 Task: Find connections with filter location Campo Largo with filter topic #Brandingwith filter profile language French with filter current company IndusInd Bank with filter school Pondicherry Engineering College with filter industry Electric Power Transmission, Control, and Distribution with filter service category Wealth Management with filter keywords title Conservation Scientist
Action: Mouse moved to (591, 113)
Screenshot: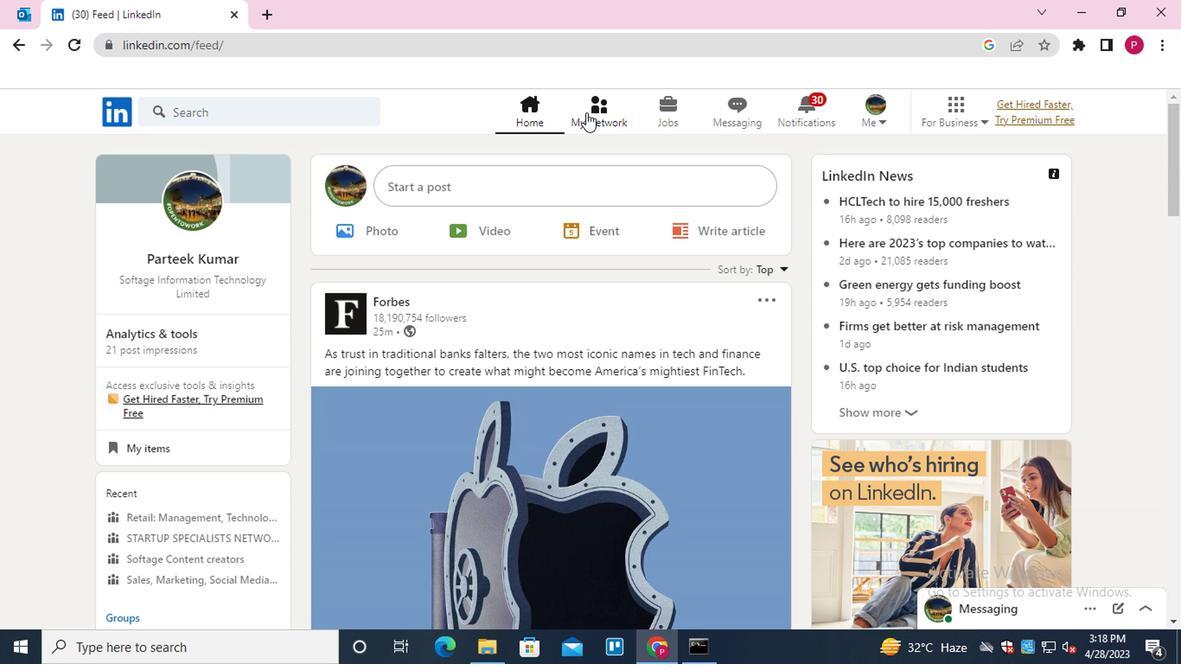
Action: Mouse pressed left at (591, 113)
Screenshot: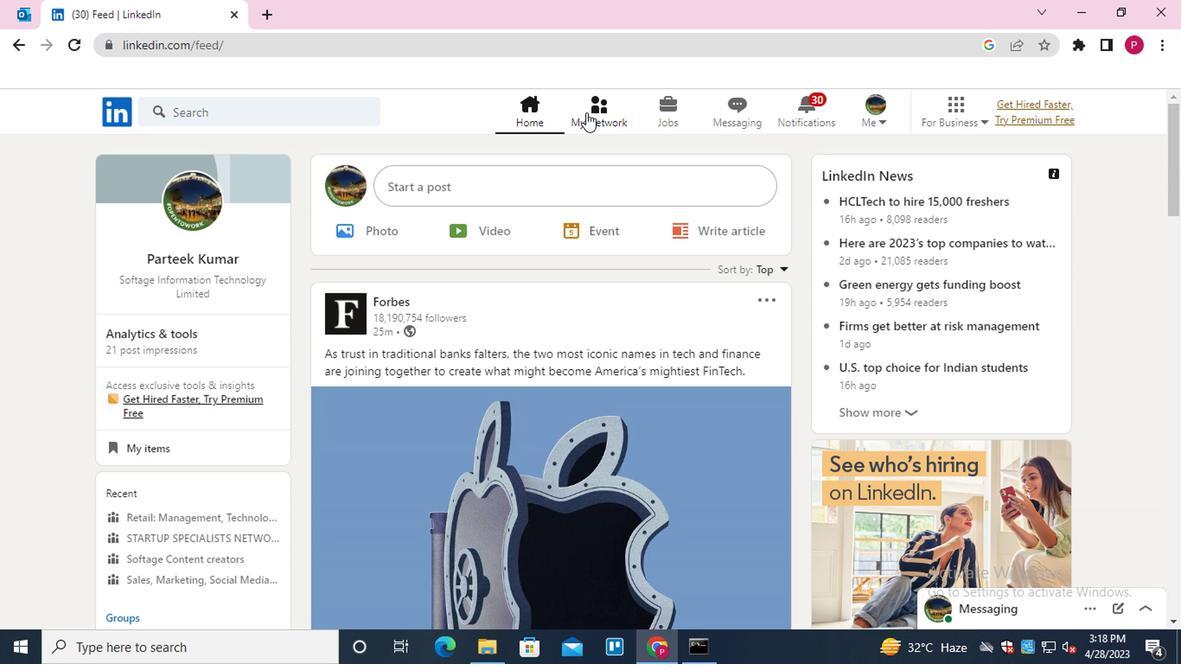 
Action: Mouse moved to (300, 208)
Screenshot: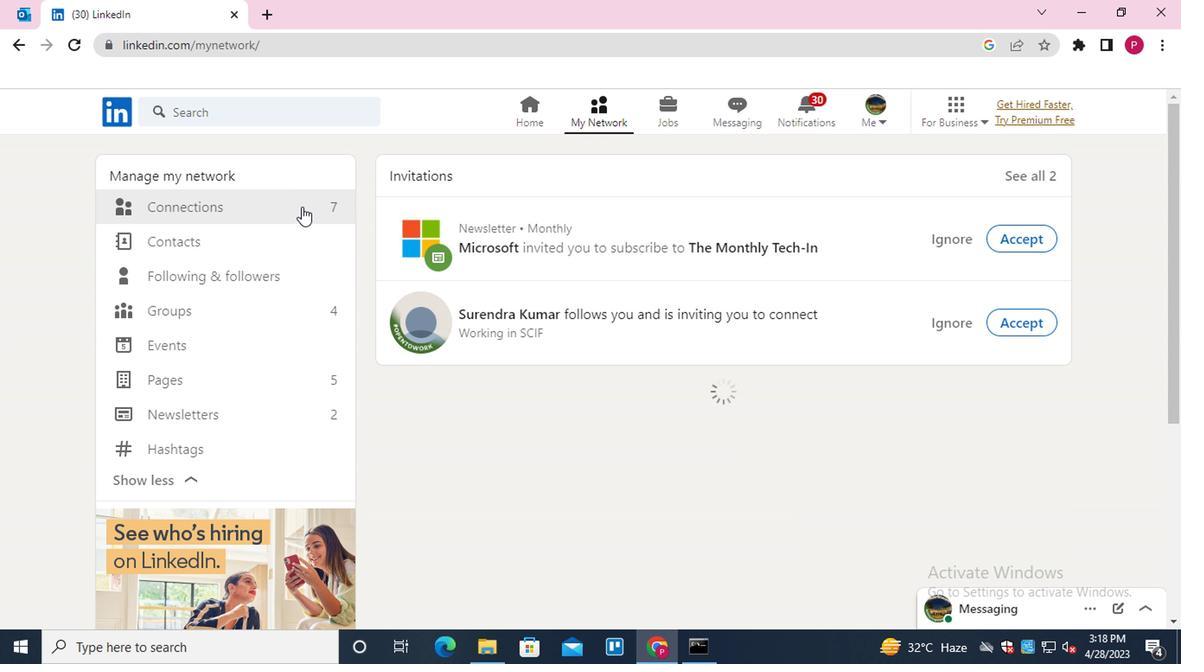 
Action: Mouse pressed left at (300, 208)
Screenshot: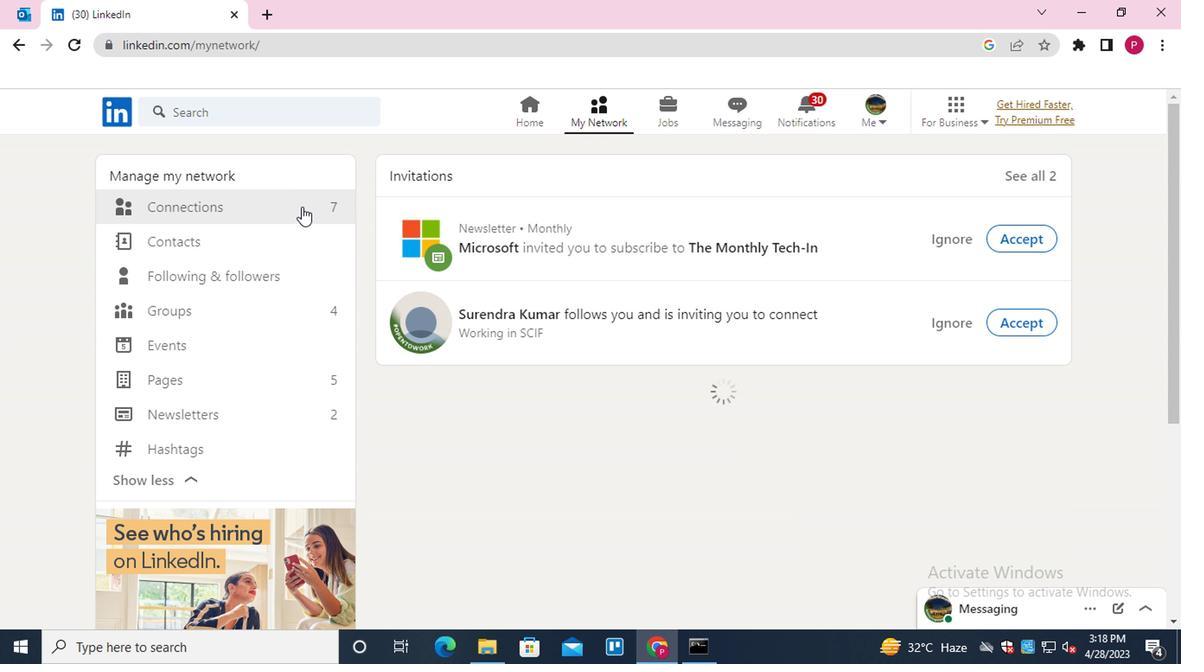 
Action: Mouse moved to (718, 209)
Screenshot: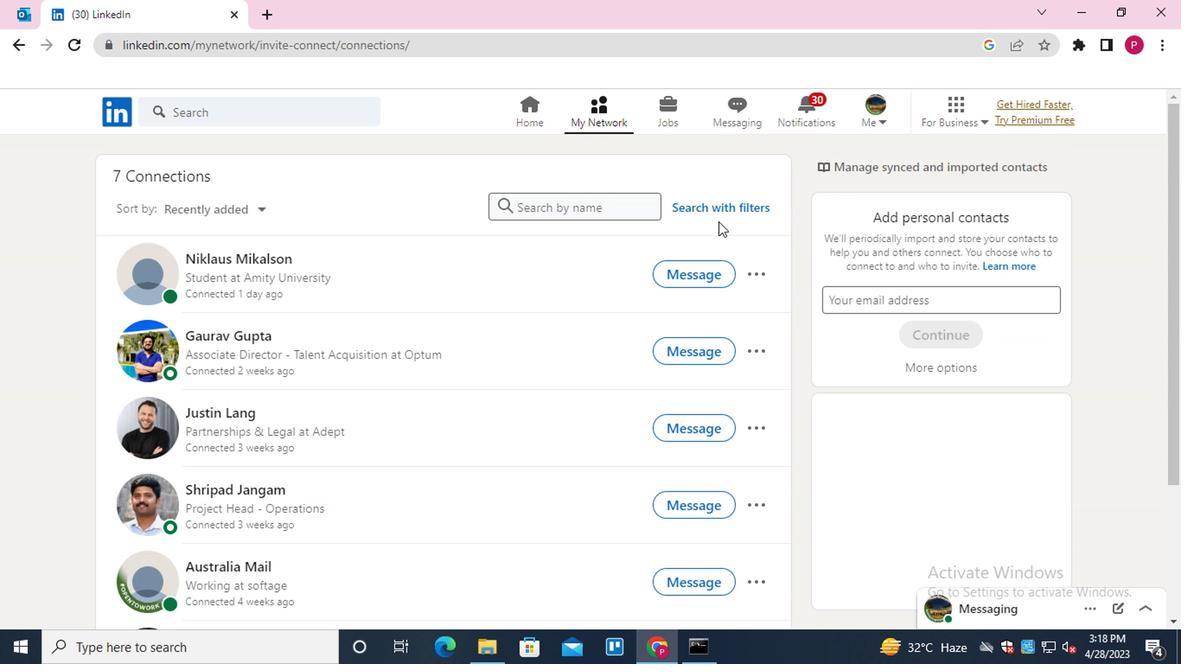 
Action: Mouse pressed left at (718, 209)
Screenshot: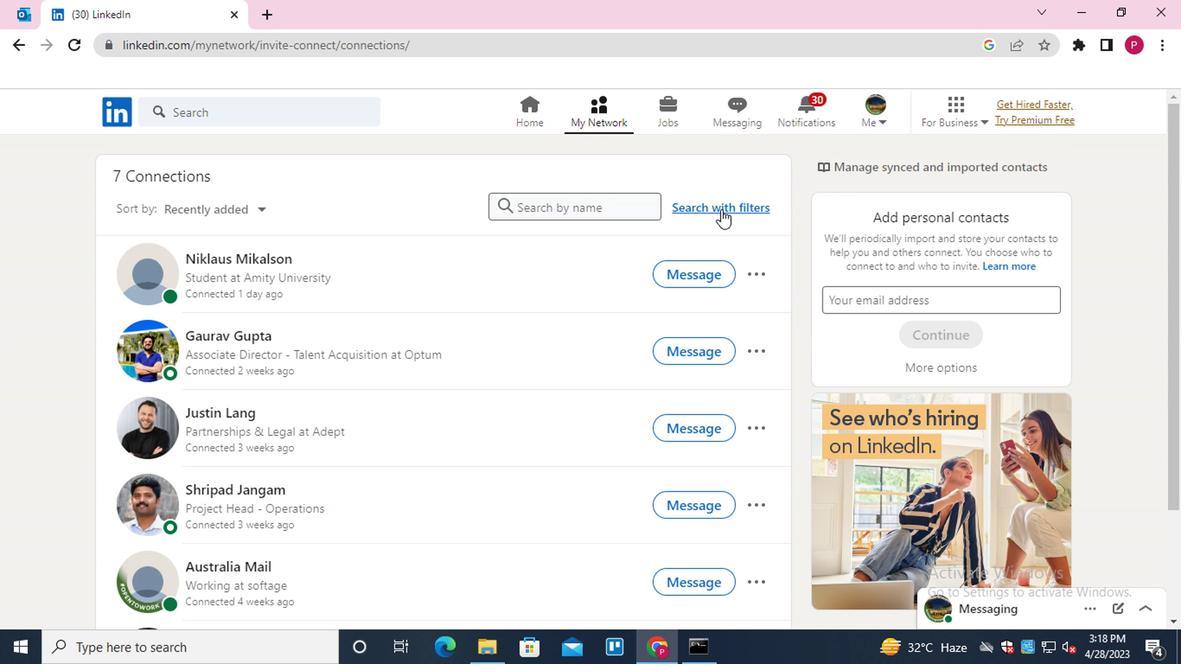 
Action: Mouse moved to (643, 166)
Screenshot: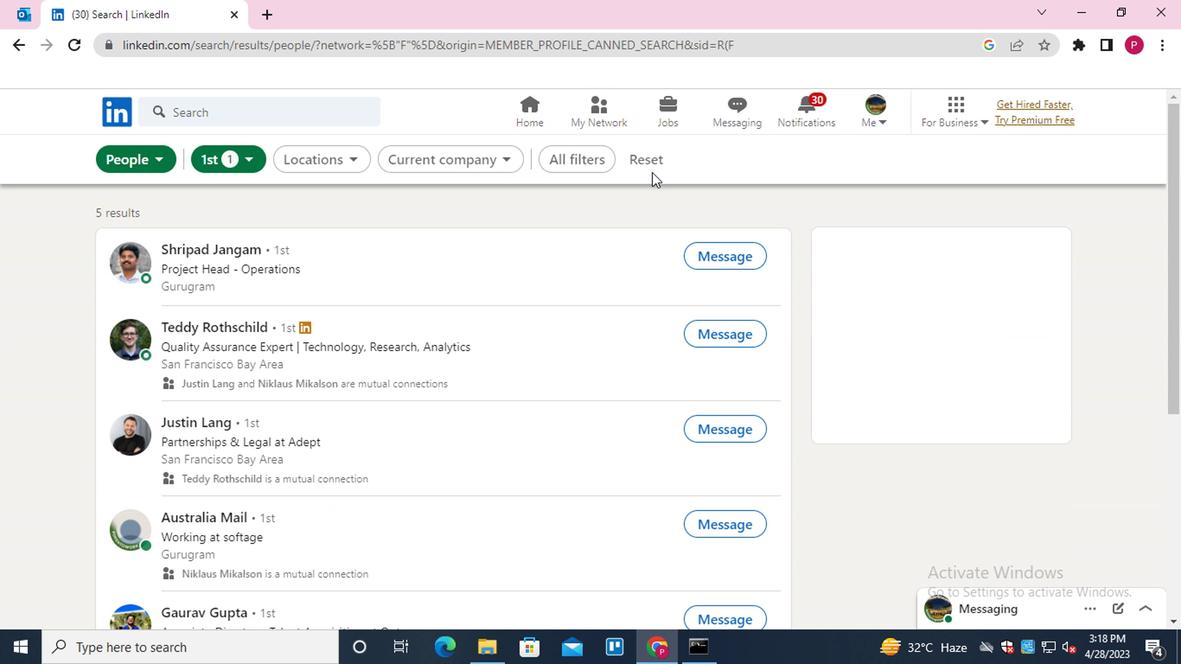 
Action: Mouse pressed left at (643, 166)
Screenshot: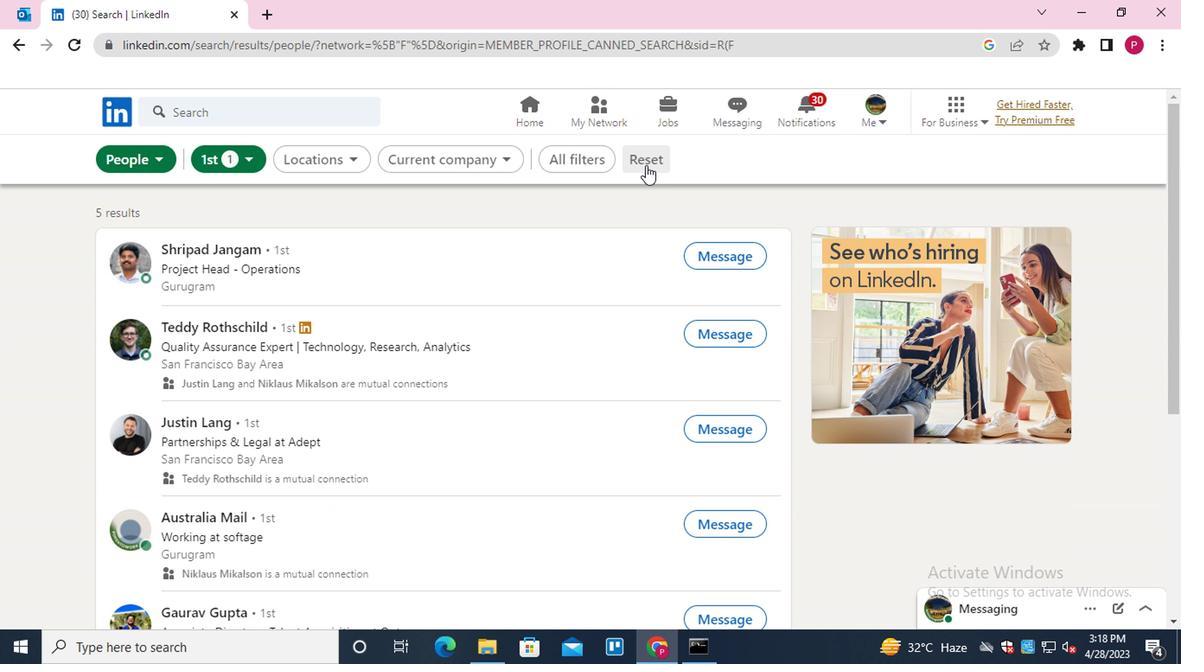 
Action: Mouse moved to (614, 168)
Screenshot: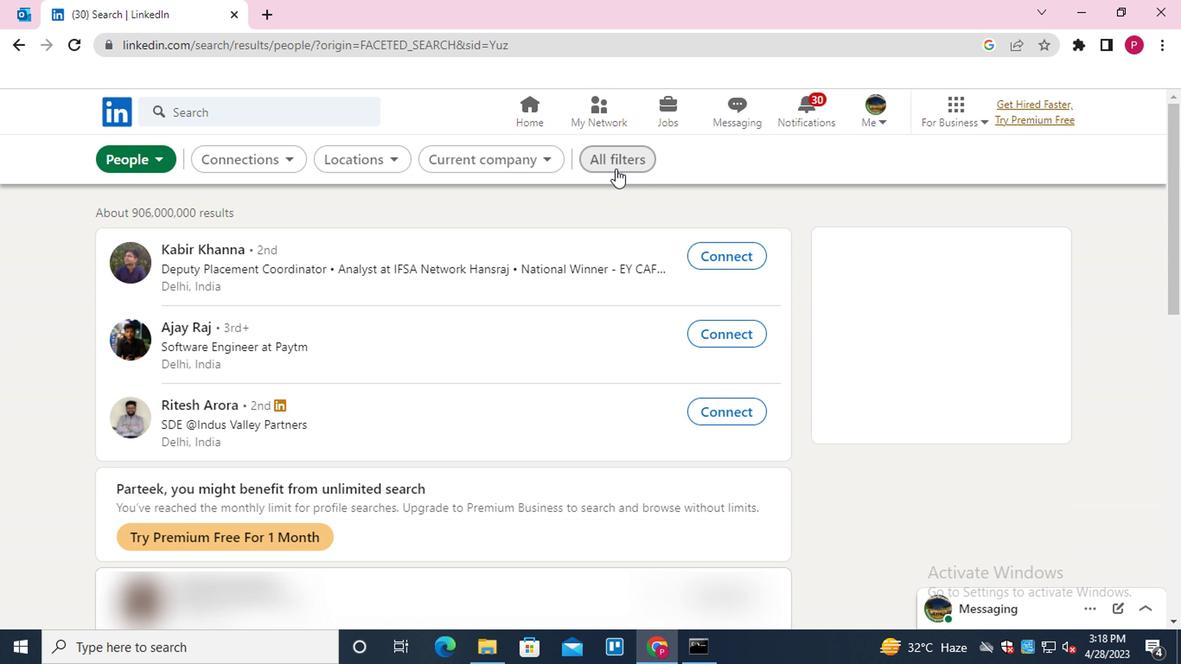 
Action: Mouse pressed left at (614, 168)
Screenshot: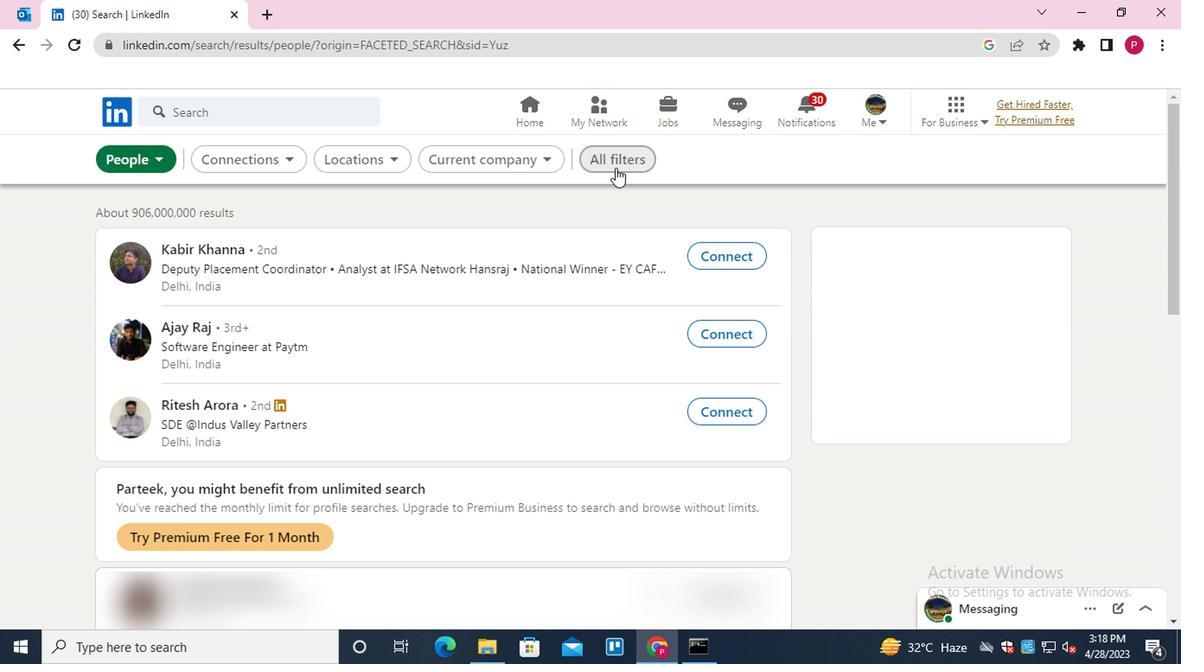 
Action: Mouse moved to (856, 400)
Screenshot: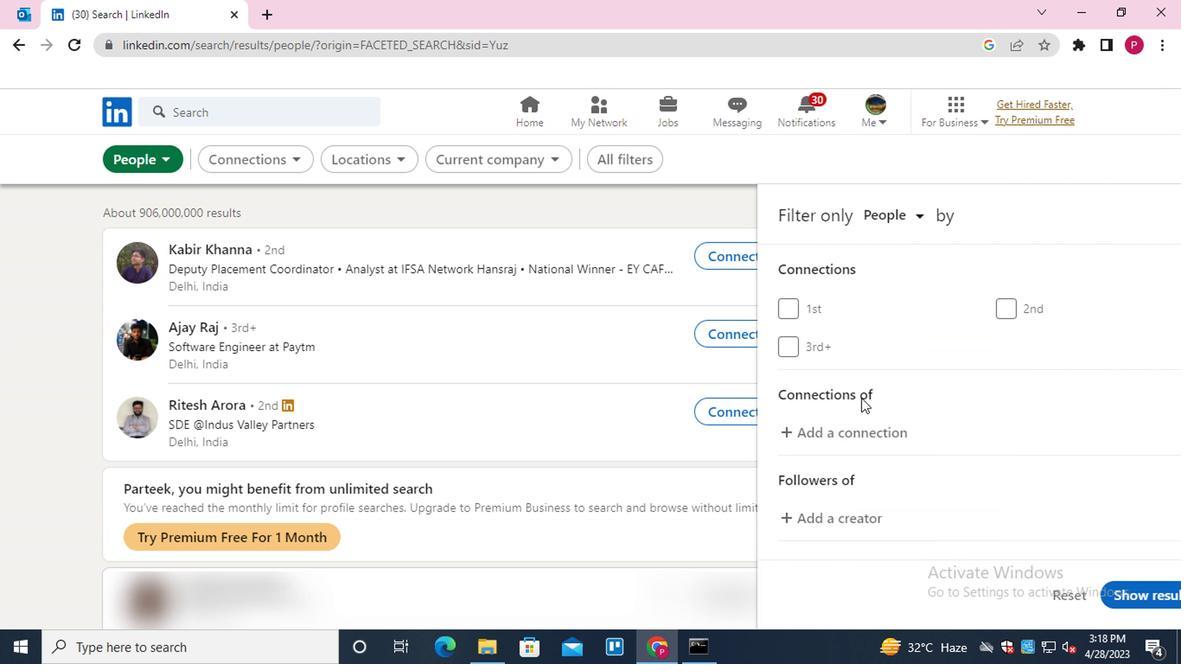 
Action: Mouse scrolled (856, 398) with delta (0, -1)
Screenshot: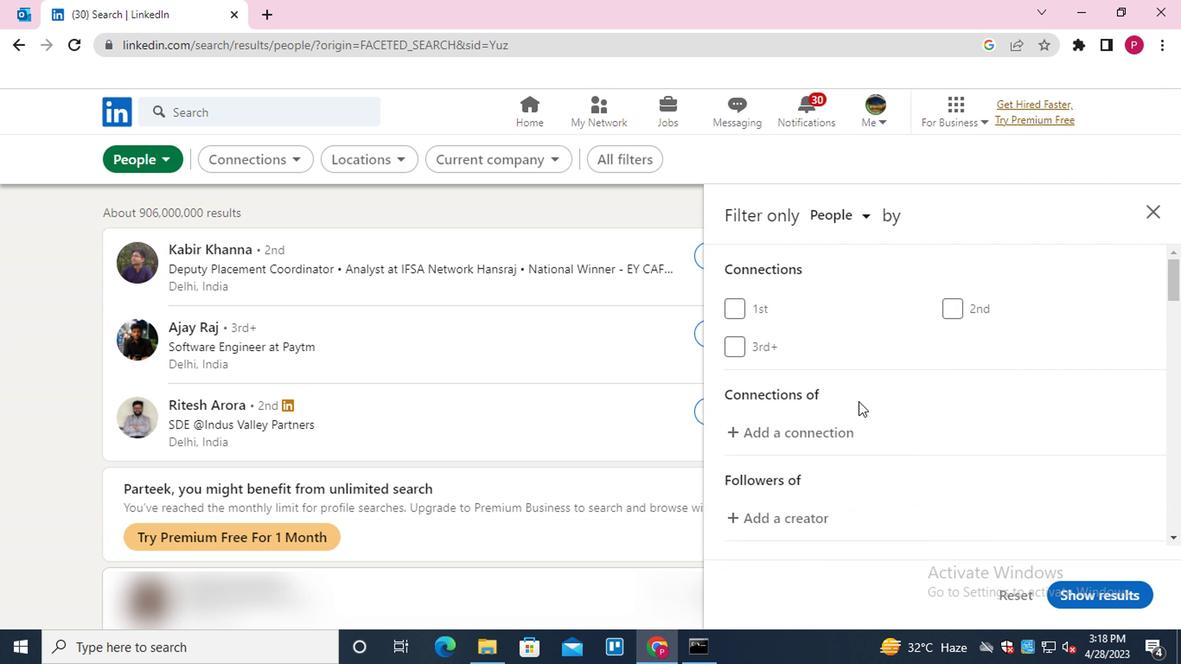 
Action: Mouse scrolled (856, 398) with delta (0, -1)
Screenshot: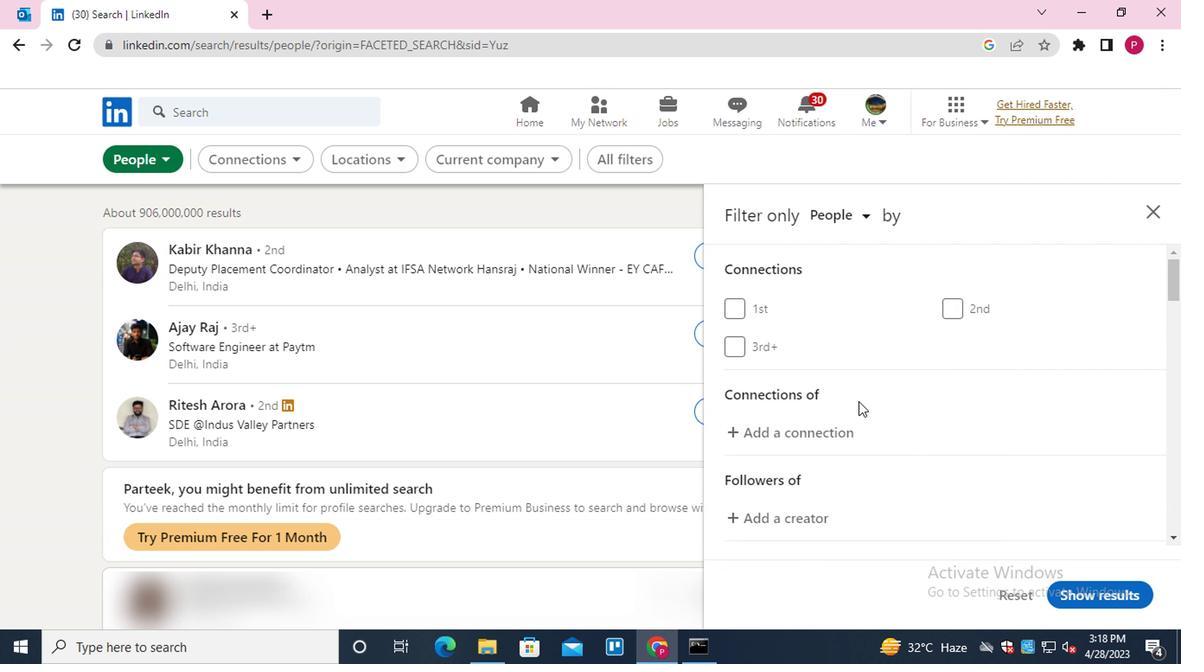 
Action: Mouse moved to (1021, 491)
Screenshot: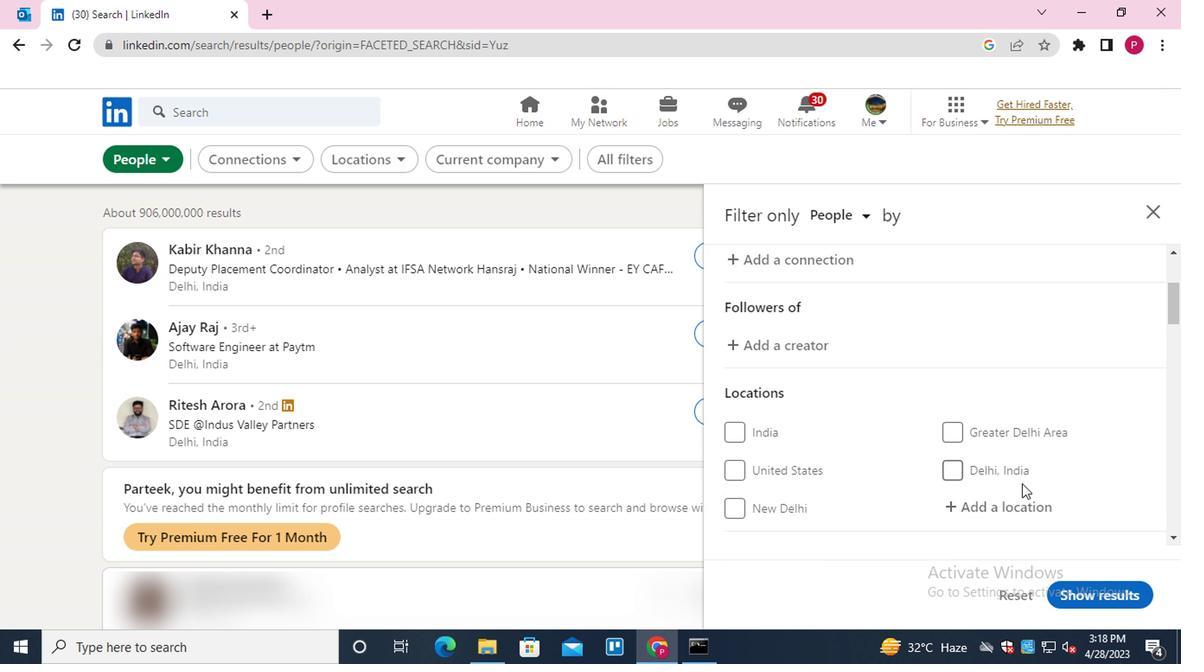 
Action: Mouse pressed left at (1021, 491)
Screenshot: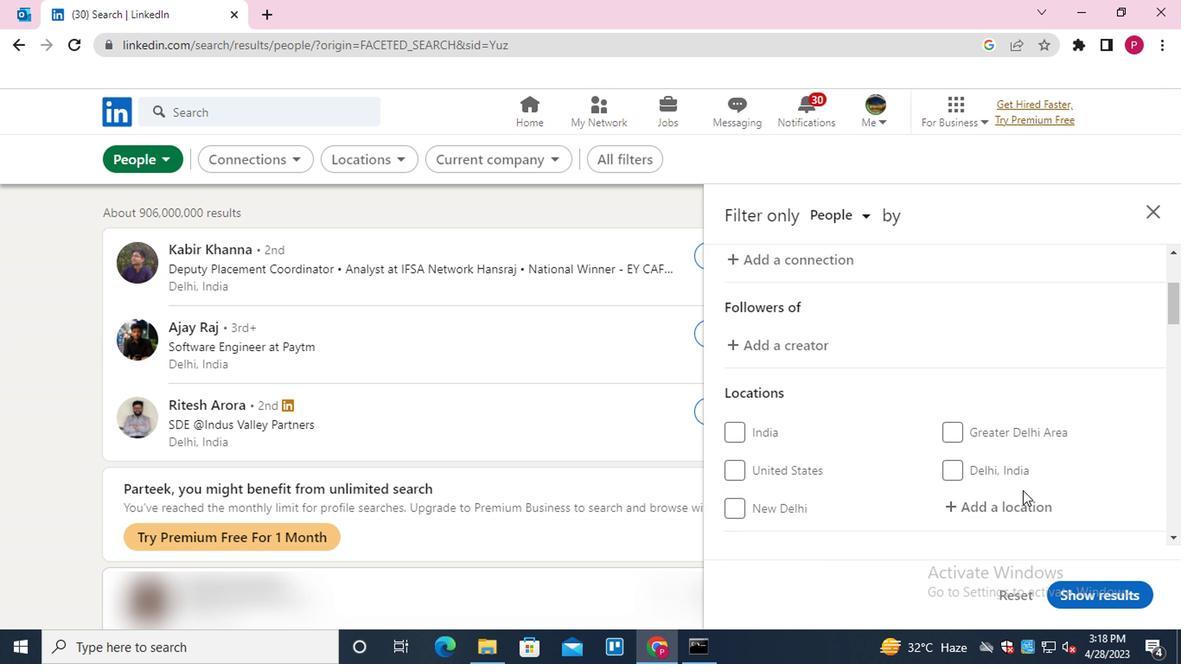 
Action: Key pressed <Key.shift>CAMPO<Key.space><Key.shift>LARGO<Key.down><Key.enter>
Screenshot: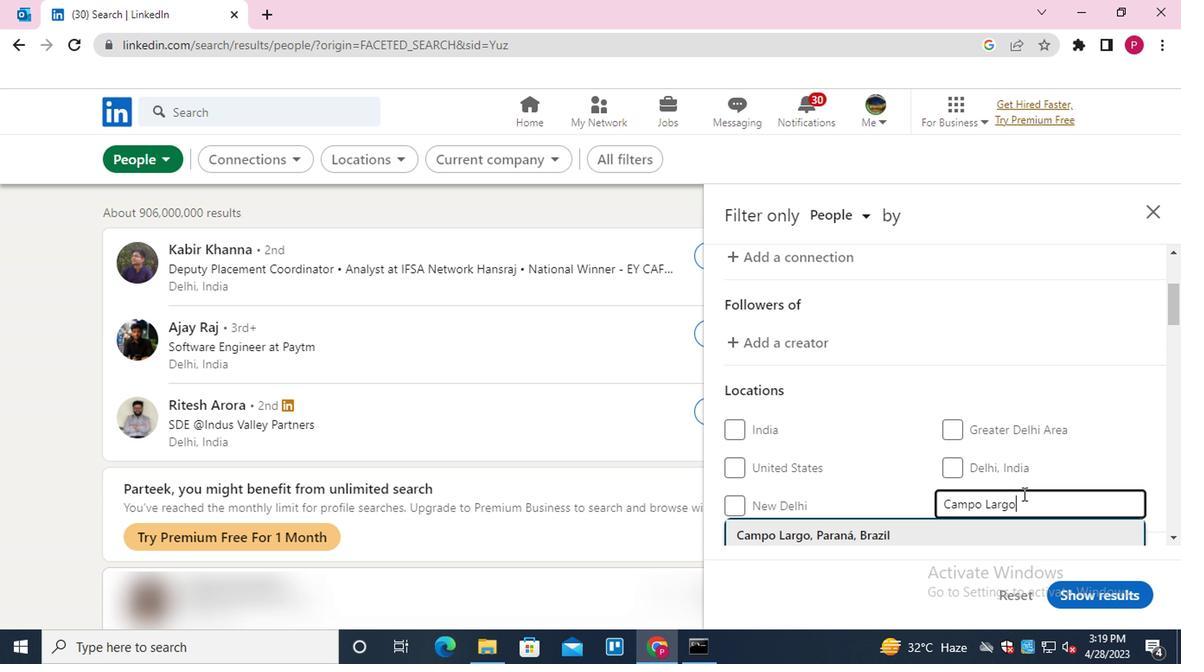 
Action: Mouse moved to (966, 485)
Screenshot: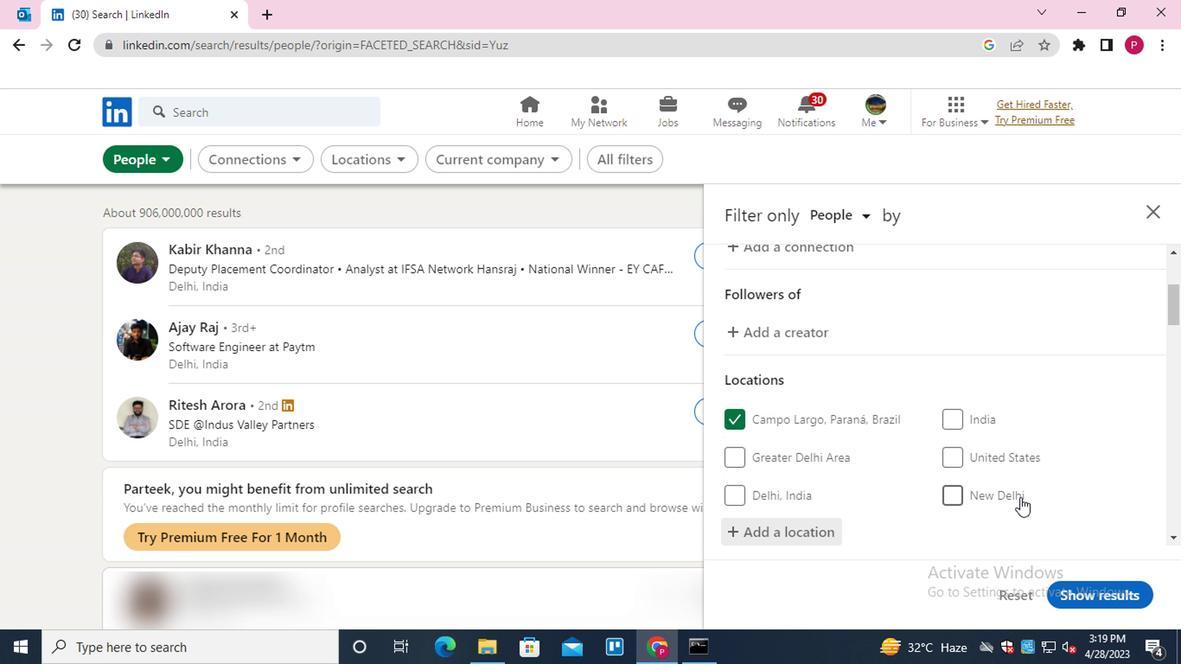 
Action: Mouse scrolled (966, 484) with delta (0, -1)
Screenshot: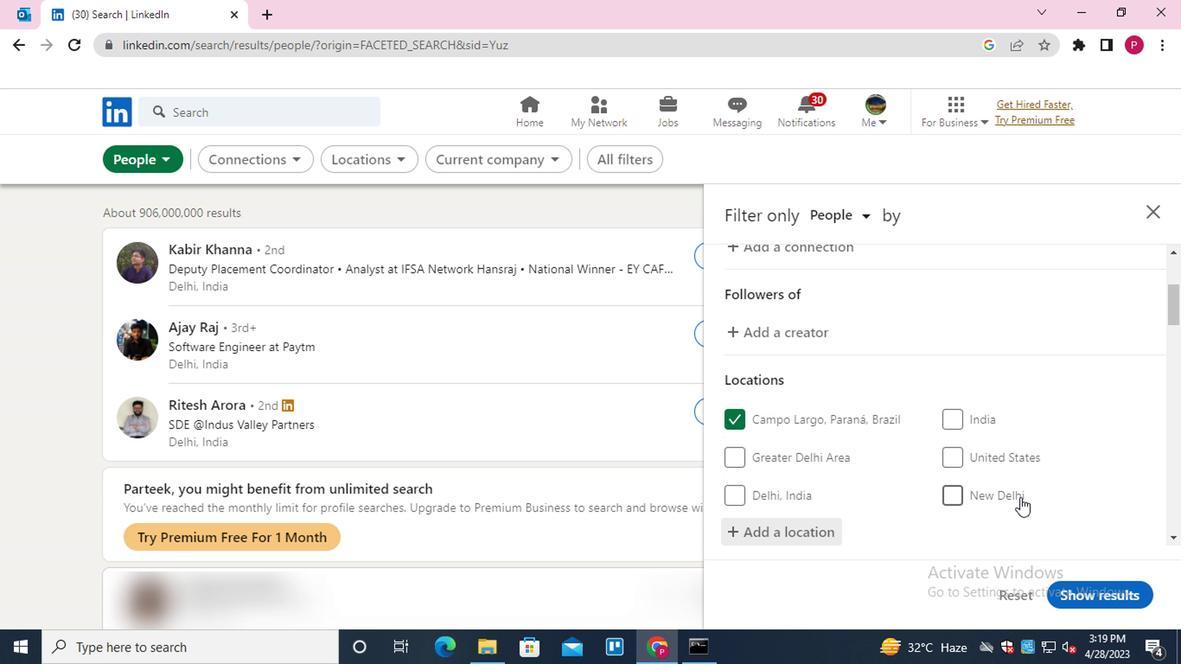 
Action: Mouse moved to (961, 485)
Screenshot: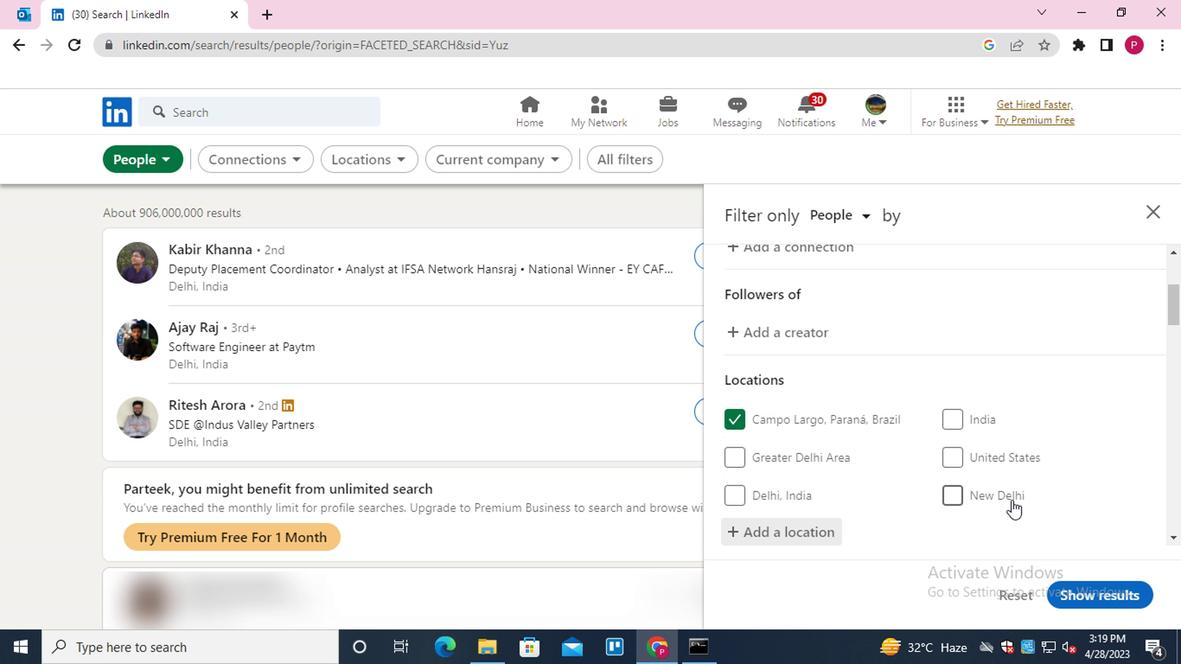
Action: Mouse scrolled (961, 484) with delta (0, -1)
Screenshot: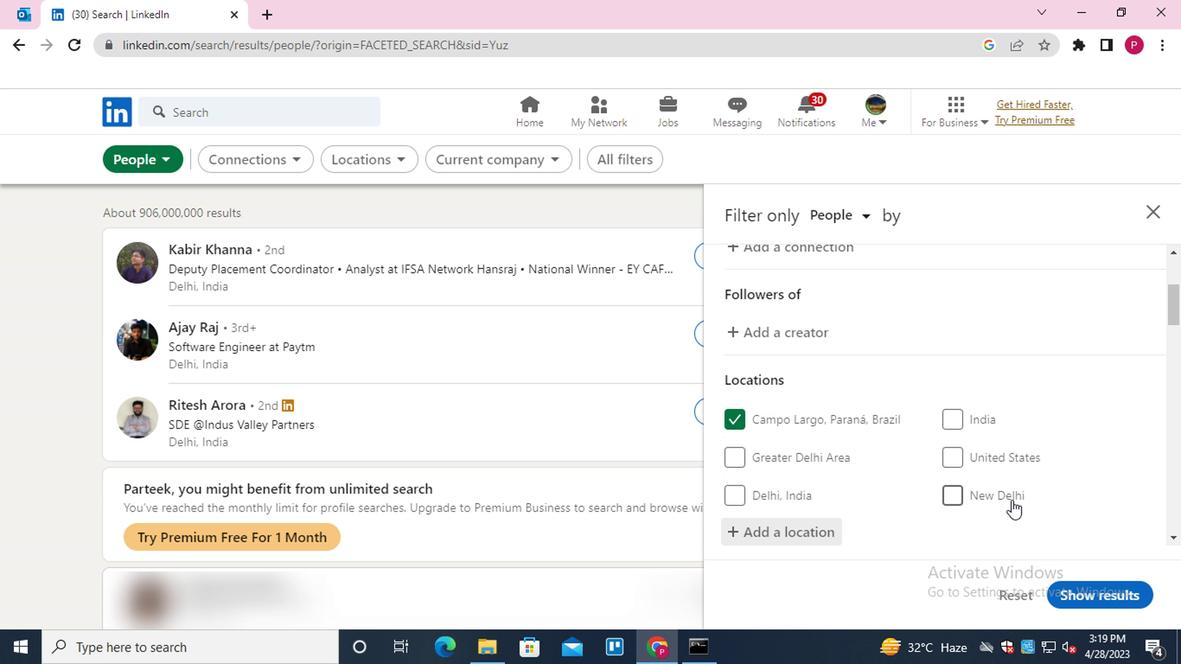 
Action: Mouse moved to (955, 485)
Screenshot: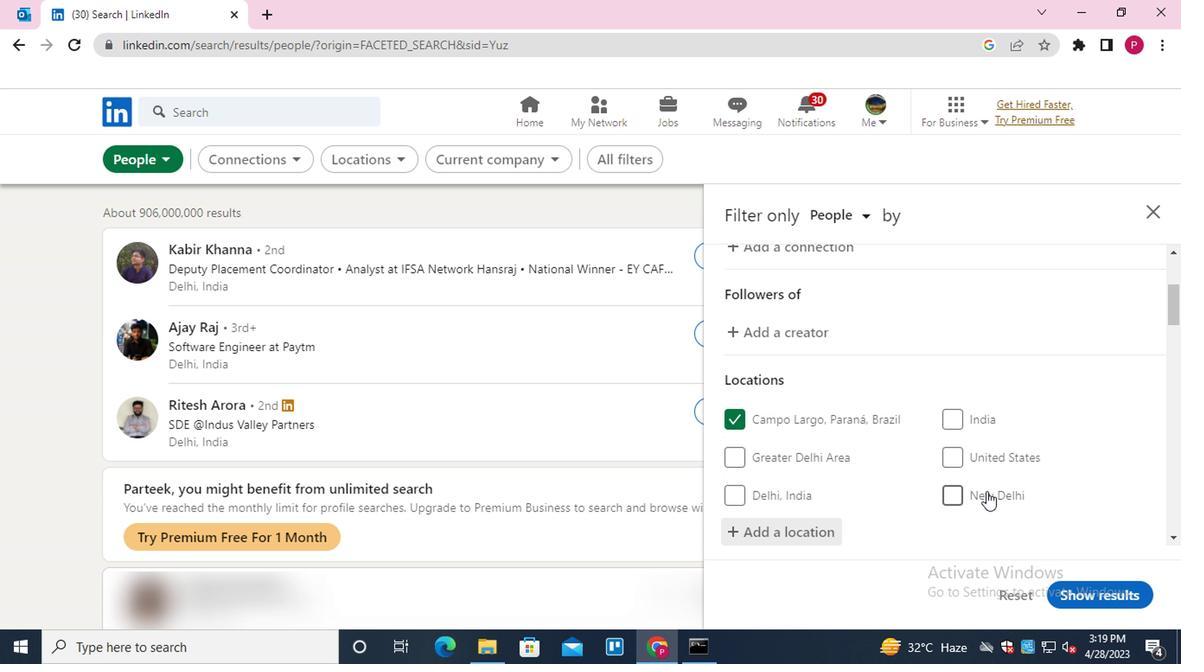 
Action: Mouse scrolled (955, 484) with delta (0, -1)
Screenshot: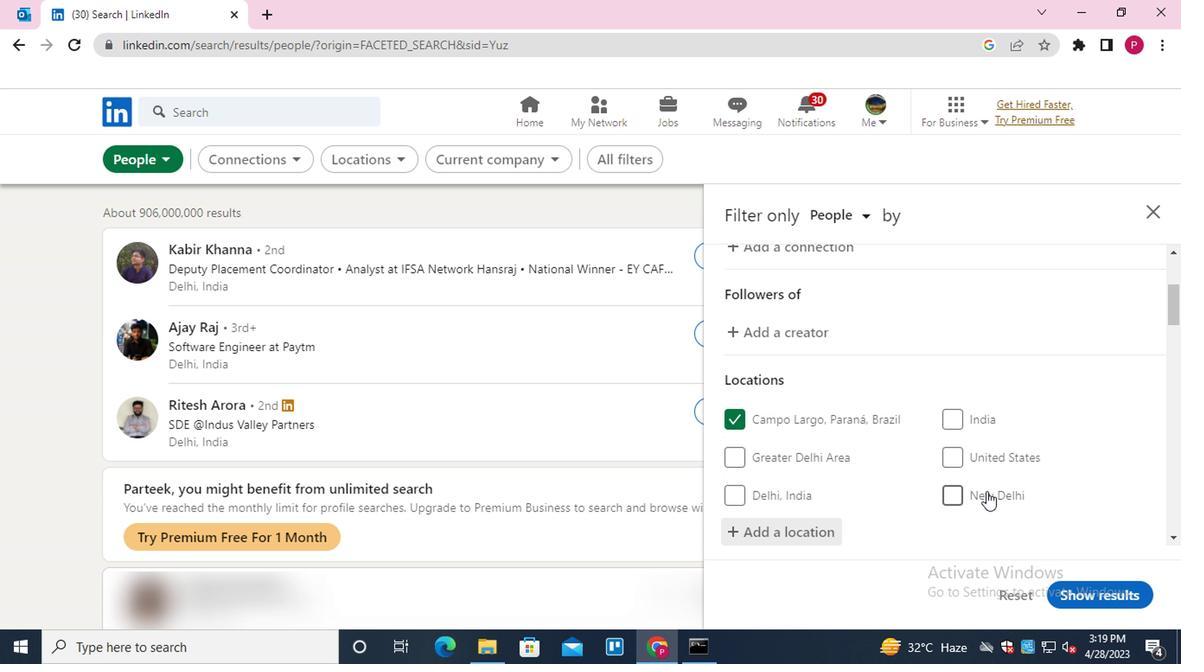 
Action: Mouse moved to (946, 485)
Screenshot: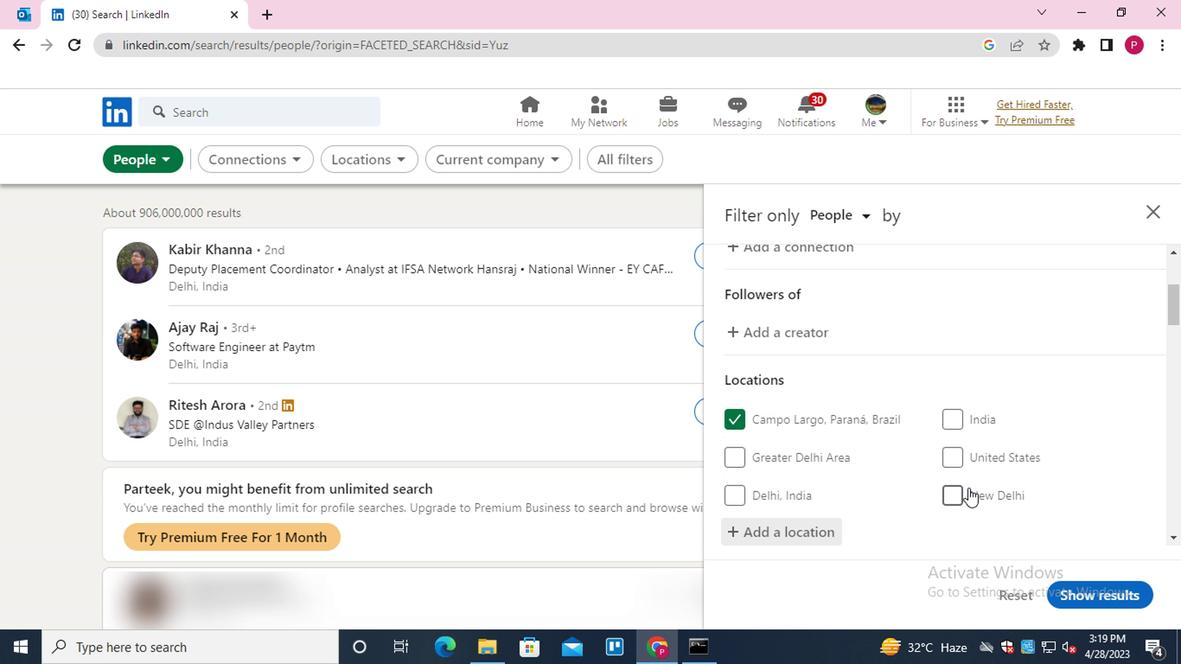 
Action: Mouse scrolled (946, 484) with delta (0, -1)
Screenshot: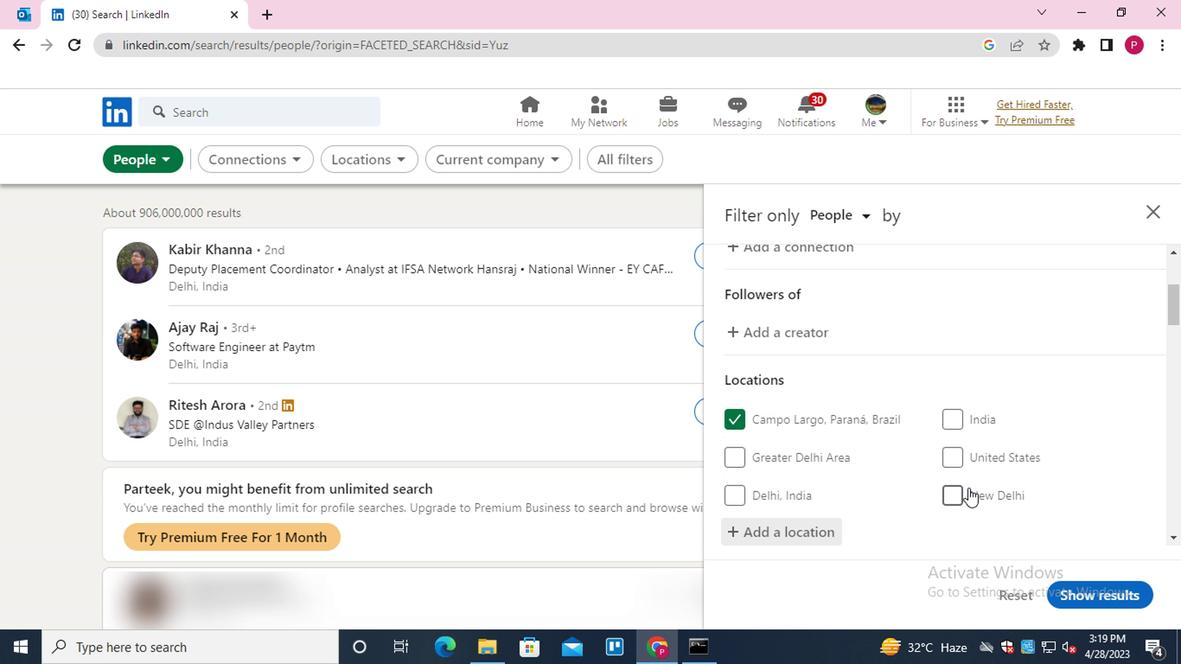
Action: Mouse moved to (992, 341)
Screenshot: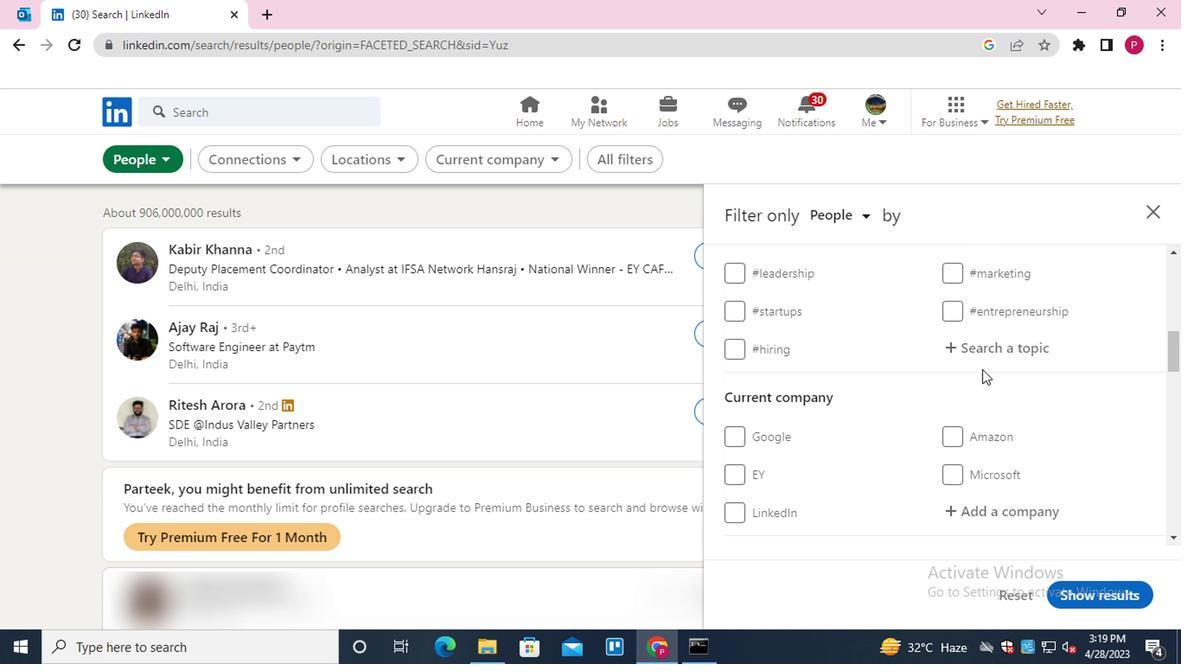 
Action: Mouse pressed left at (992, 341)
Screenshot: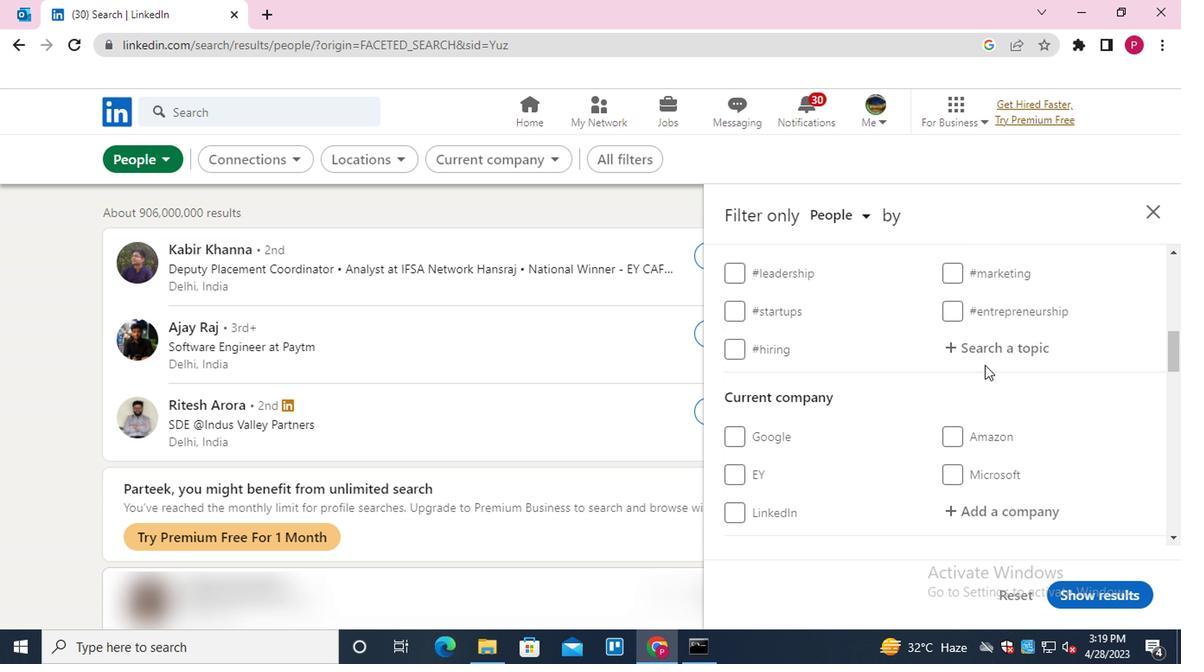 
Action: Mouse moved to (991, 341)
Screenshot: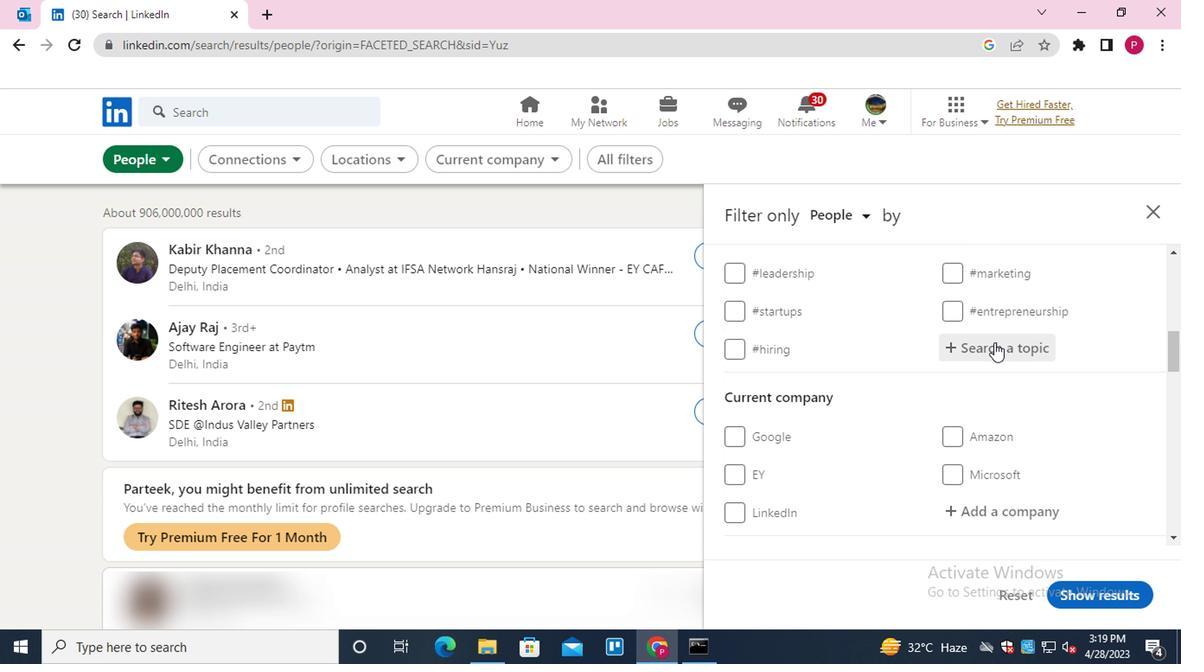 
Action: Key pressed BRANDING<Key.down><Key.enter>
Screenshot: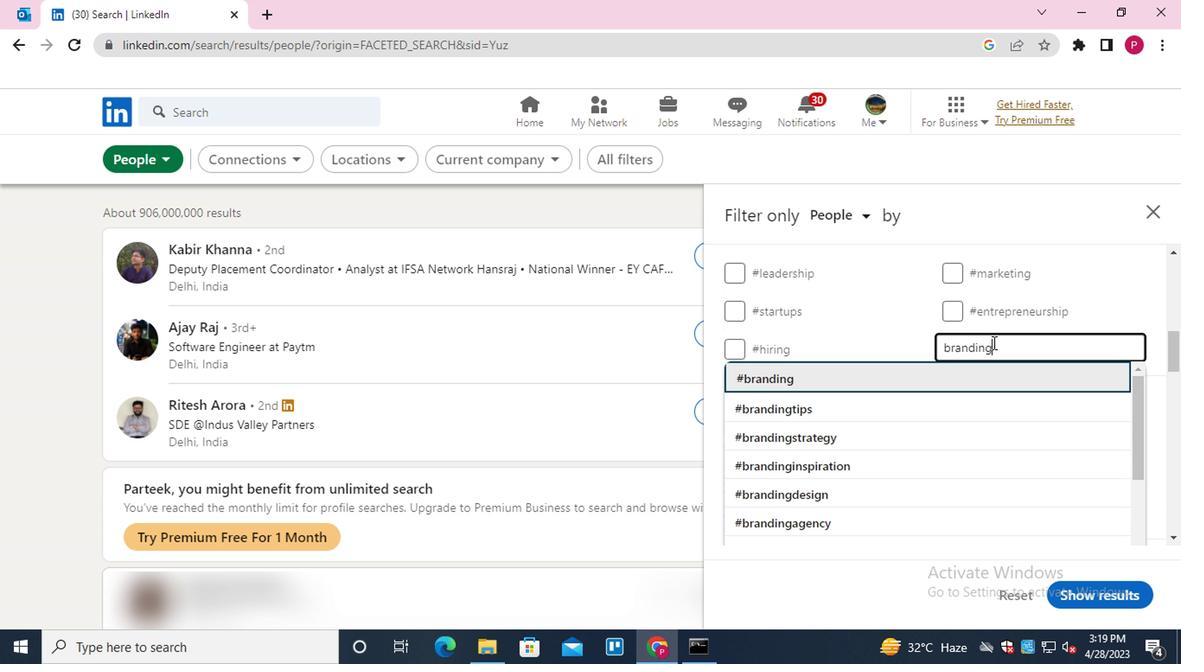 
Action: Mouse moved to (986, 345)
Screenshot: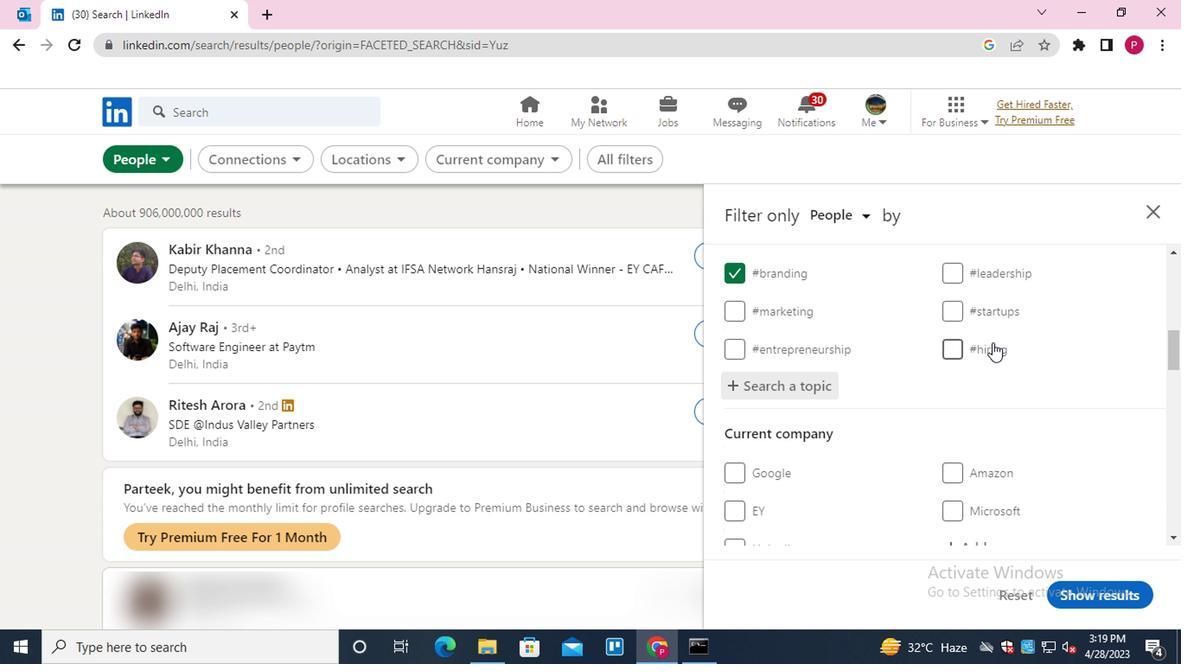 
Action: Mouse scrolled (986, 344) with delta (0, -1)
Screenshot: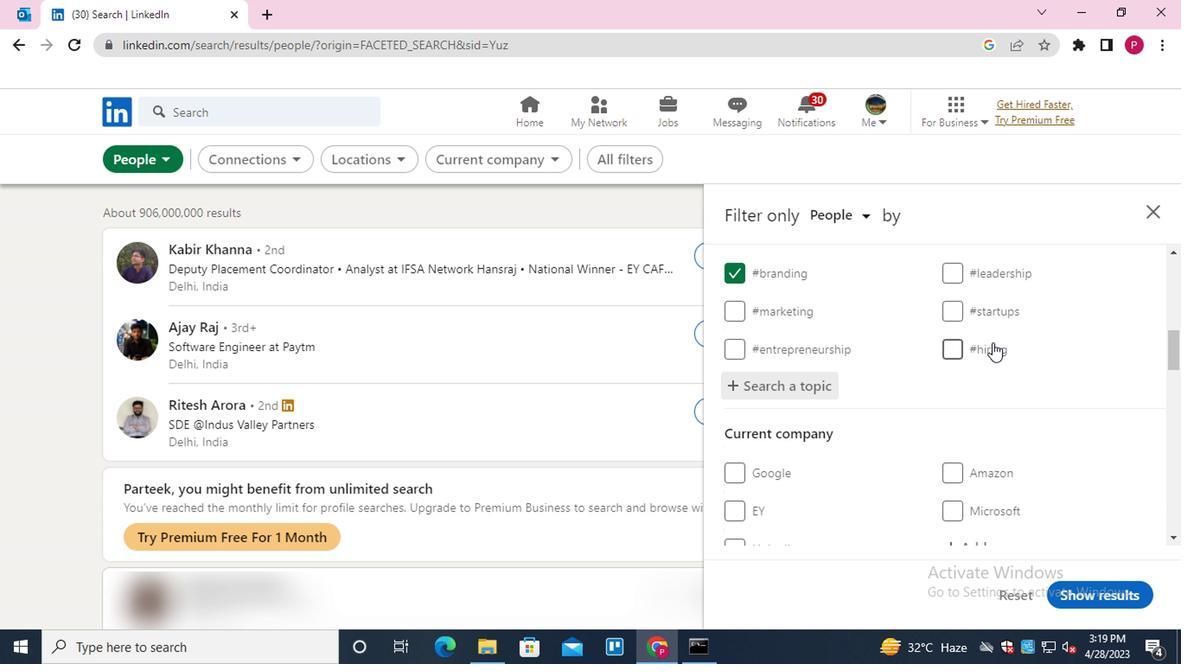
Action: Mouse moved to (985, 353)
Screenshot: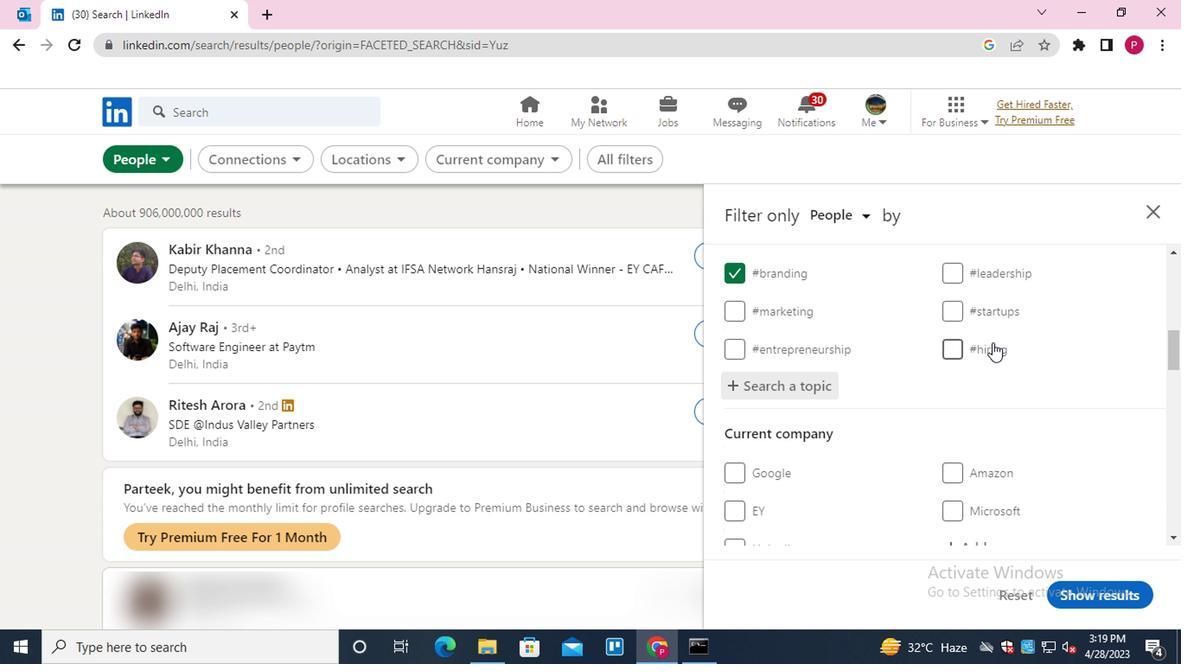 
Action: Mouse scrolled (985, 352) with delta (0, 0)
Screenshot: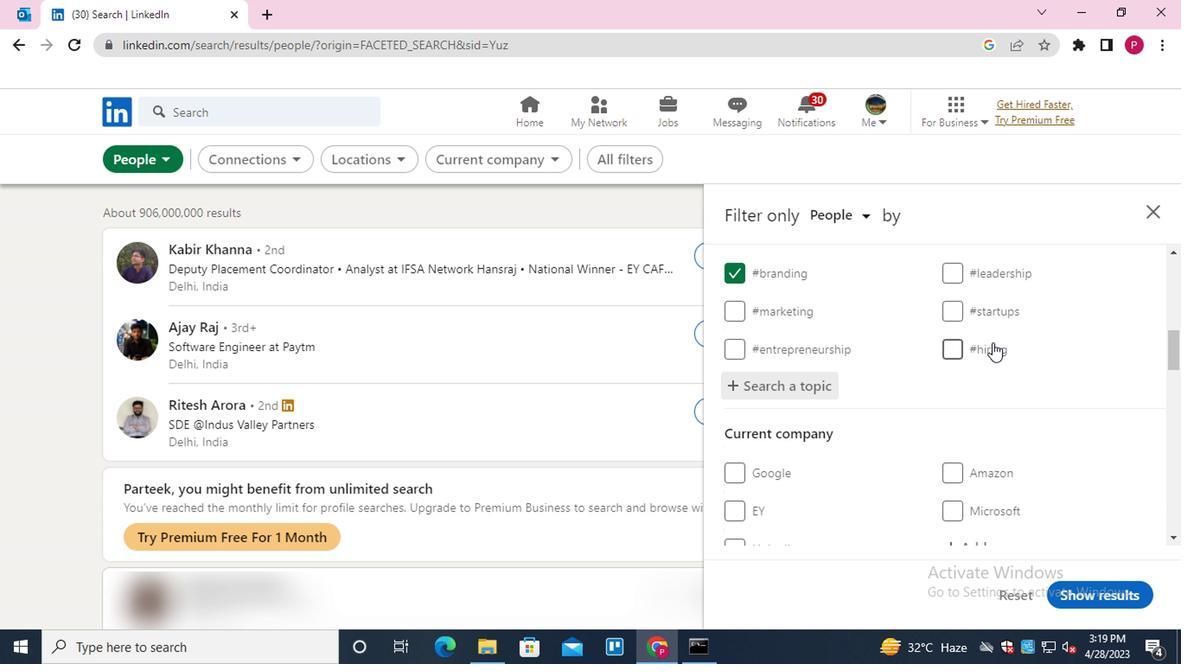 
Action: Mouse moved to (978, 361)
Screenshot: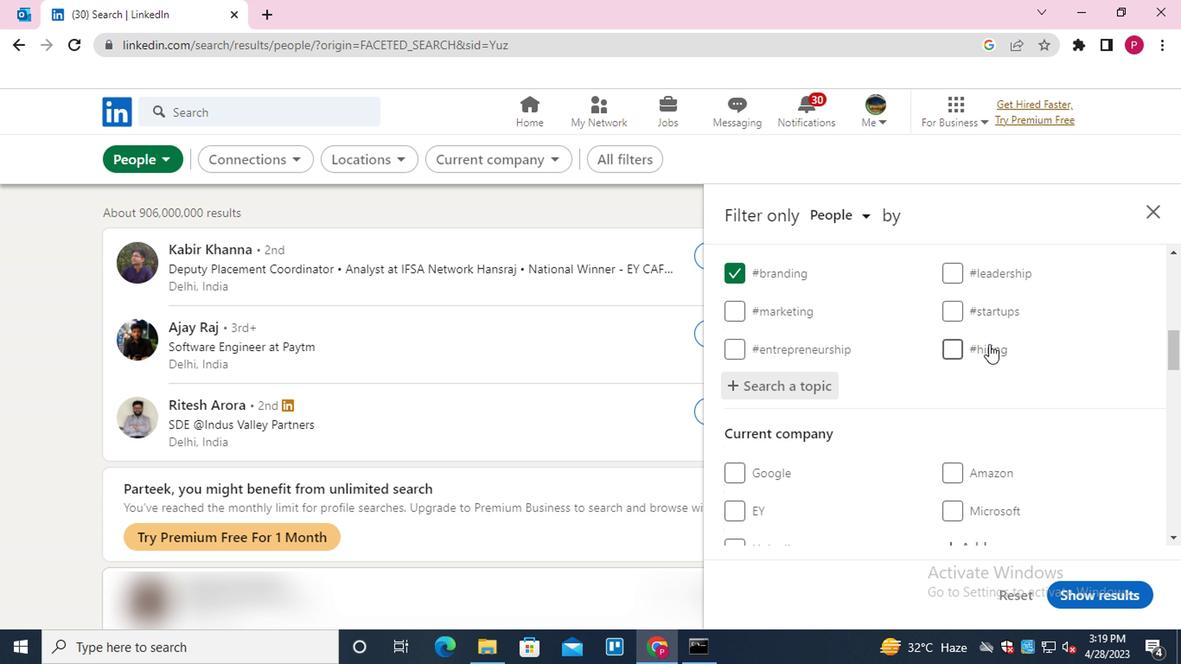 
Action: Mouse scrolled (978, 361) with delta (0, 0)
Screenshot: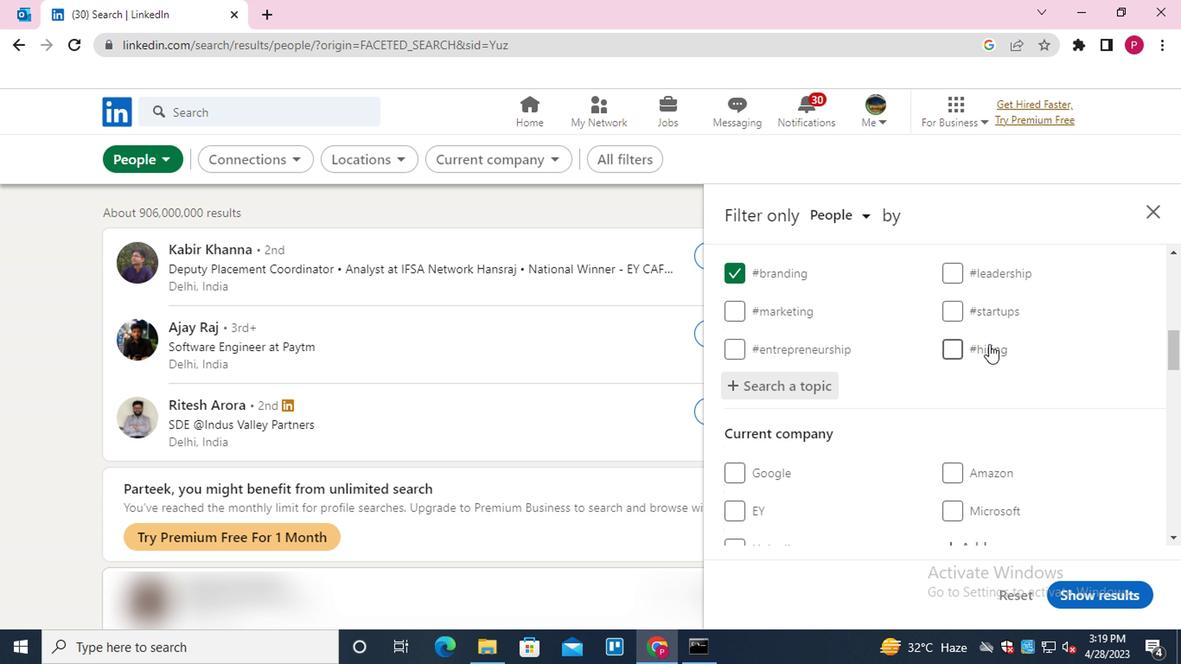 
Action: Mouse moved to (901, 407)
Screenshot: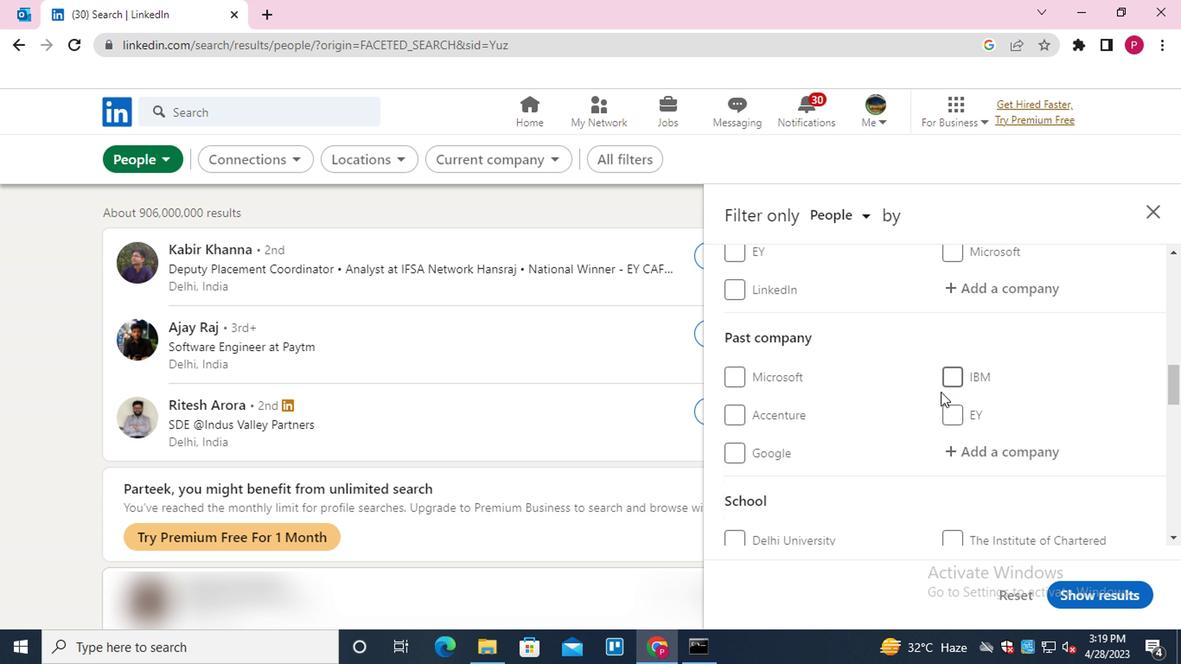 
Action: Mouse scrolled (901, 406) with delta (0, 0)
Screenshot: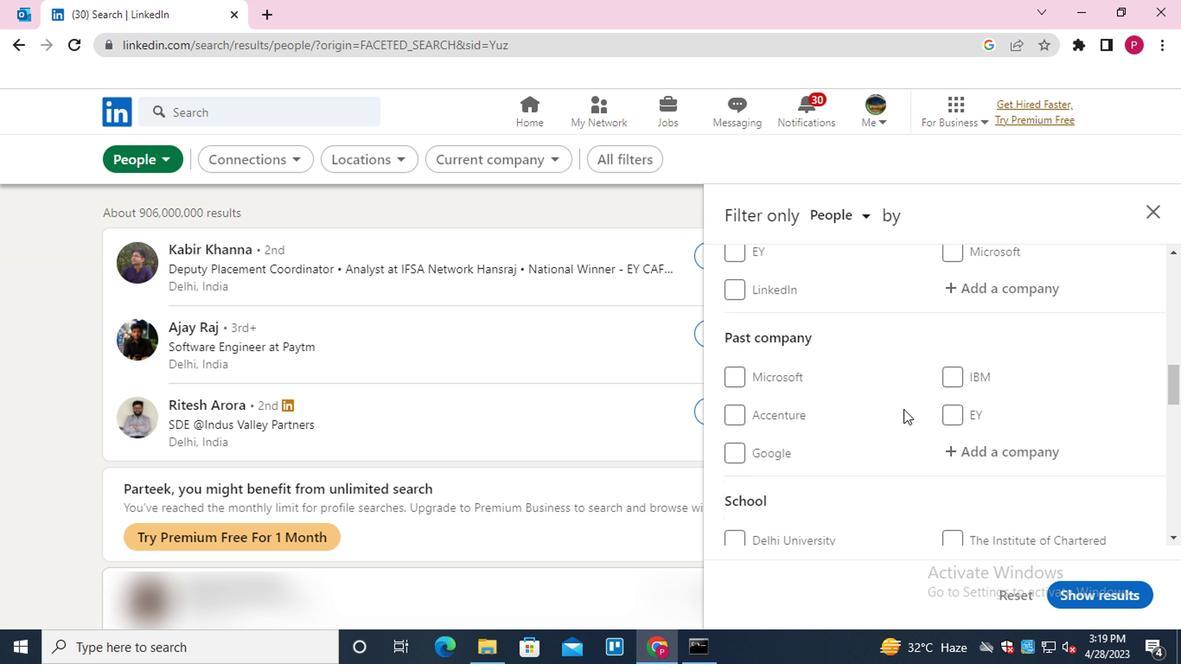 
Action: Mouse scrolled (901, 406) with delta (0, 0)
Screenshot: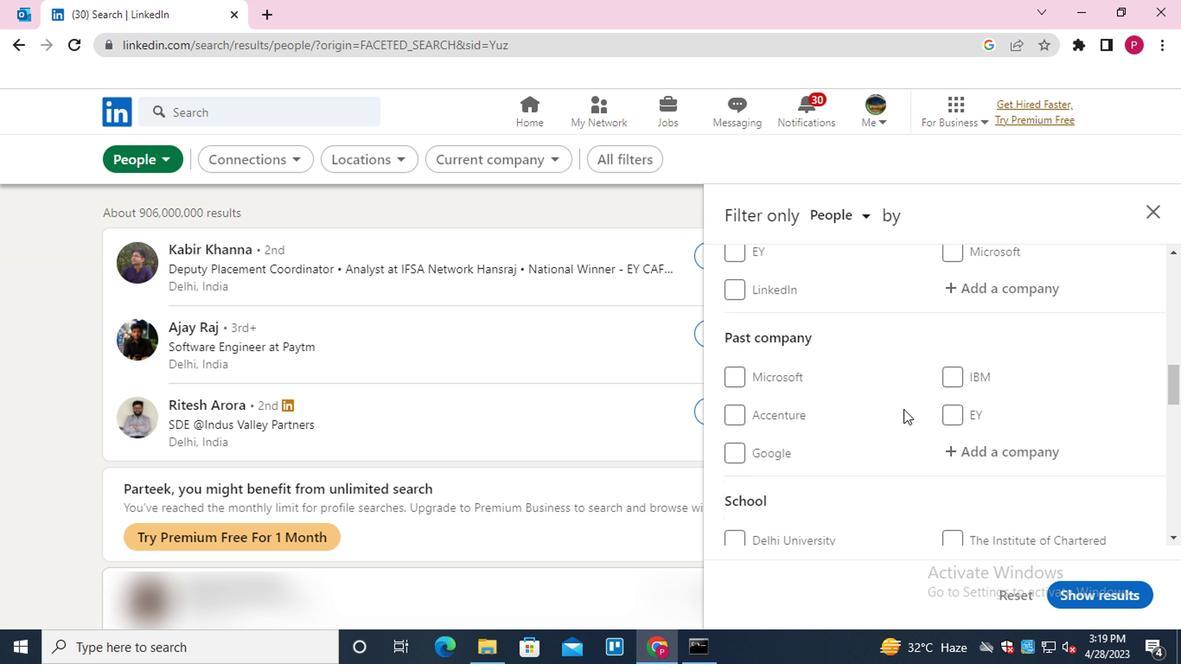
Action: Mouse scrolled (901, 406) with delta (0, 0)
Screenshot: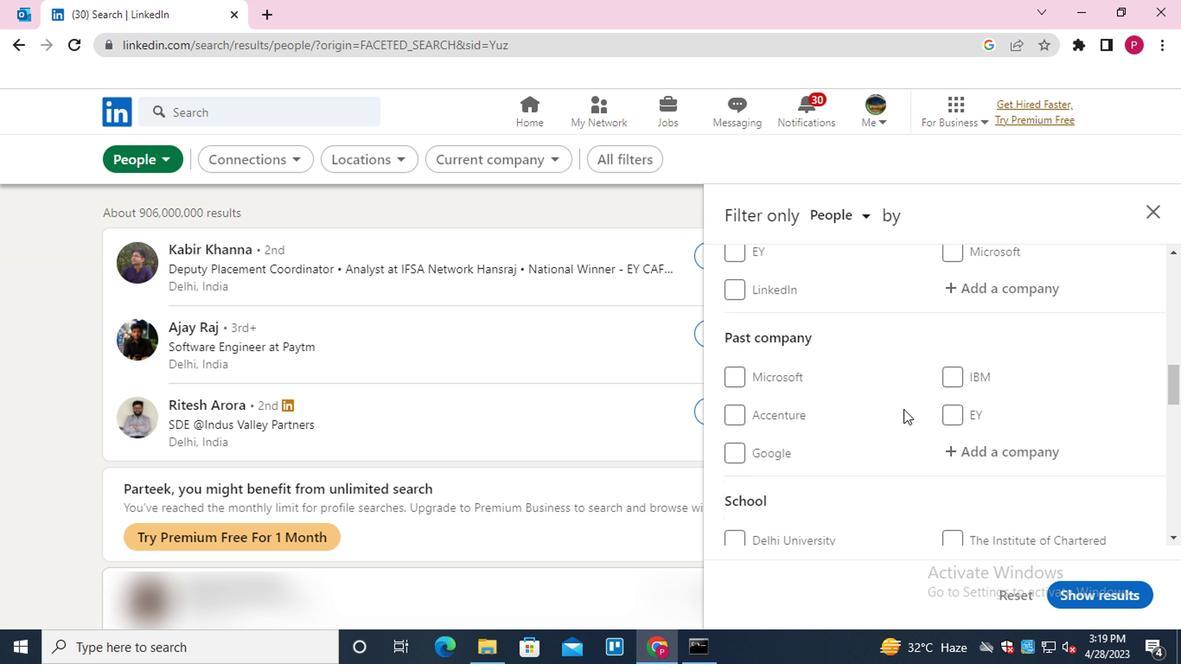 
Action: Mouse scrolled (901, 406) with delta (0, 0)
Screenshot: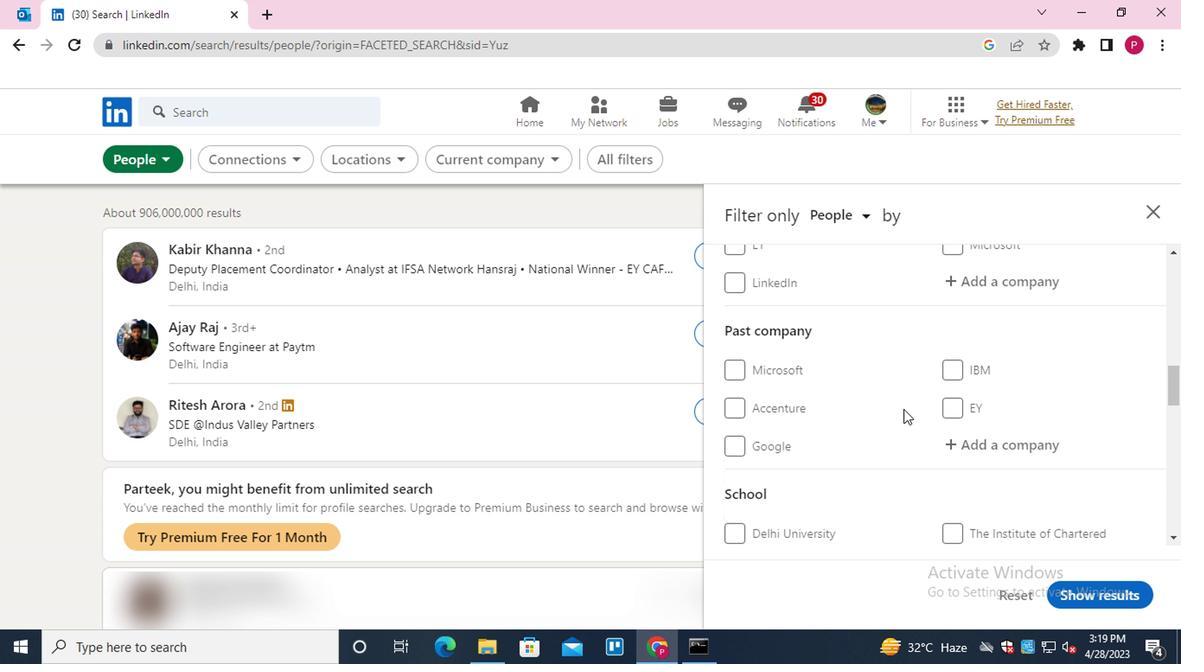 
Action: Mouse scrolled (901, 406) with delta (0, 0)
Screenshot: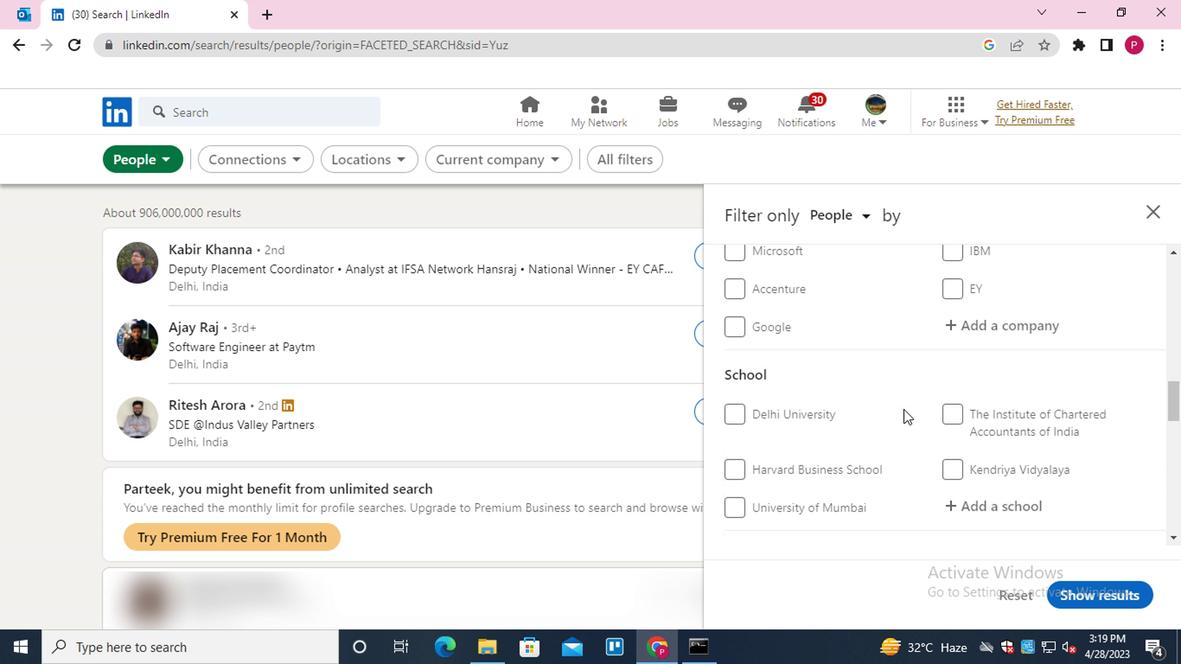 
Action: Mouse scrolled (901, 406) with delta (0, 0)
Screenshot: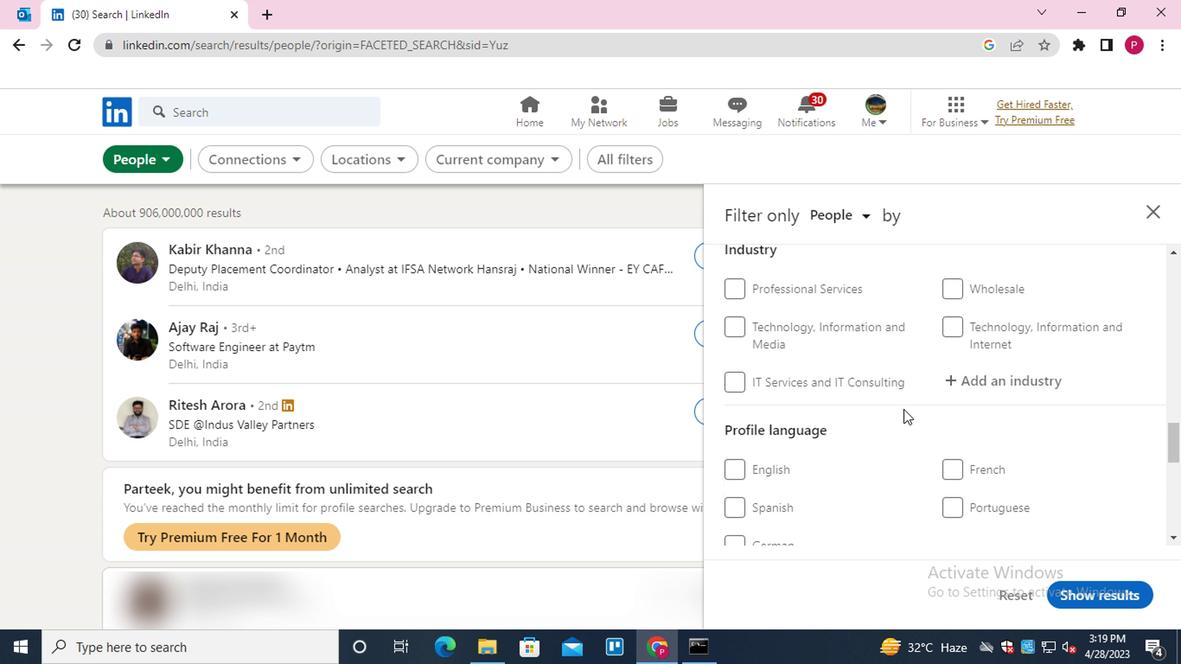 
Action: Mouse scrolled (901, 406) with delta (0, 0)
Screenshot: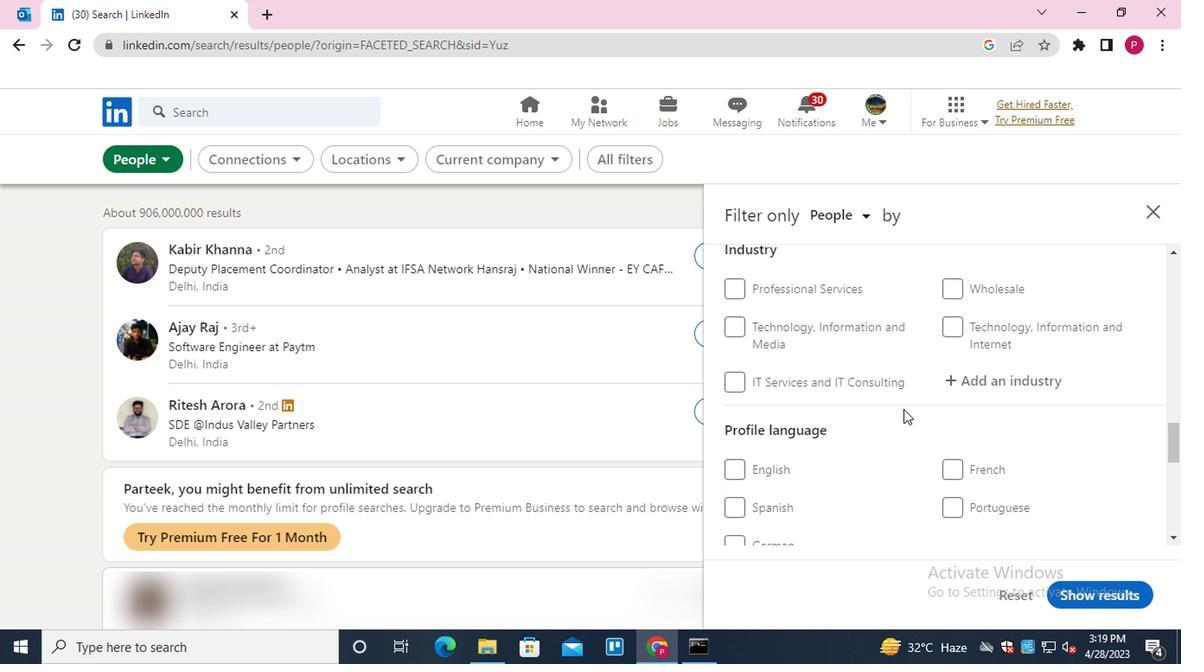 
Action: Mouse moved to (948, 295)
Screenshot: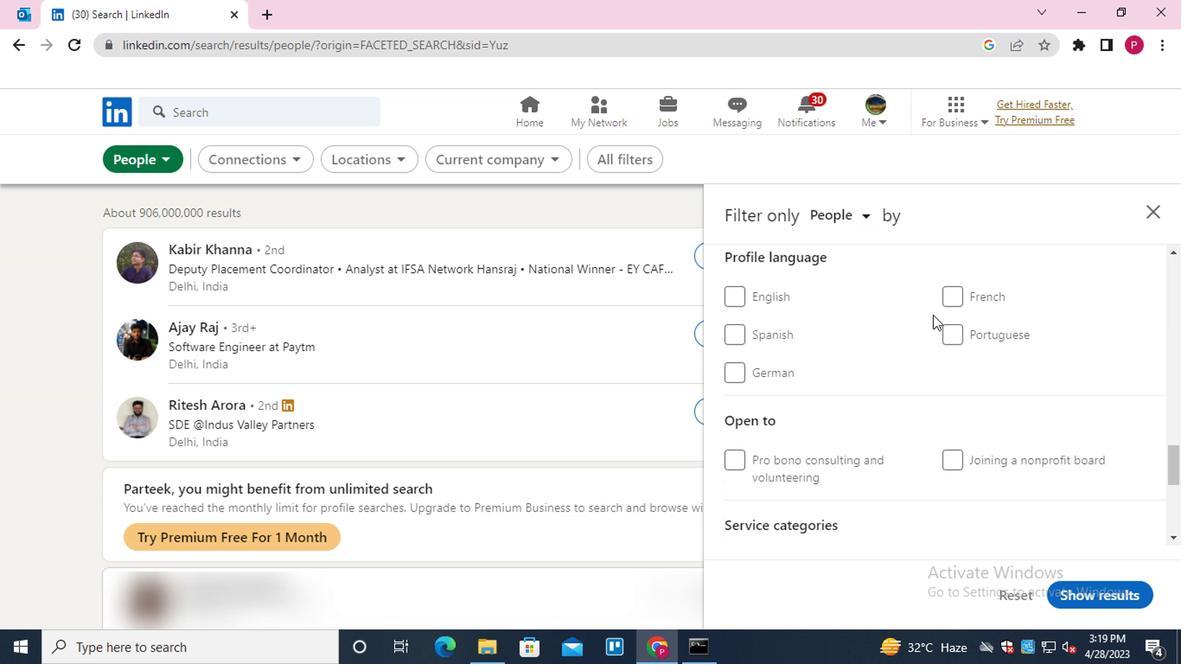 
Action: Mouse pressed left at (948, 295)
Screenshot: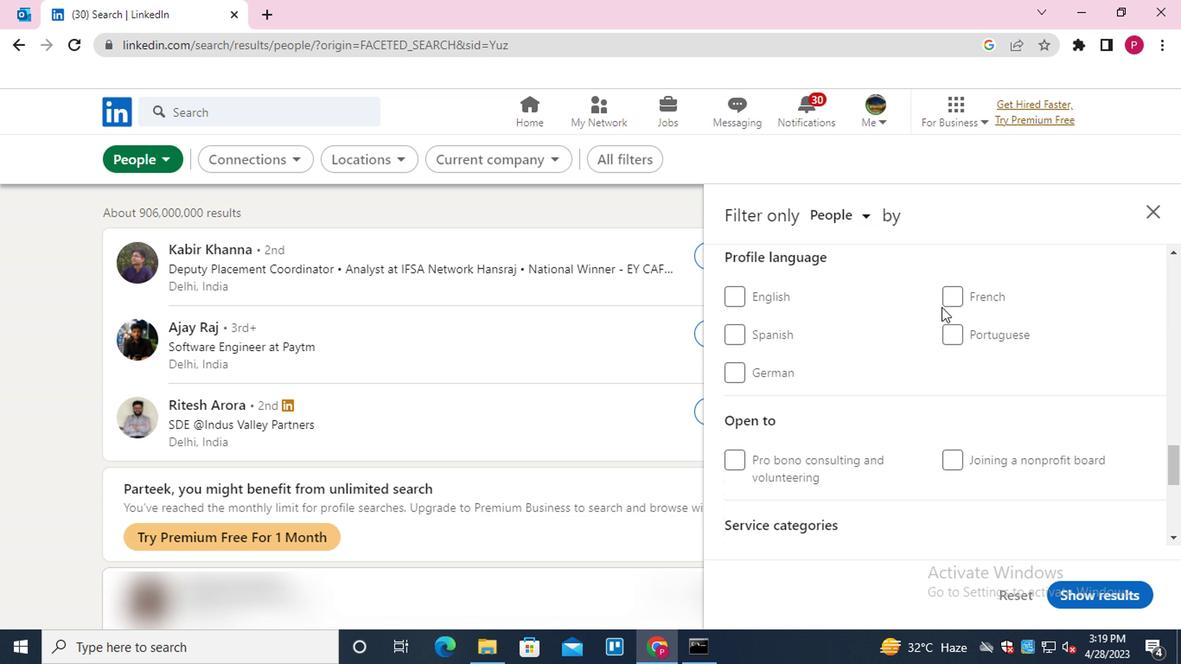 
Action: Mouse moved to (840, 374)
Screenshot: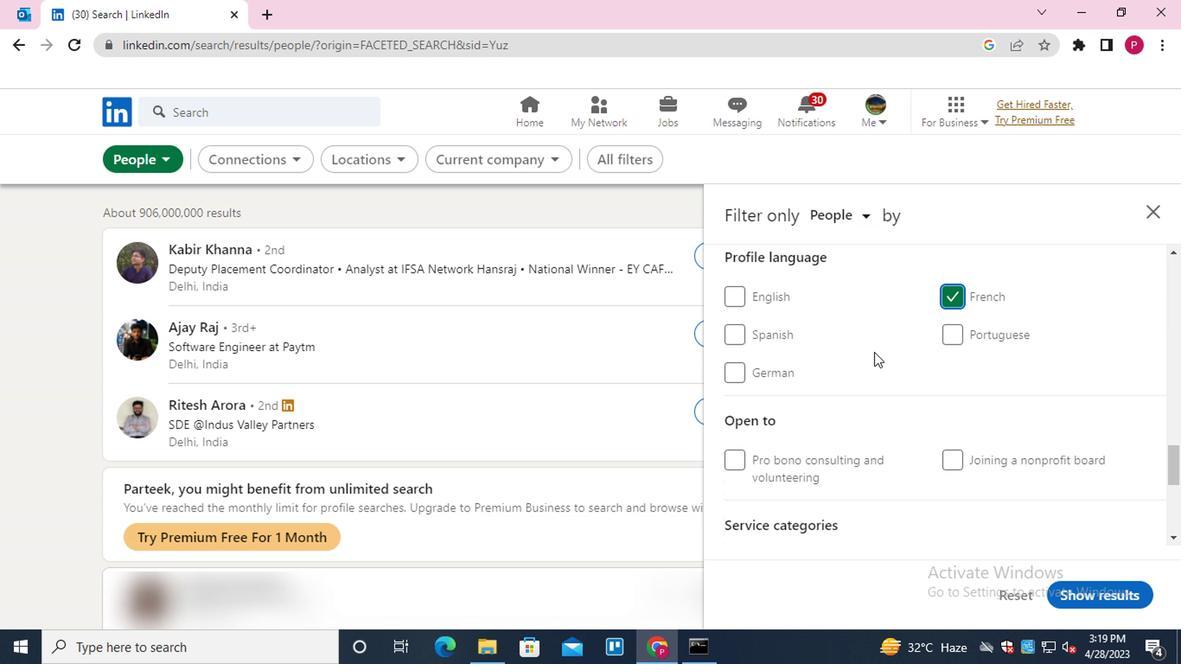 
Action: Mouse scrolled (840, 374) with delta (0, 0)
Screenshot: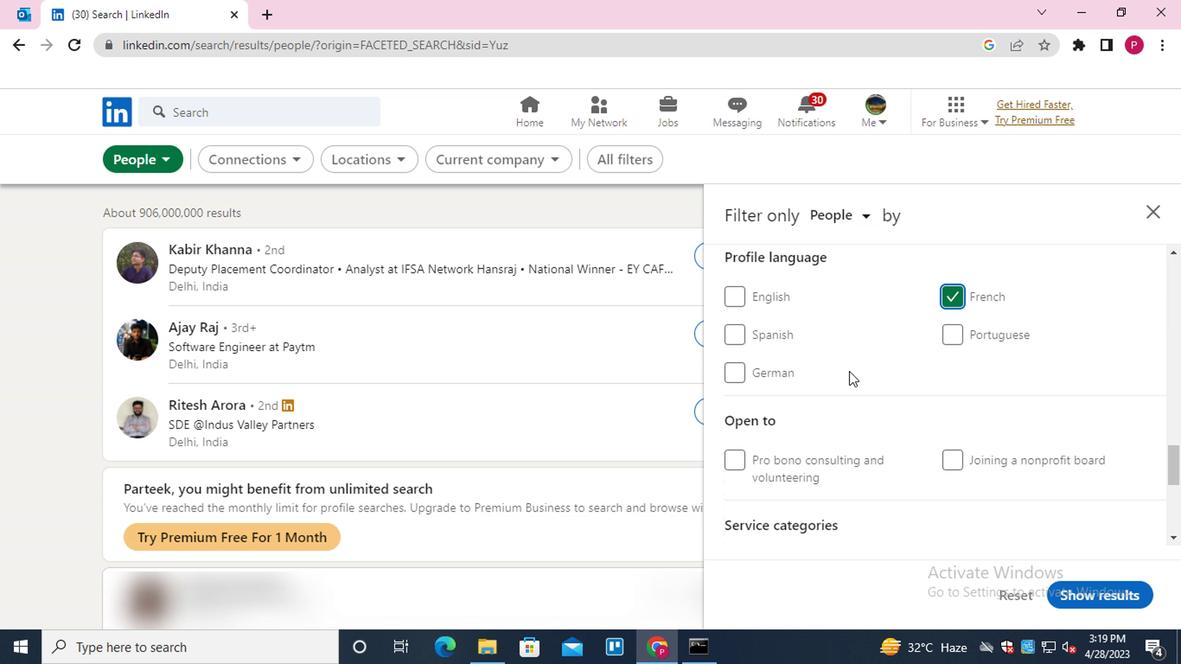 
Action: Mouse scrolled (840, 374) with delta (0, 0)
Screenshot: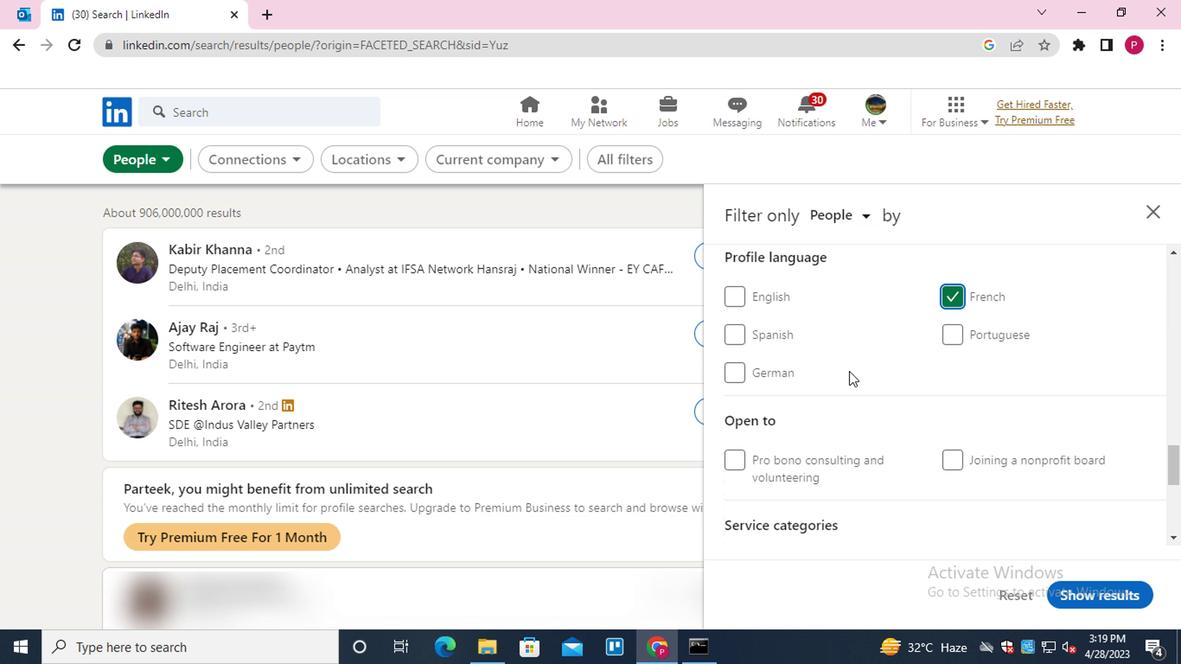 
Action: Mouse scrolled (840, 374) with delta (0, 0)
Screenshot: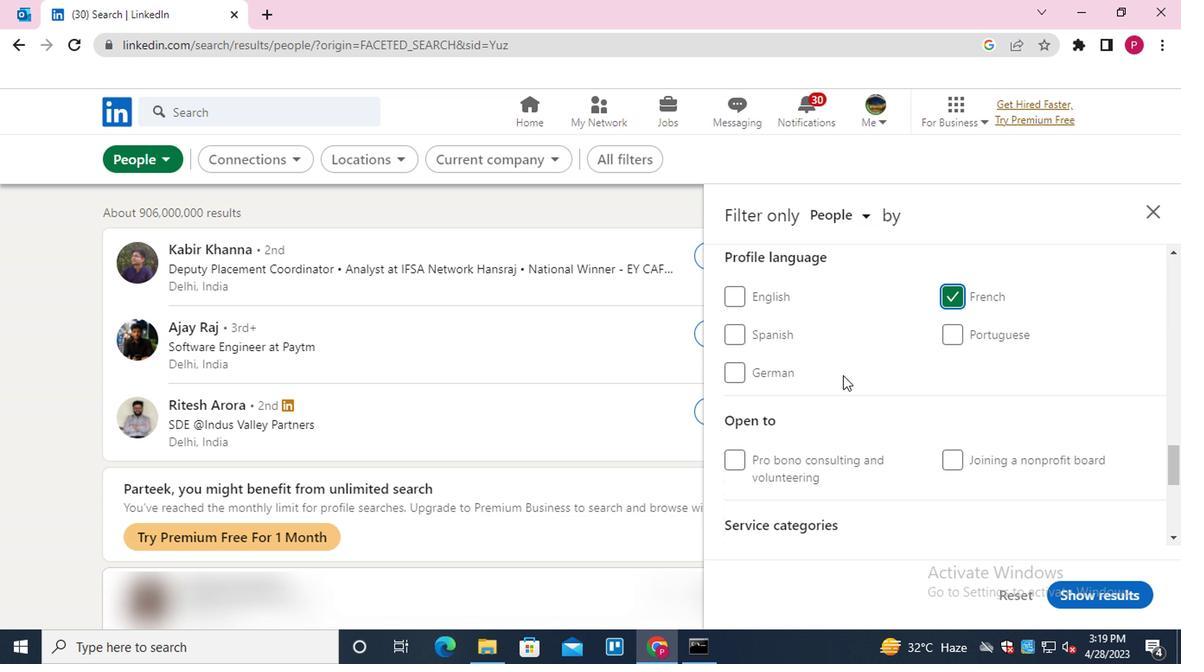 
Action: Mouse scrolled (840, 374) with delta (0, 0)
Screenshot: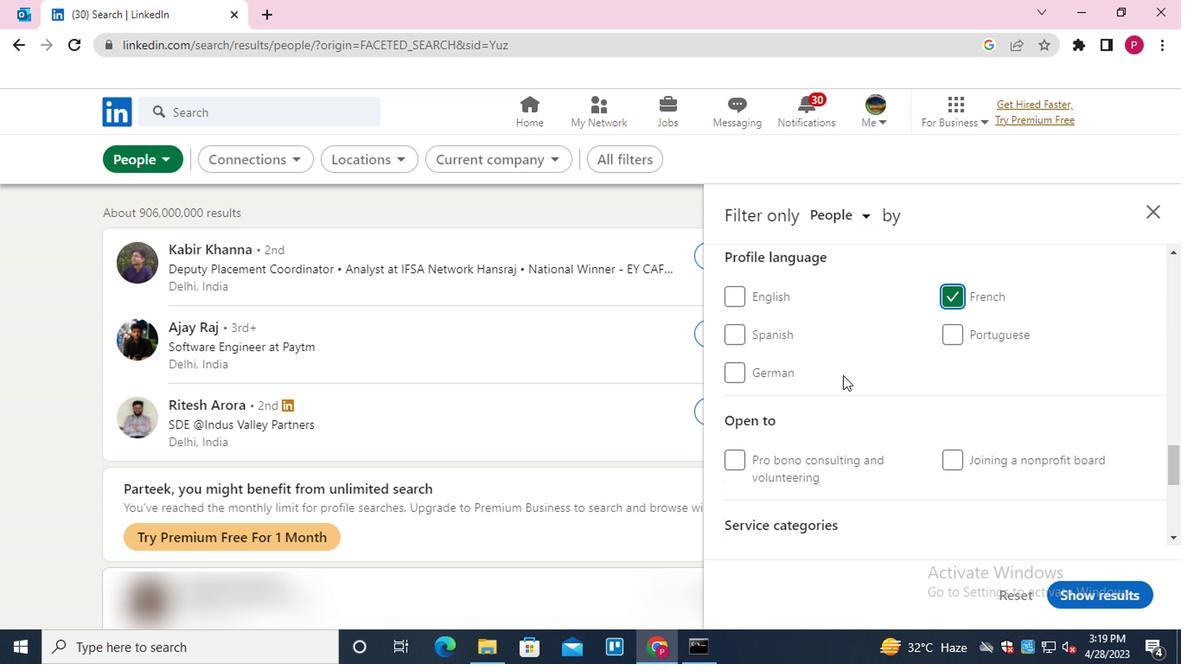 
Action: Mouse scrolled (840, 374) with delta (0, 0)
Screenshot: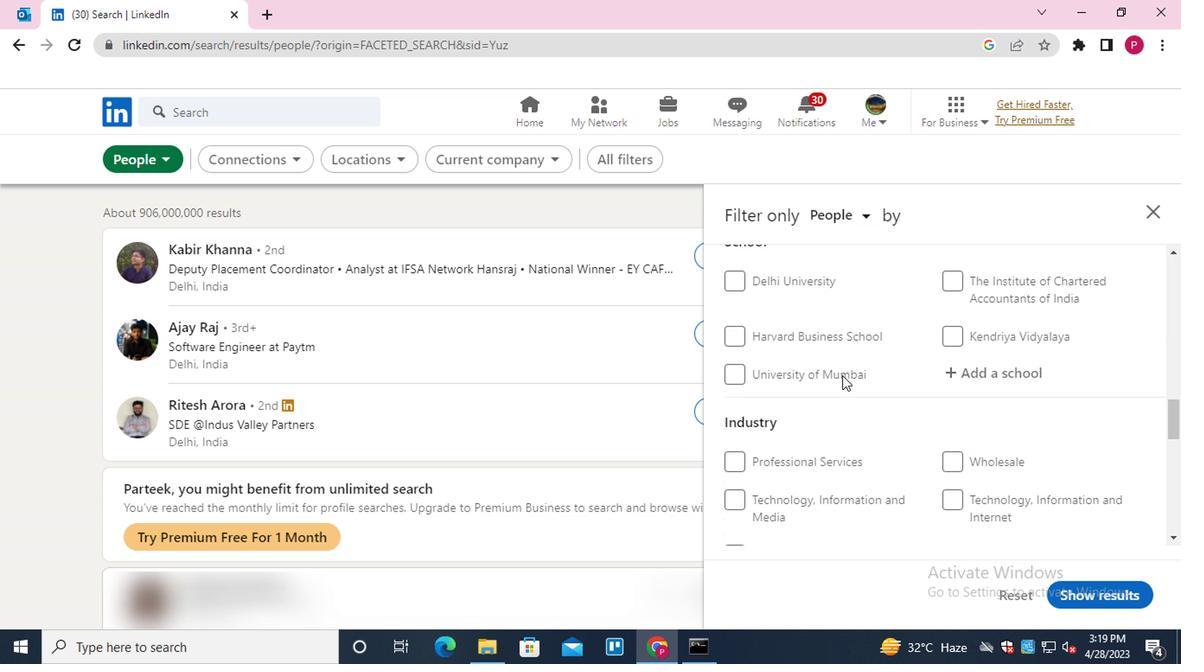 
Action: Mouse scrolled (840, 374) with delta (0, 0)
Screenshot: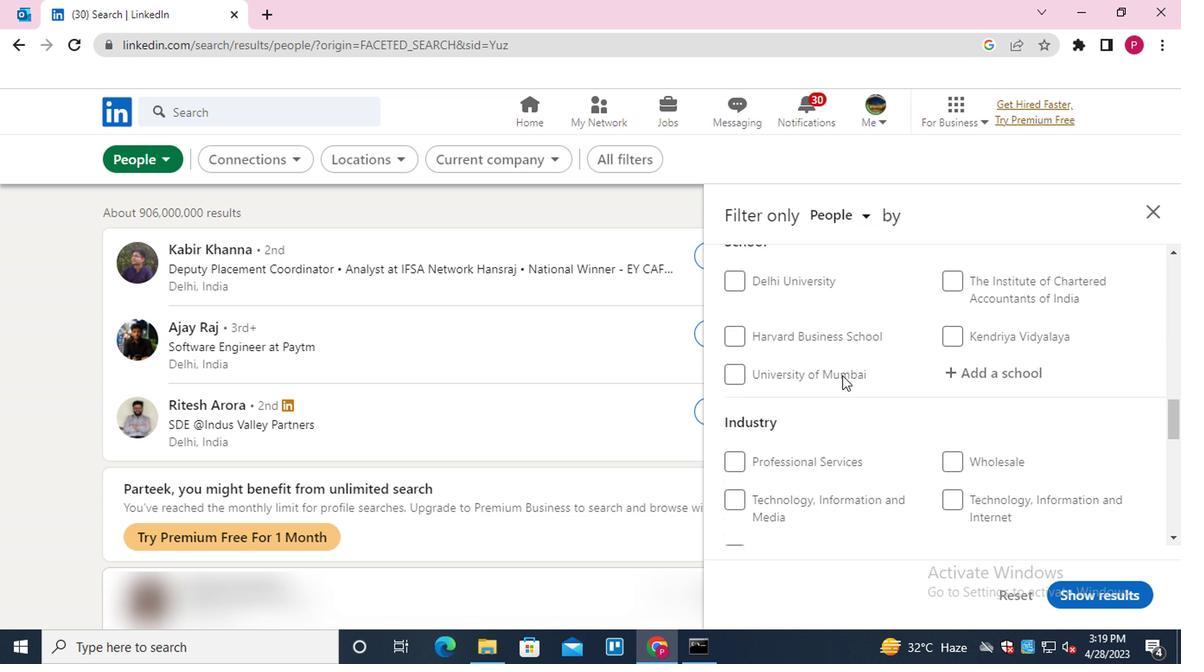 
Action: Mouse scrolled (840, 374) with delta (0, 0)
Screenshot: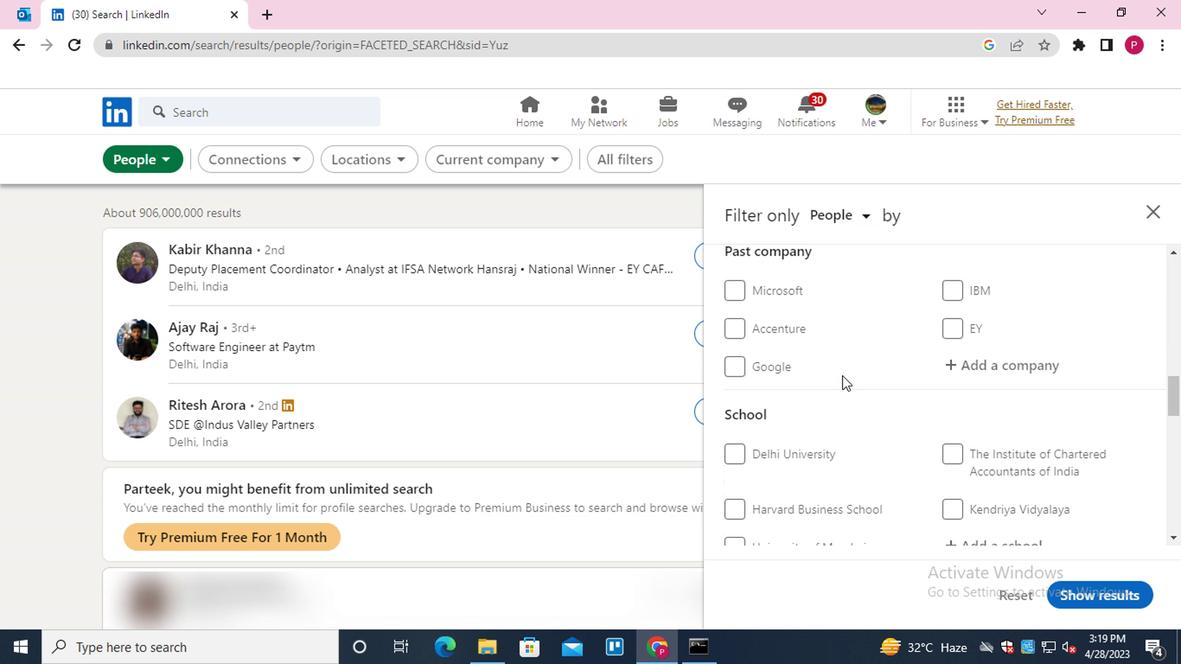 
Action: Mouse scrolled (840, 374) with delta (0, 0)
Screenshot: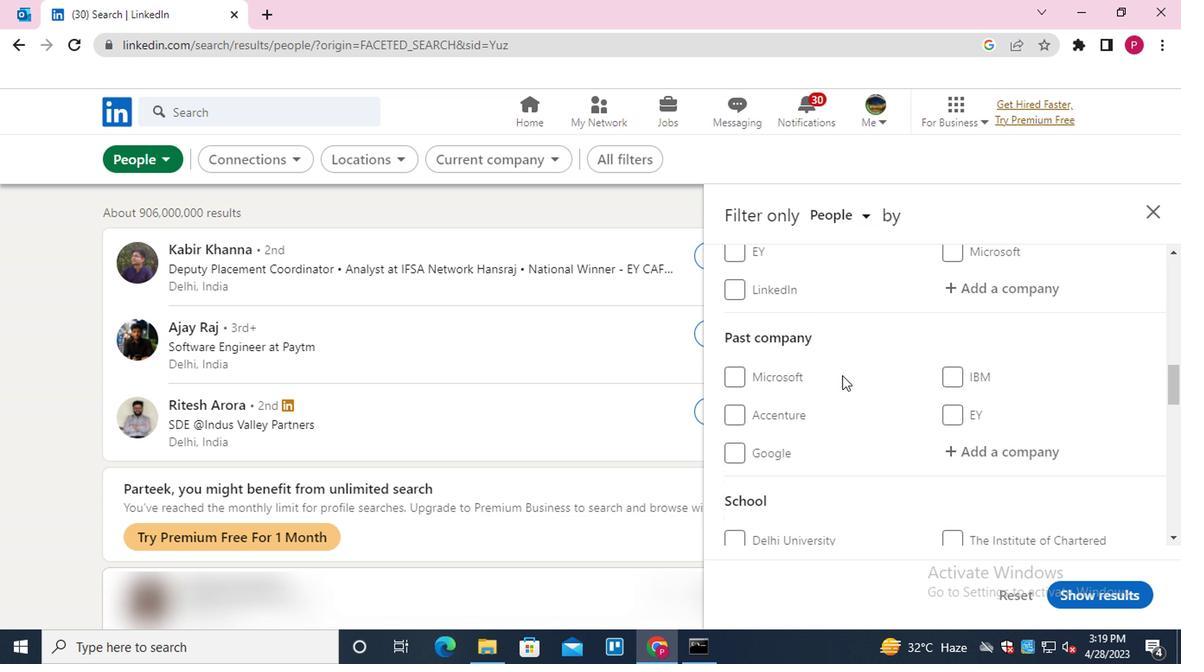 
Action: Mouse moved to (1029, 370)
Screenshot: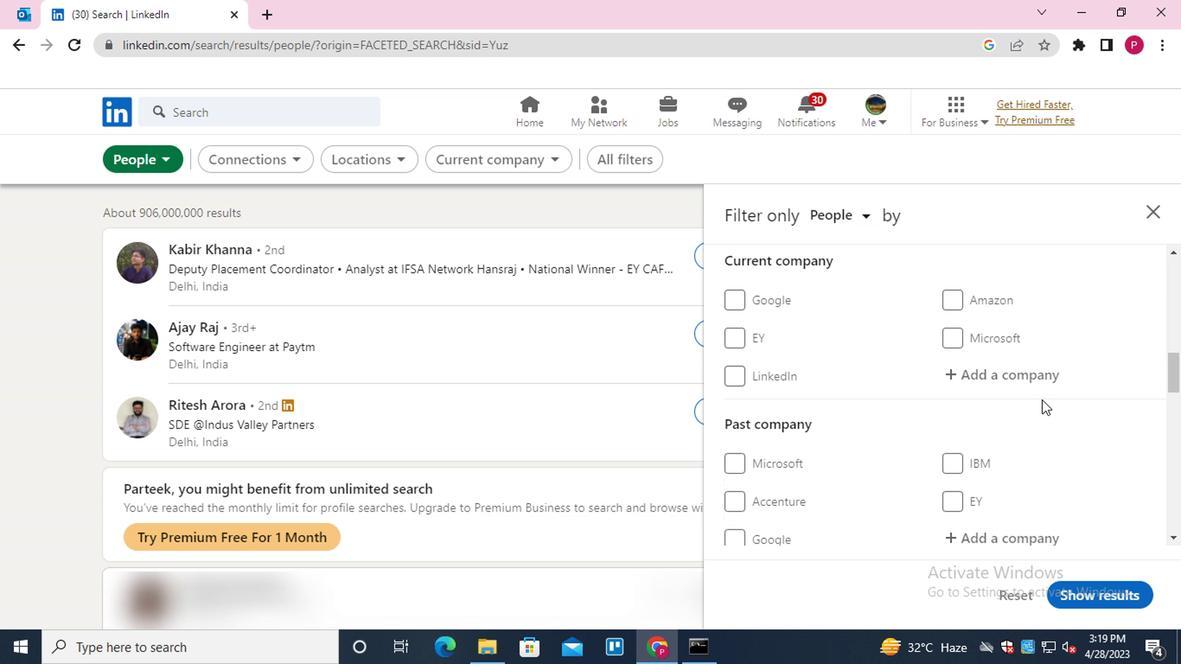 
Action: Mouse pressed left at (1029, 370)
Screenshot: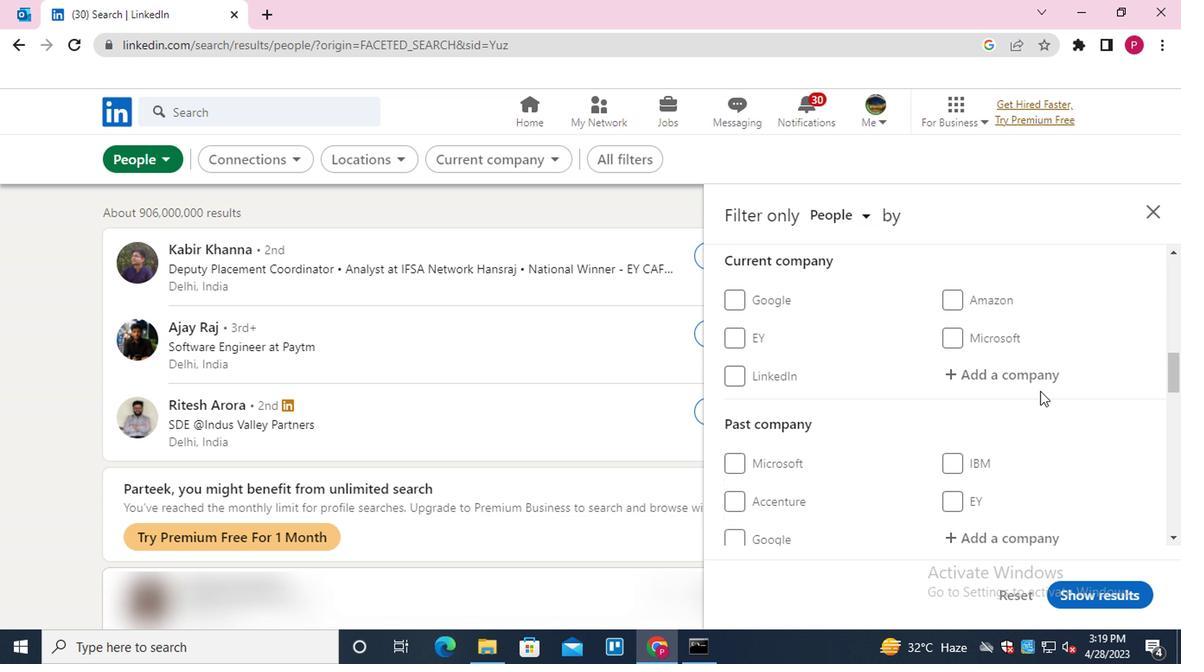 
Action: Key pressed <Key.shift>INDUS<Key.down><Key.enter>
Screenshot: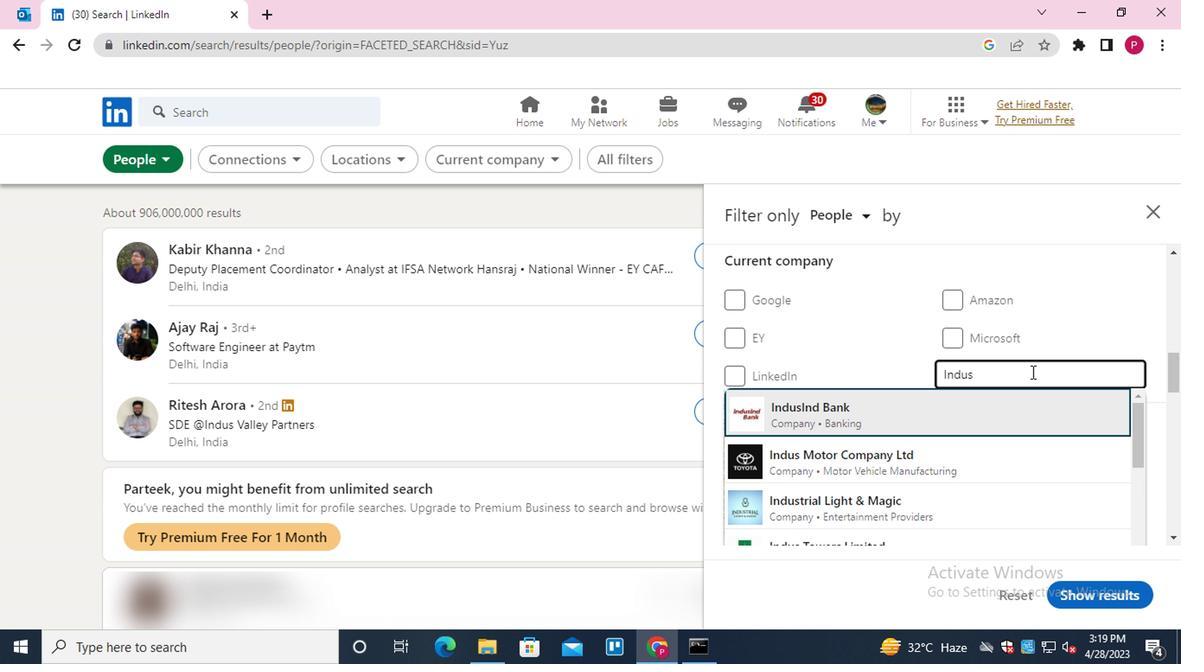 
Action: Mouse moved to (933, 426)
Screenshot: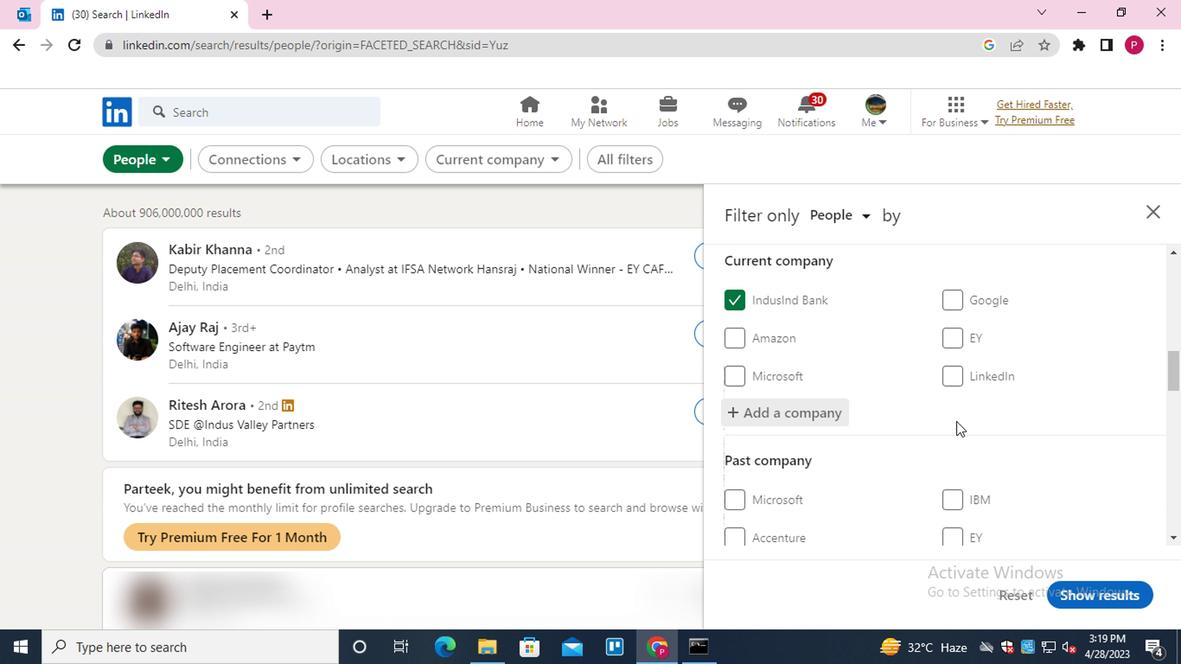 
Action: Mouse scrolled (933, 425) with delta (0, -1)
Screenshot: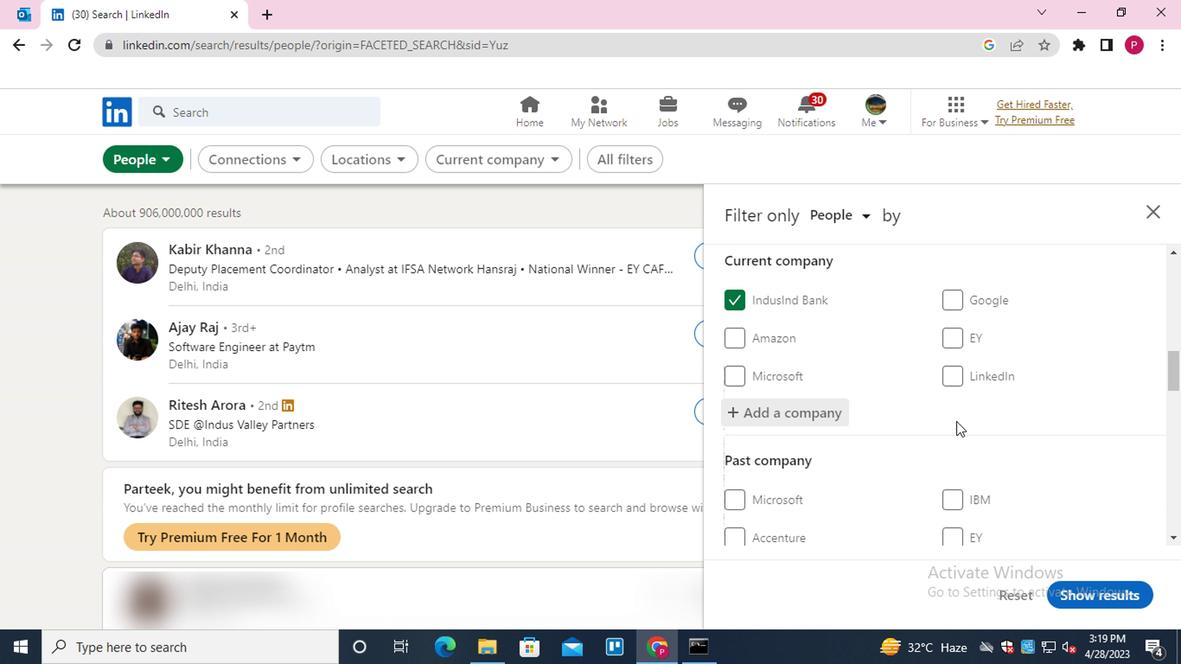 
Action: Mouse scrolled (933, 425) with delta (0, -1)
Screenshot: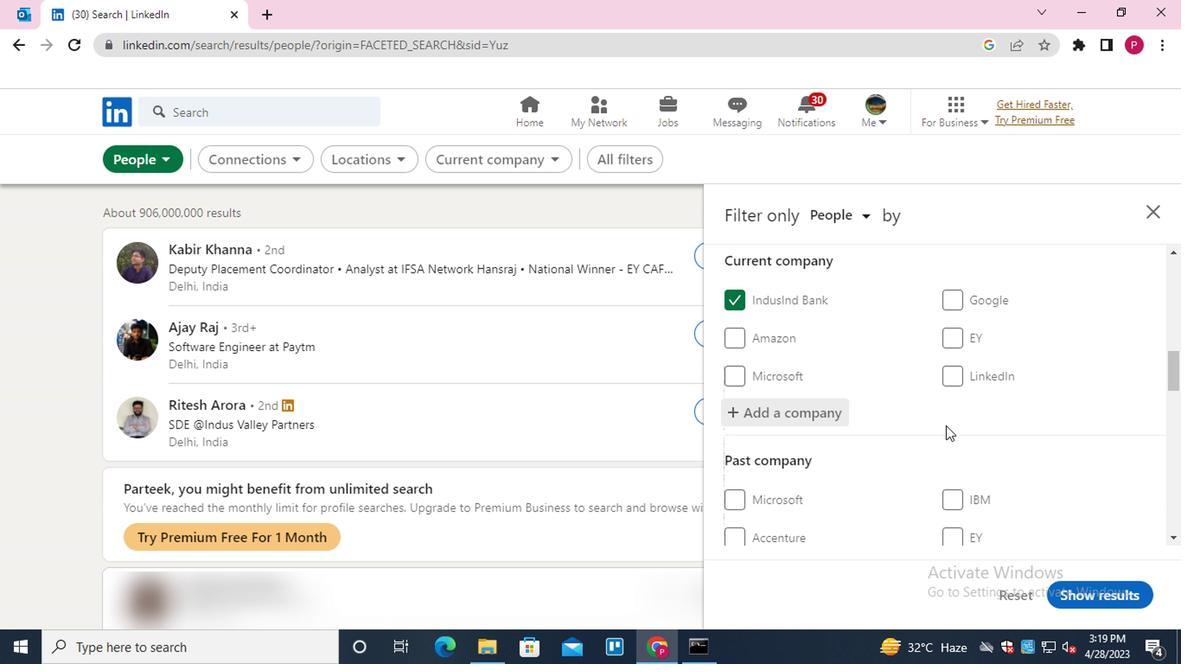 
Action: Mouse scrolled (933, 425) with delta (0, -1)
Screenshot: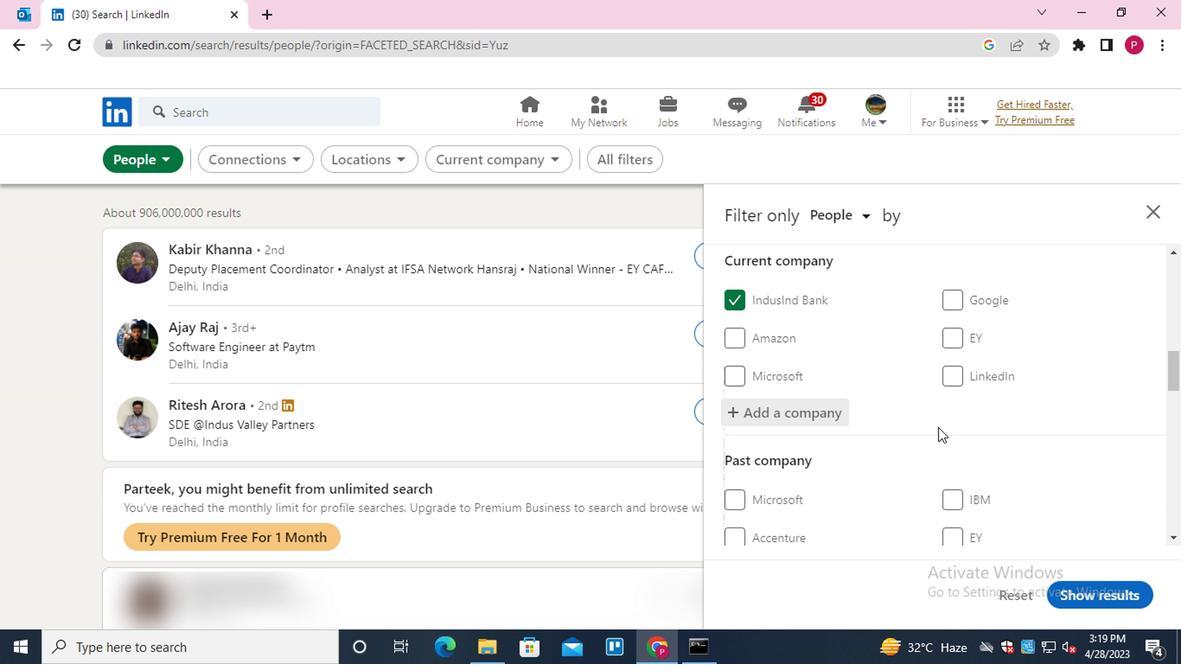 
Action: Mouse moved to (931, 427)
Screenshot: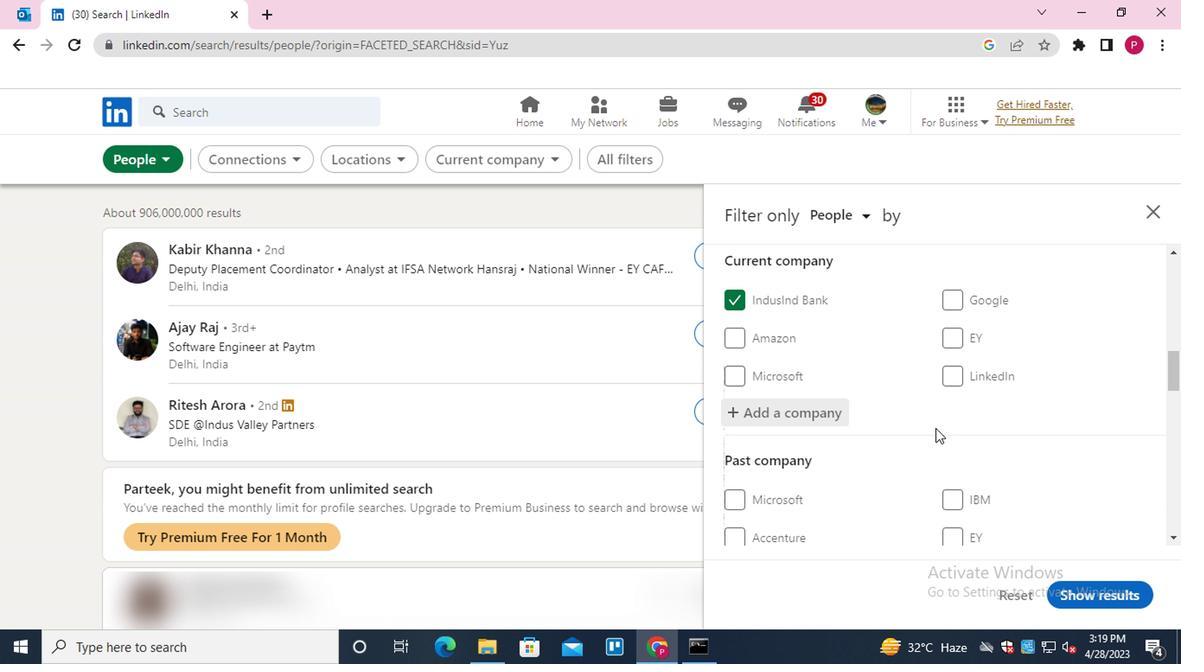 
Action: Mouse scrolled (931, 427) with delta (0, 0)
Screenshot: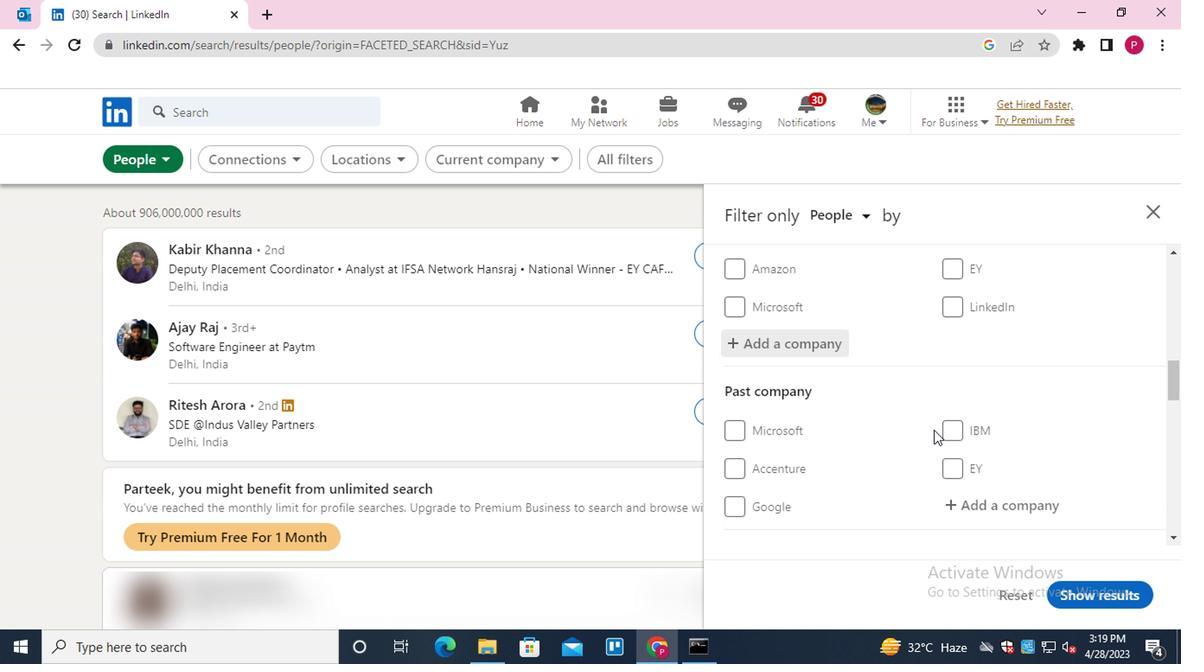 
Action: Mouse scrolled (931, 427) with delta (0, 0)
Screenshot: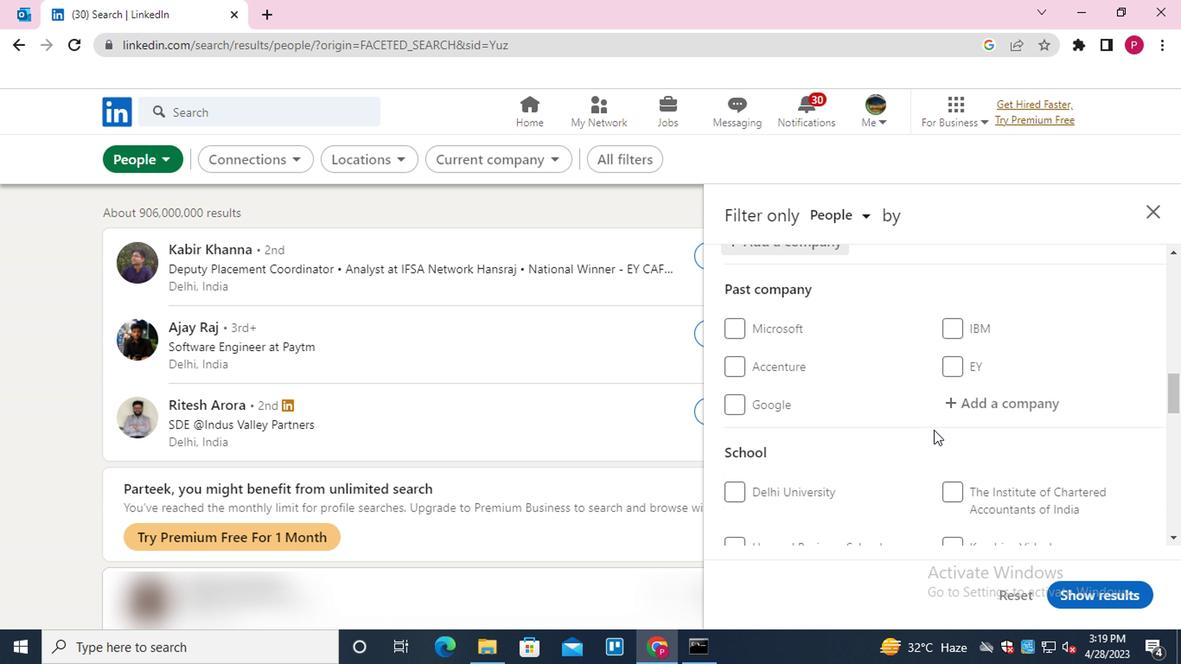 
Action: Mouse moved to (1027, 323)
Screenshot: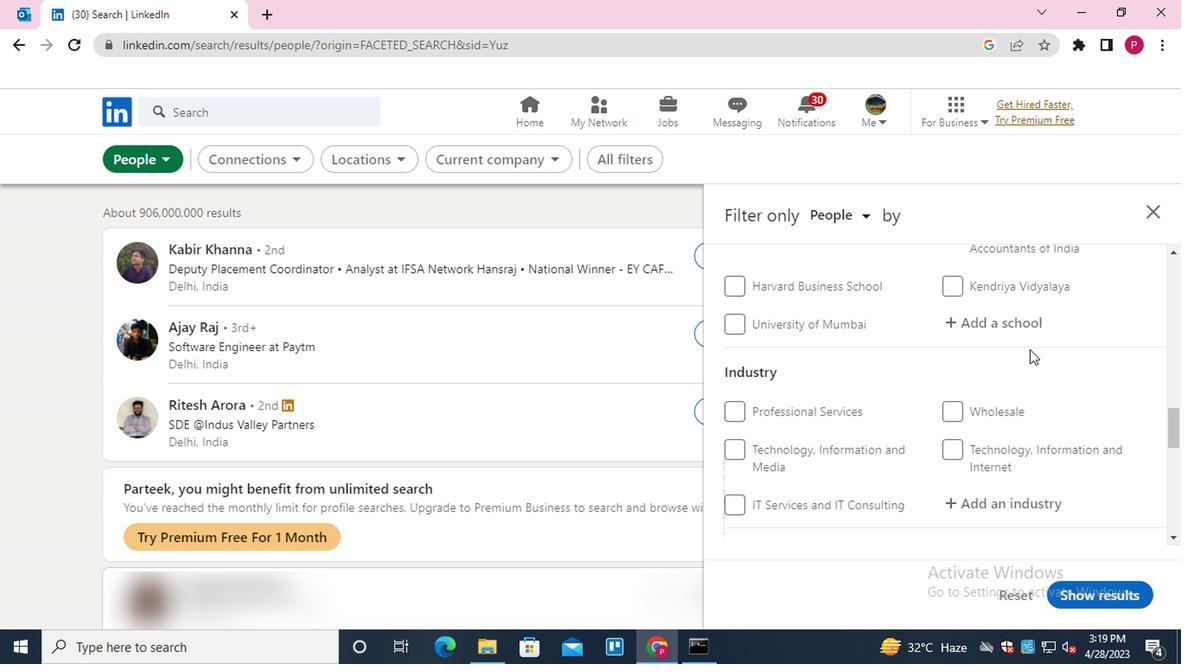 
Action: Mouse pressed left at (1027, 323)
Screenshot: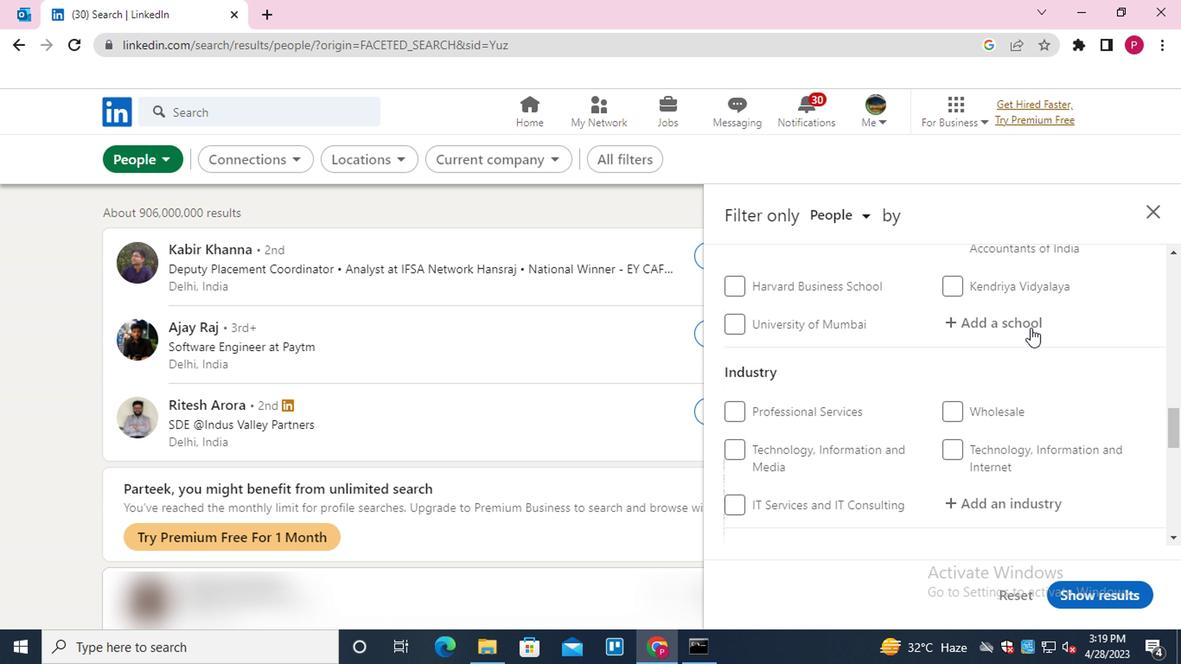 
Action: Mouse moved to (1026, 323)
Screenshot: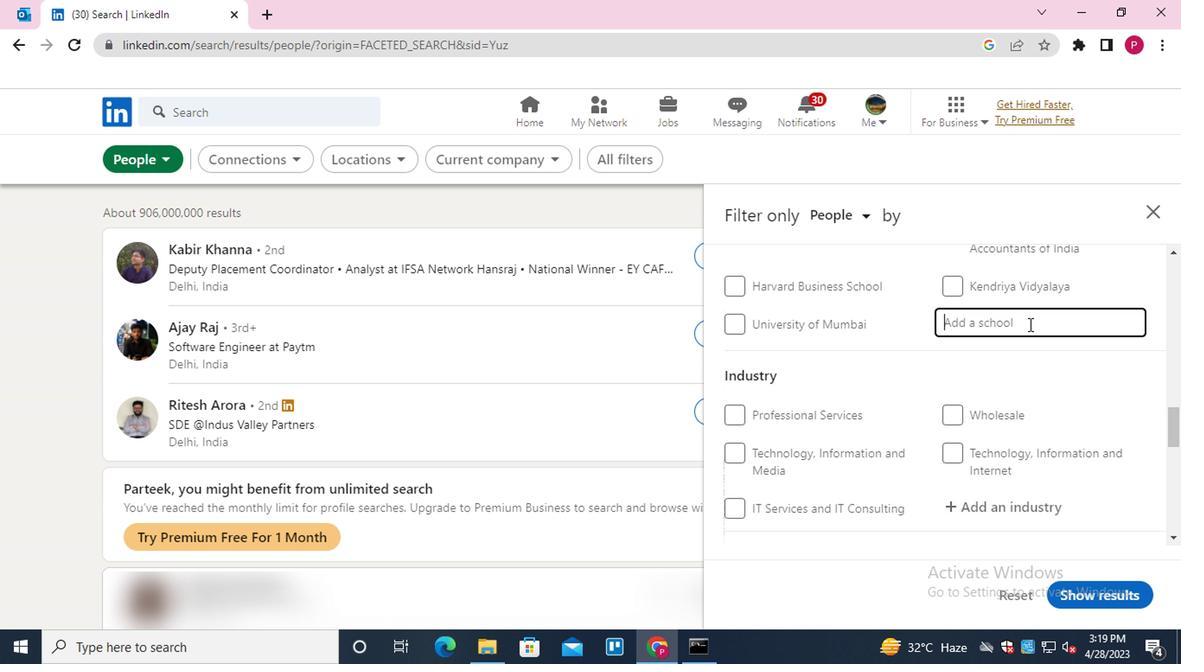 
Action: Key pressed <Key.shift>PONDICHERRY<Key.space><Key.down><Key.down><Key.enter>
Screenshot: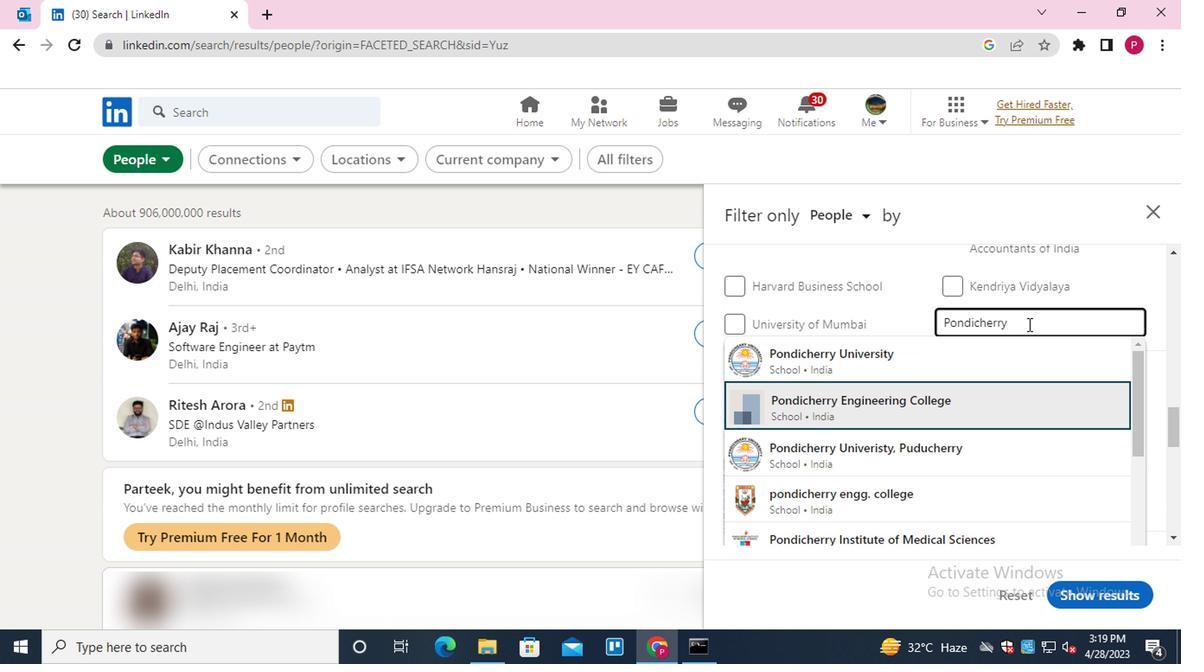 
Action: Mouse scrolled (1026, 322) with delta (0, -1)
Screenshot: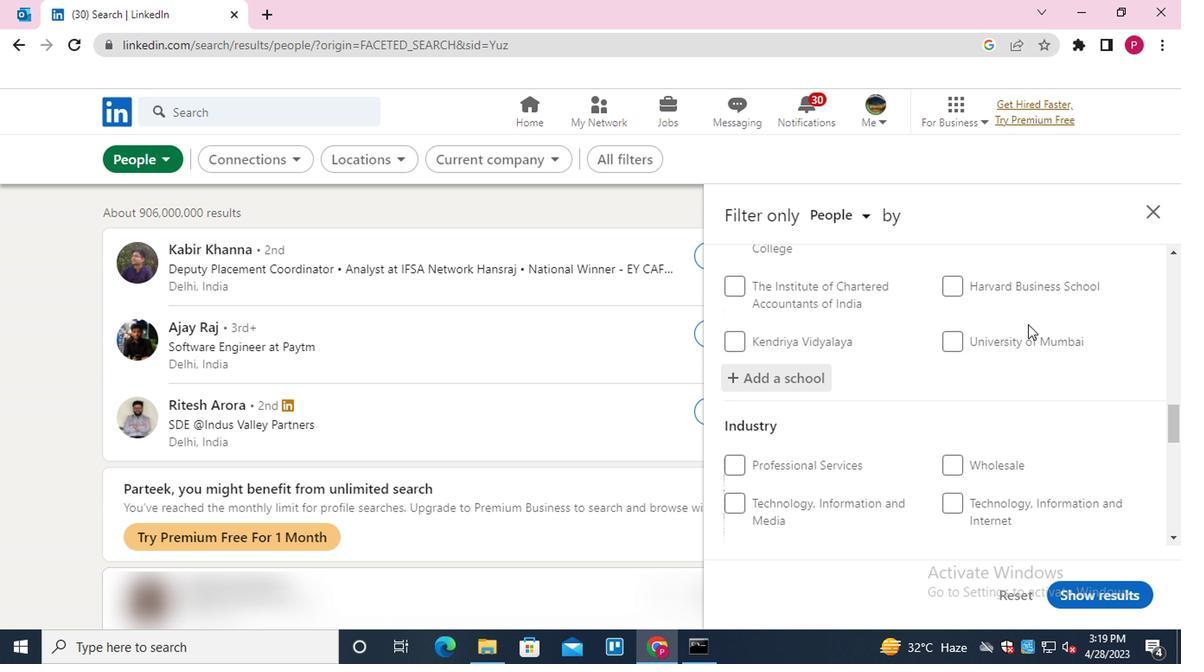 
Action: Mouse scrolled (1026, 322) with delta (0, -1)
Screenshot: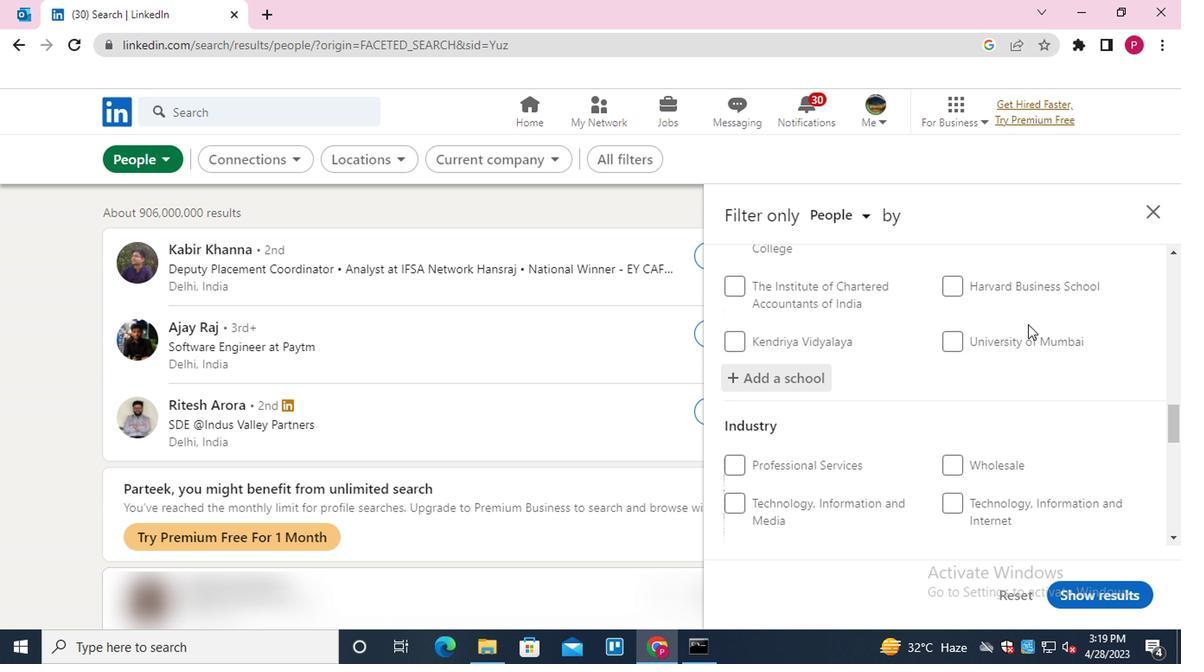
Action: Mouse scrolled (1026, 322) with delta (0, -1)
Screenshot: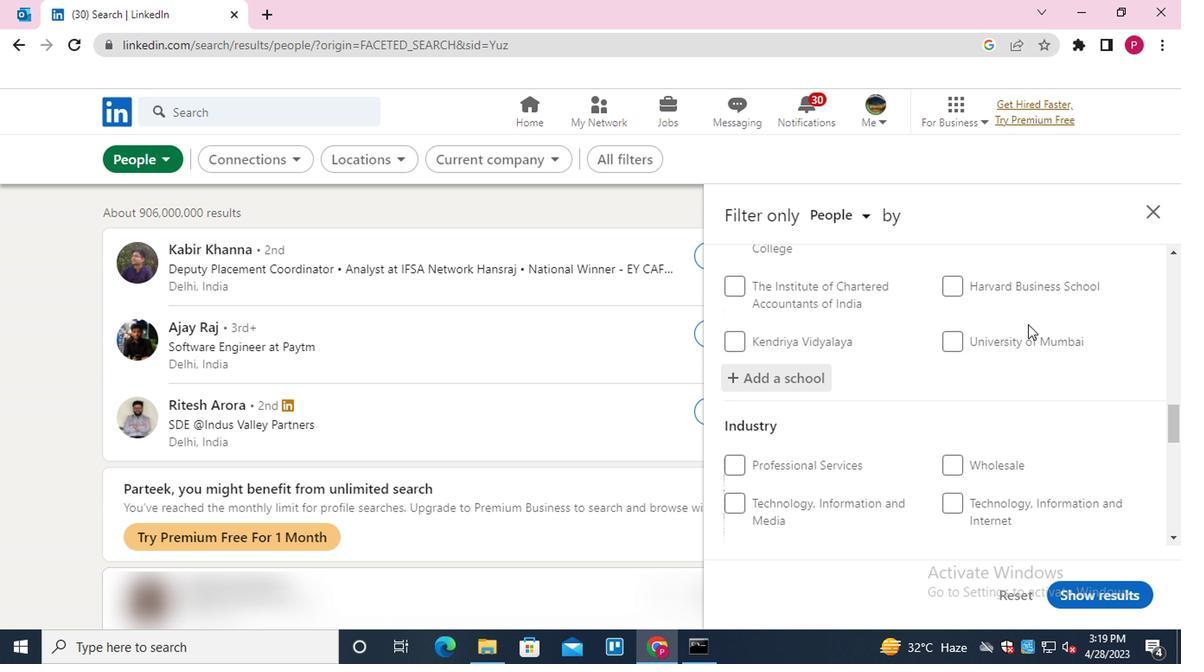 
Action: Mouse moved to (1023, 301)
Screenshot: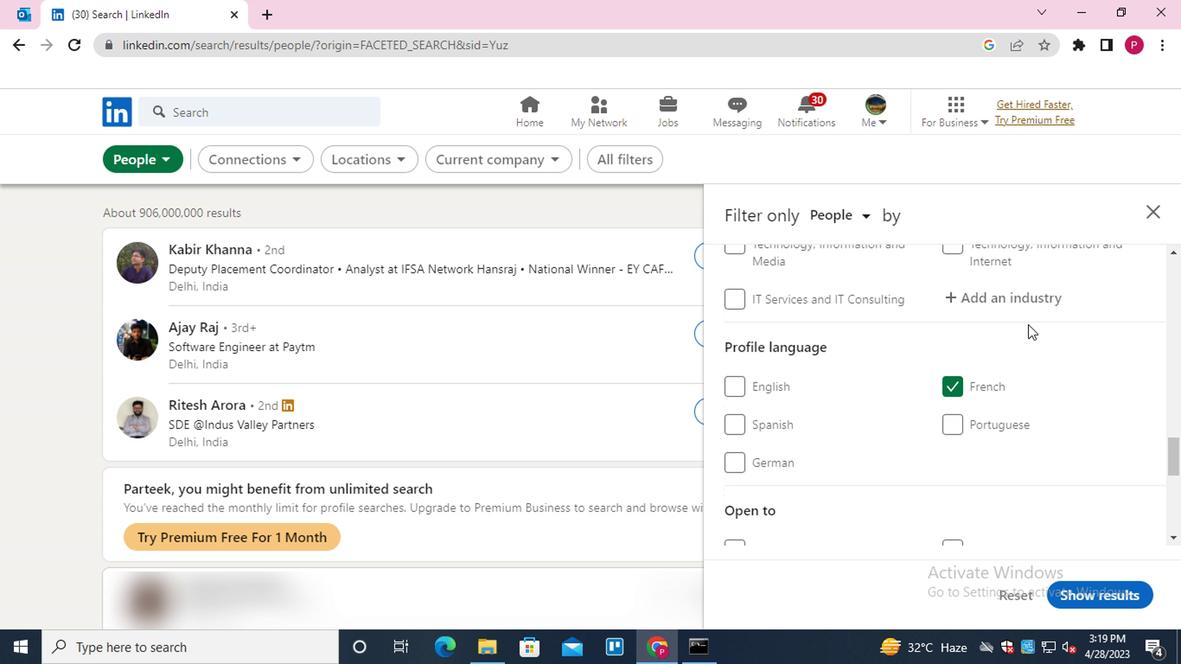 
Action: Mouse pressed left at (1023, 301)
Screenshot: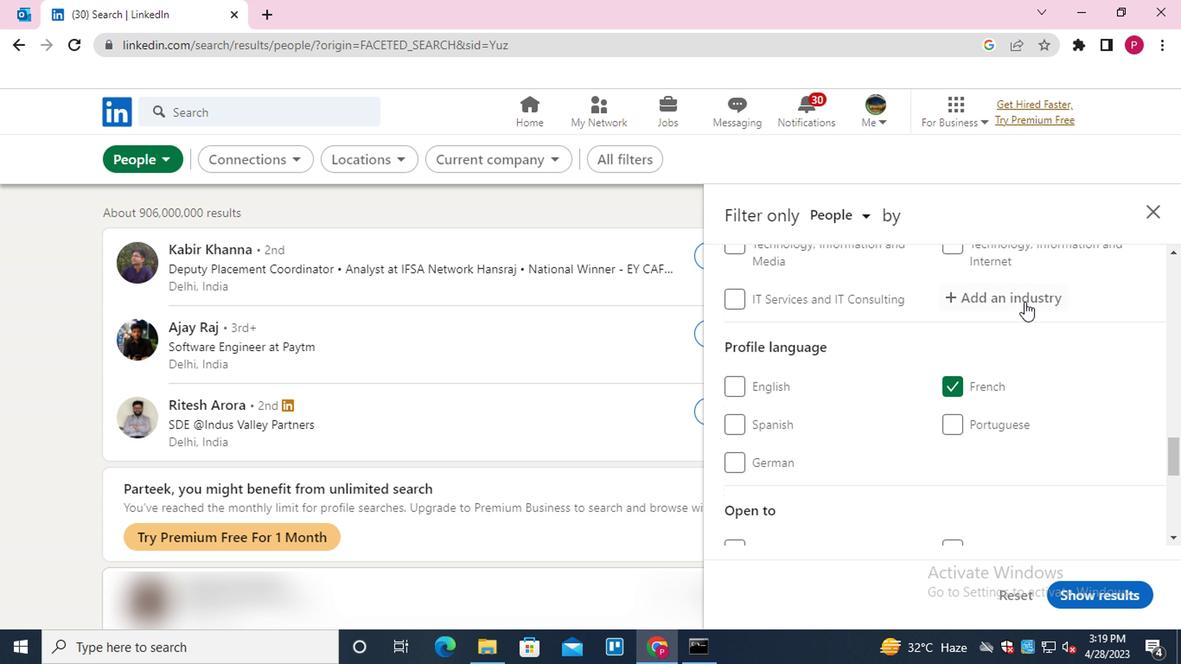 
Action: Mouse moved to (1021, 301)
Screenshot: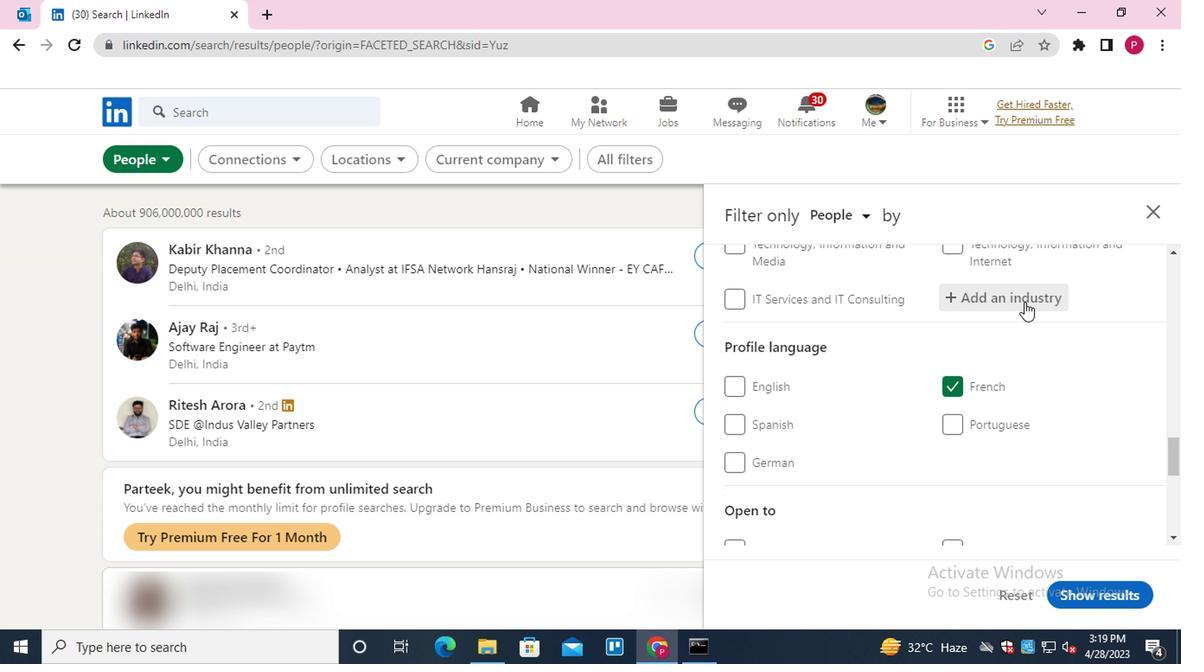 
Action: Key pressed <Key.shift><Key.shift><Key.shift>ELECT<Key.down><Key.down><Key.down><Key.down><Key.down><Key.down><Key.down><Key.down><Key.down><Key.down><Key.down><Key.down><Key.down><Key.down><Key.down><Key.enter>
Screenshot: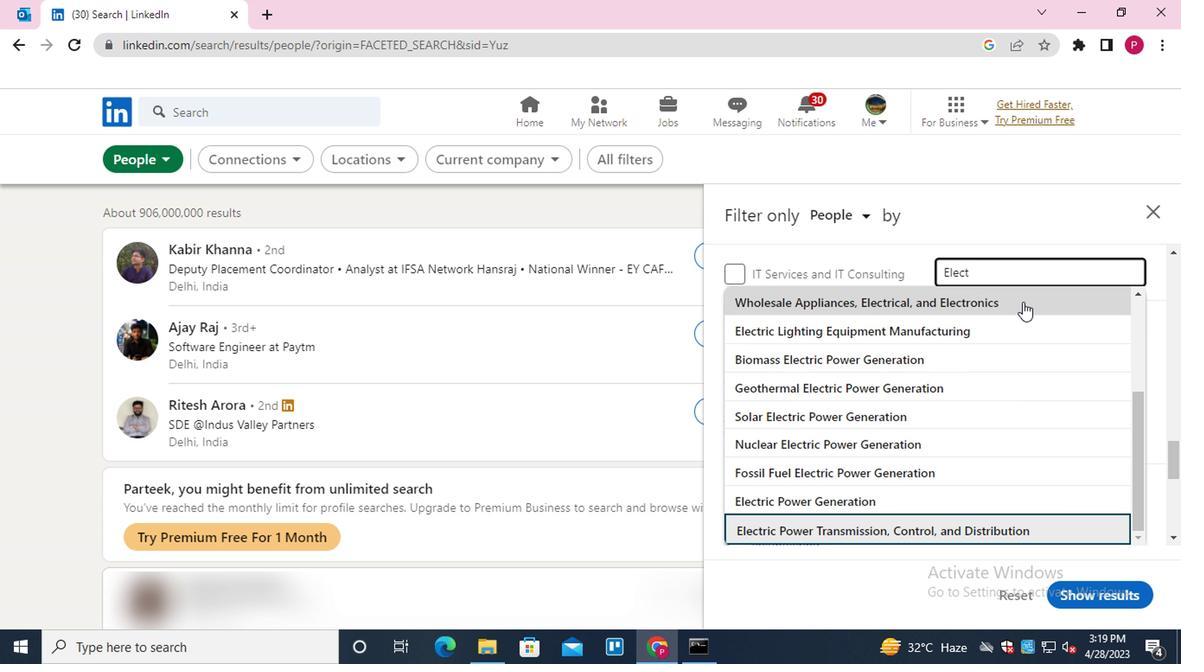 
Action: Mouse moved to (948, 337)
Screenshot: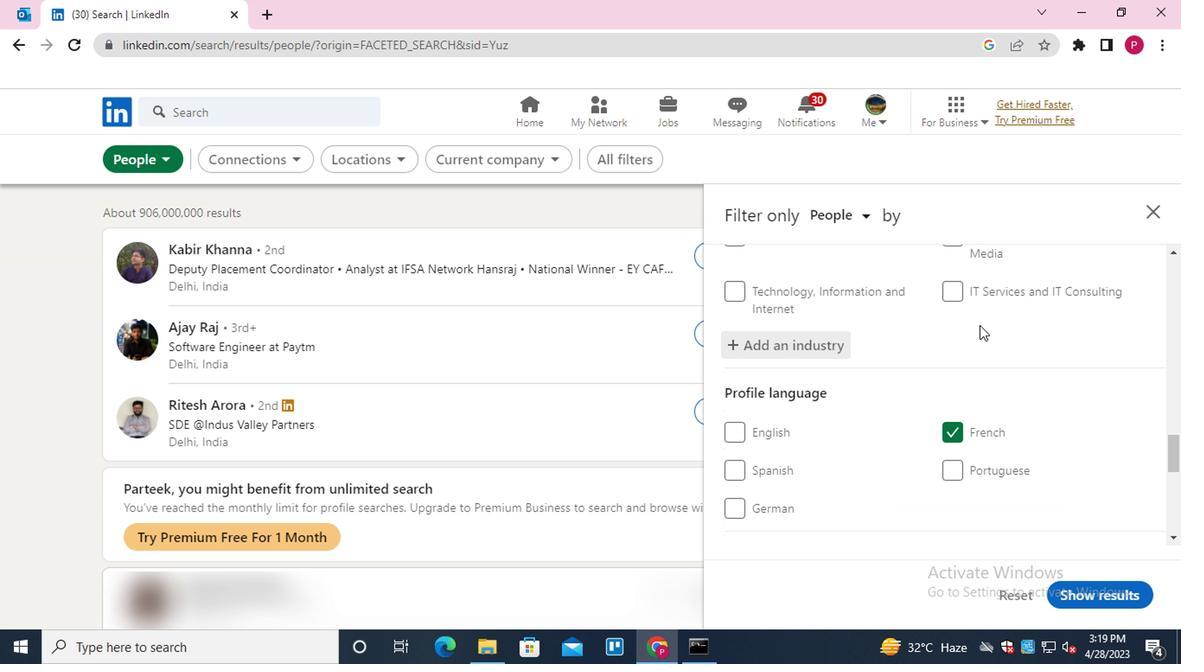 
Action: Mouse scrolled (948, 337) with delta (0, 0)
Screenshot: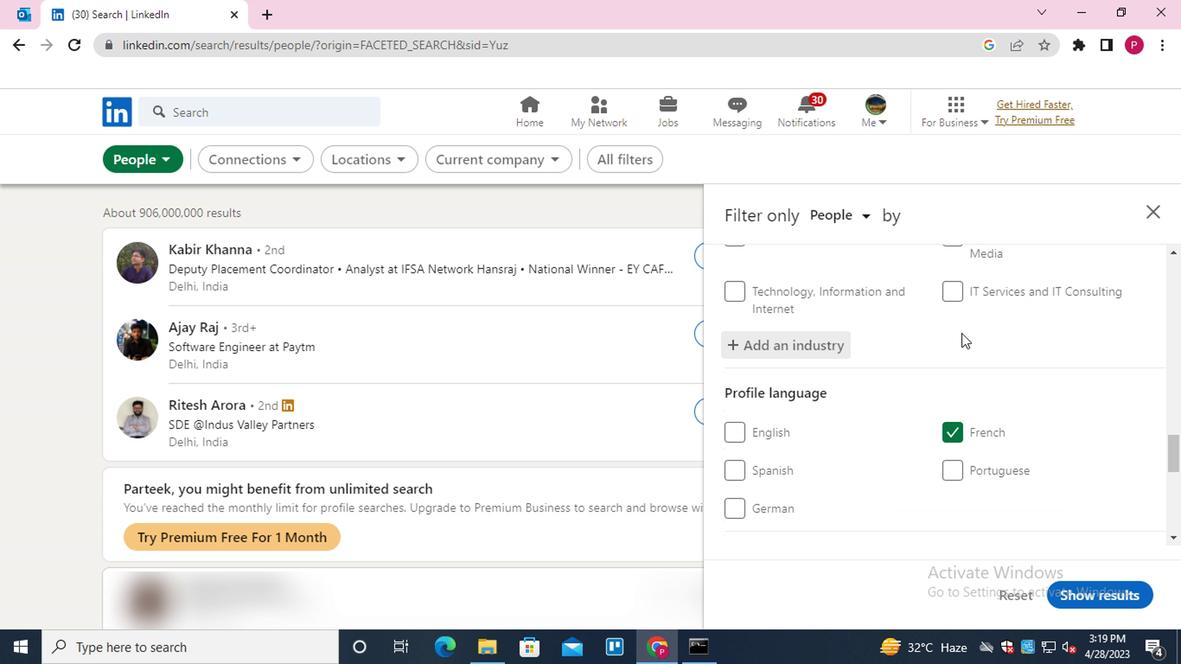 
Action: Mouse scrolled (948, 337) with delta (0, 0)
Screenshot: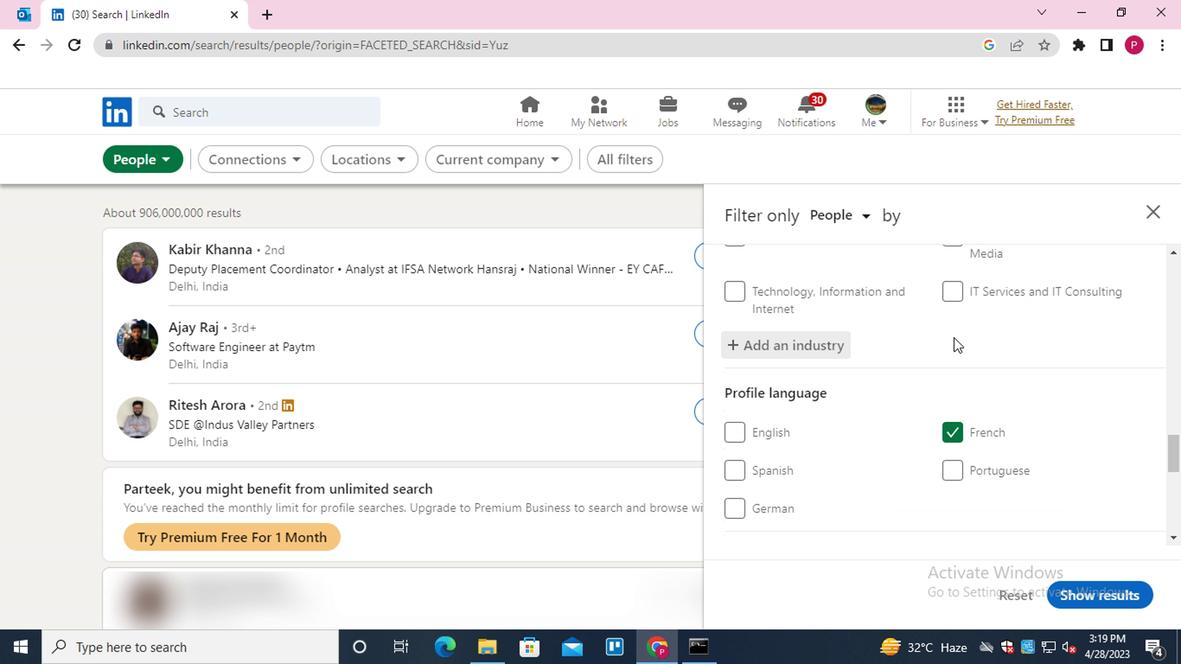 
Action: Mouse scrolled (948, 337) with delta (0, 0)
Screenshot: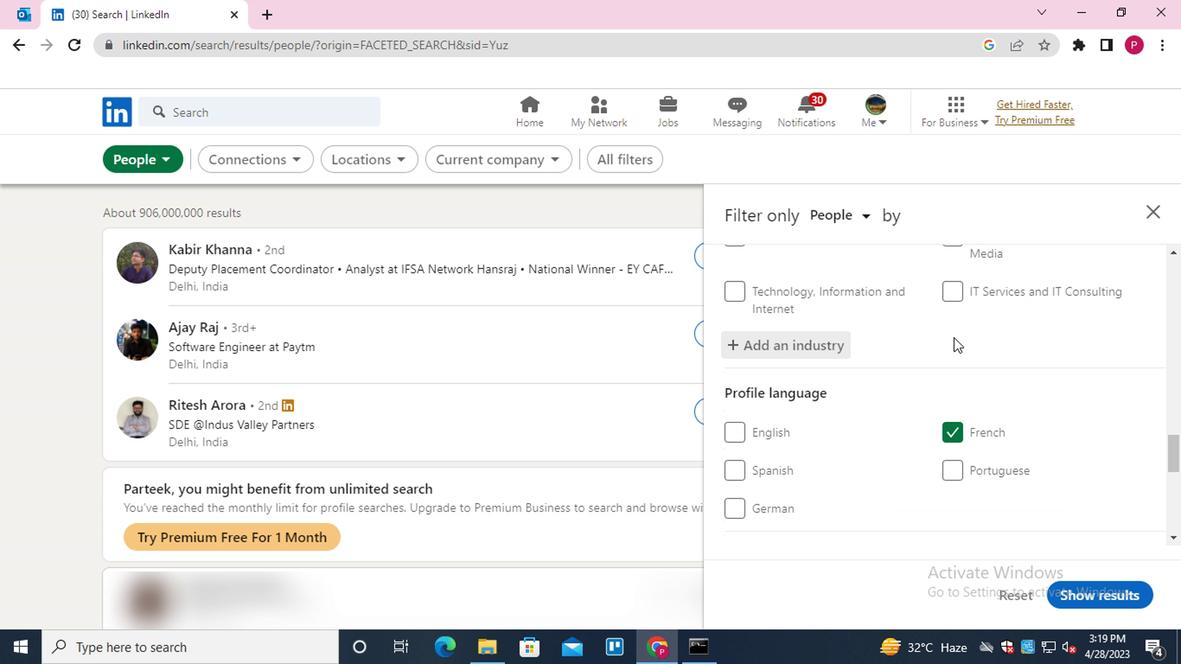 
Action: Mouse scrolled (948, 337) with delta (0, 0)
Screenshot: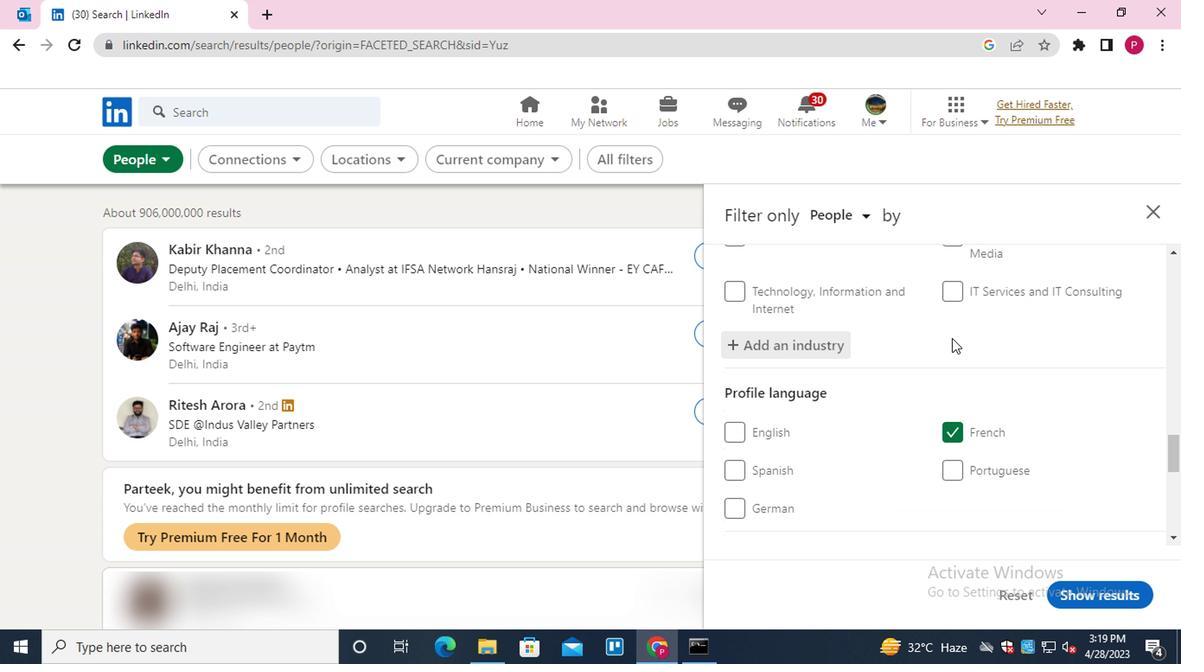 
Action: Mouse moved to (994, 417)
Screenshot: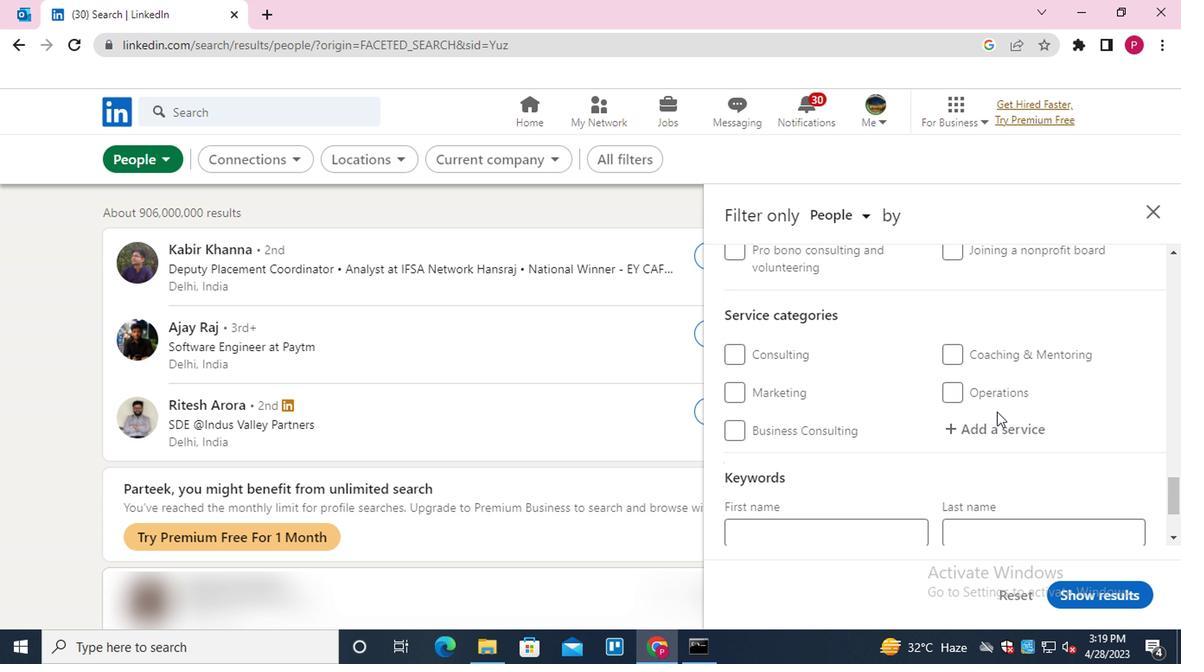 
Action: Mouse pressed left at (994, 417)
Screenshot: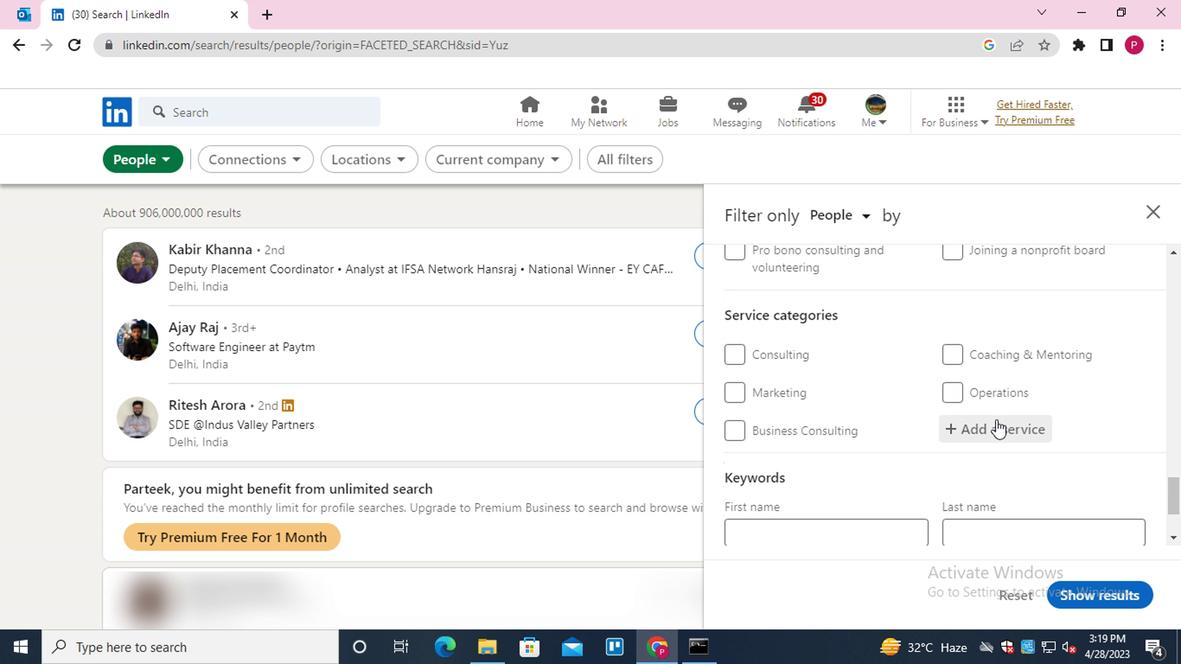 
Action: Key pressed <Key.shift>WEALTH<Key.space><Key.shift><Key.shift><Key.shift><Key.shift>MANAGEMENT<Key.enter>
Screenshot: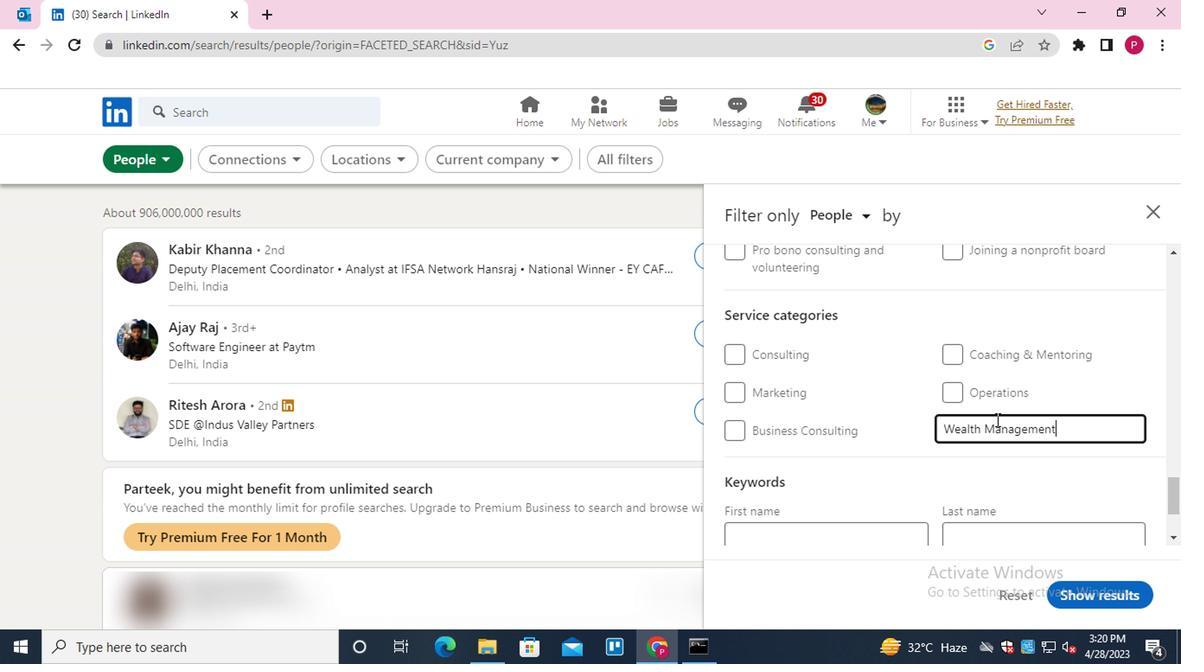 
Action: Mouse moved to (989, 420)
Screenshot: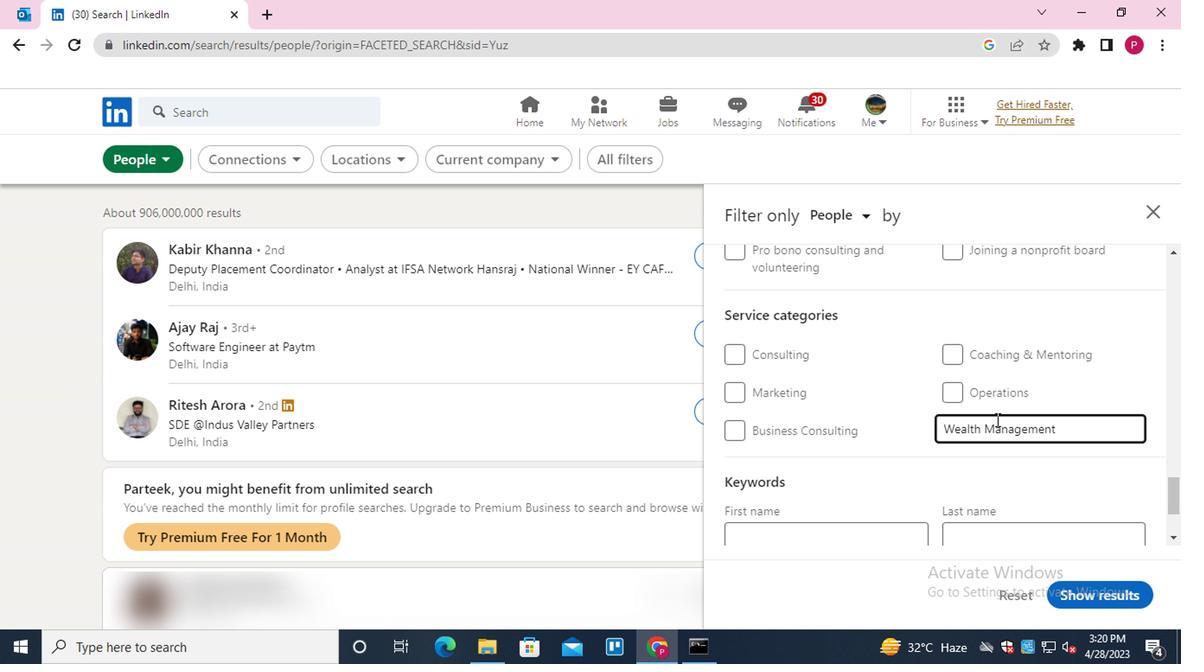 
Action: Mouse scrolled (989, 419) with delta (0, 0)
Screenshot: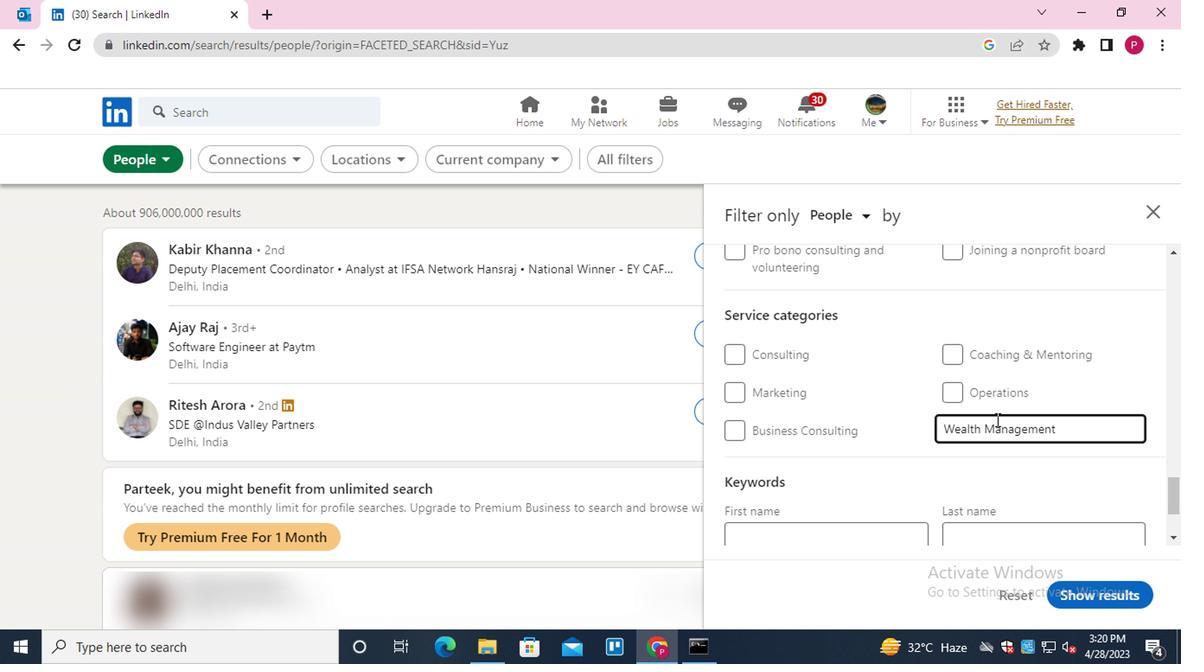 
Action: Mouse moved to (986, 424)
Screenshot: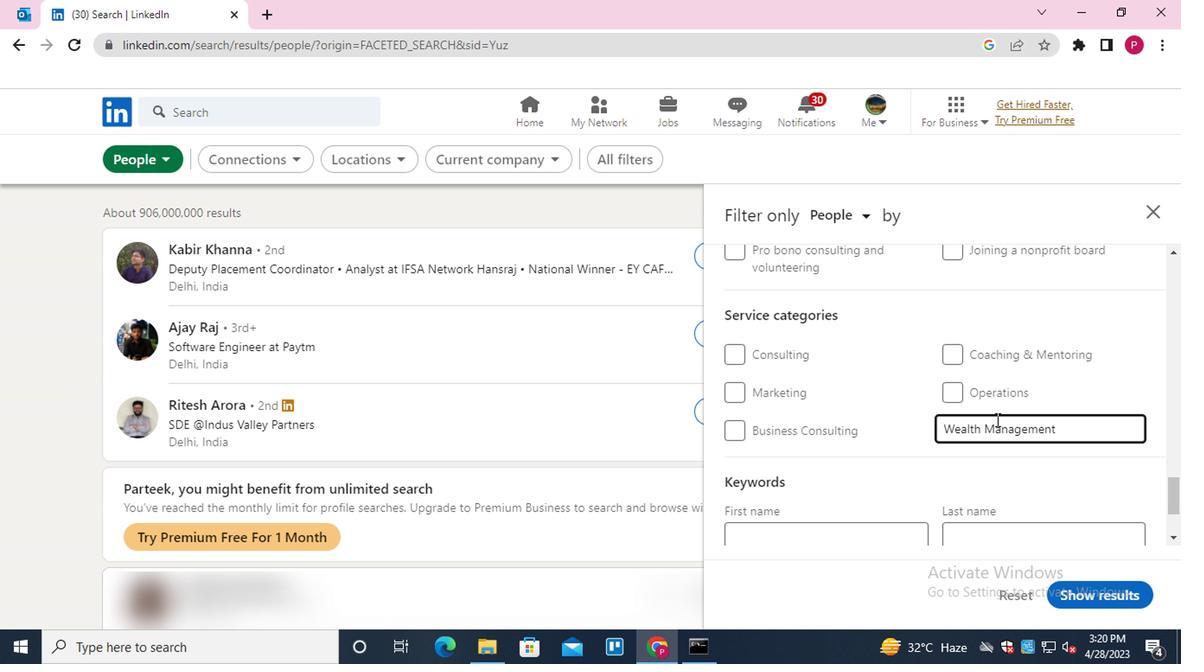 
Action: Mouse scrolled (986, 422) with delta (0, -1)
Screenshot: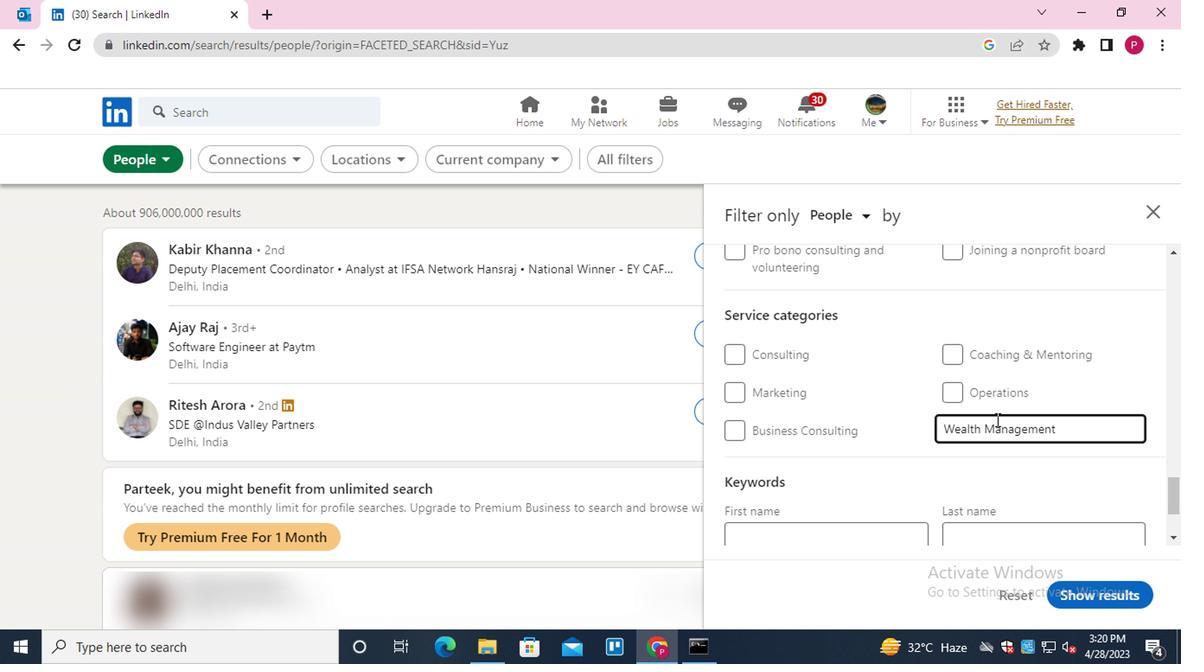 
Action: Mouse moved to (985, 425)
Screenshot: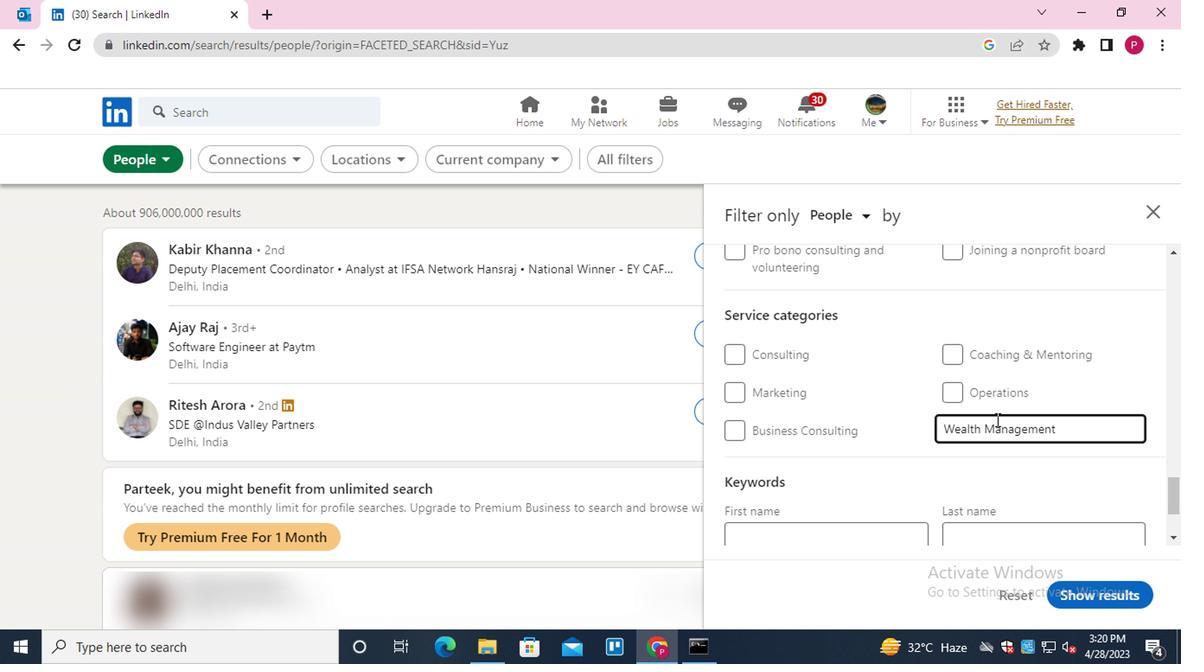 
Action: Mouse scrolled (985, 424) with delta (0, 0)
Screenshot: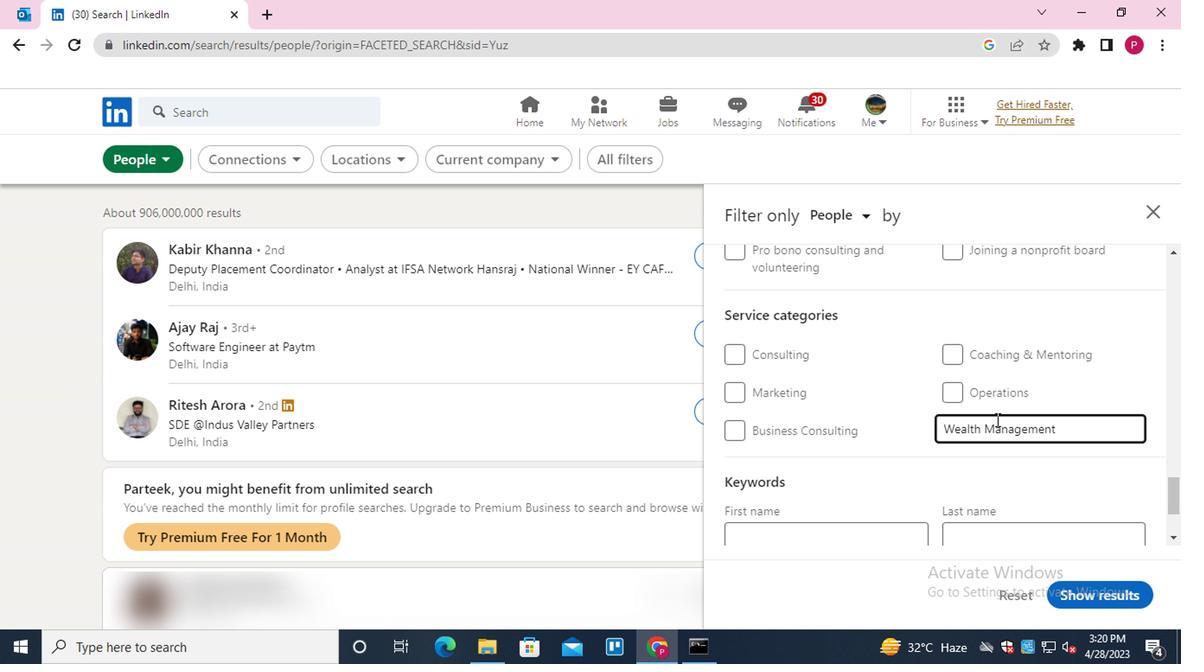 
Action: Mouse scrolled (985, 424) with delta (0, 0)
Screenshot: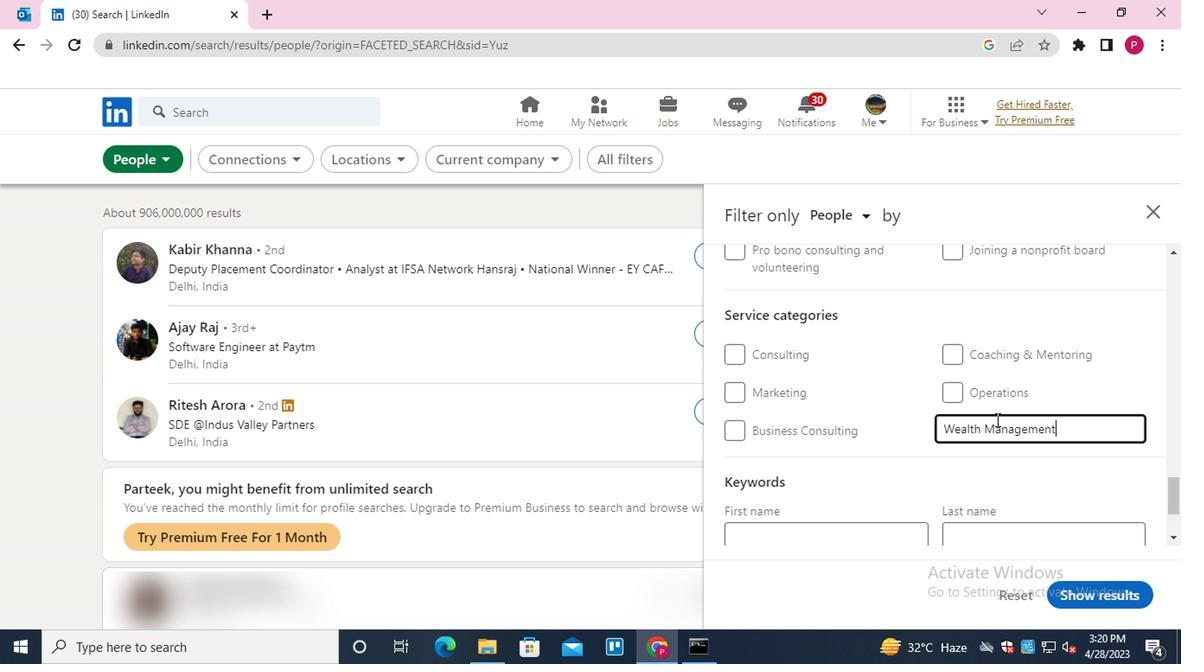 
Action: Mouse moved to (853, 464)
Screenshot: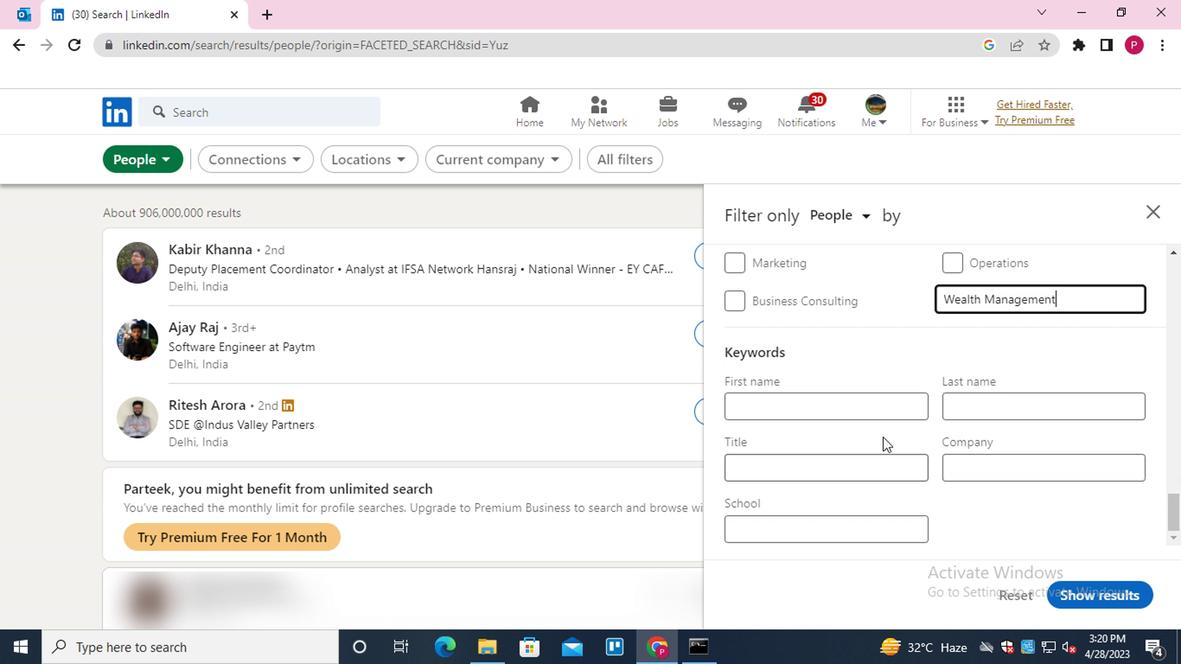 
Action: Mouse pressed left at (853, 464)
Screenshot: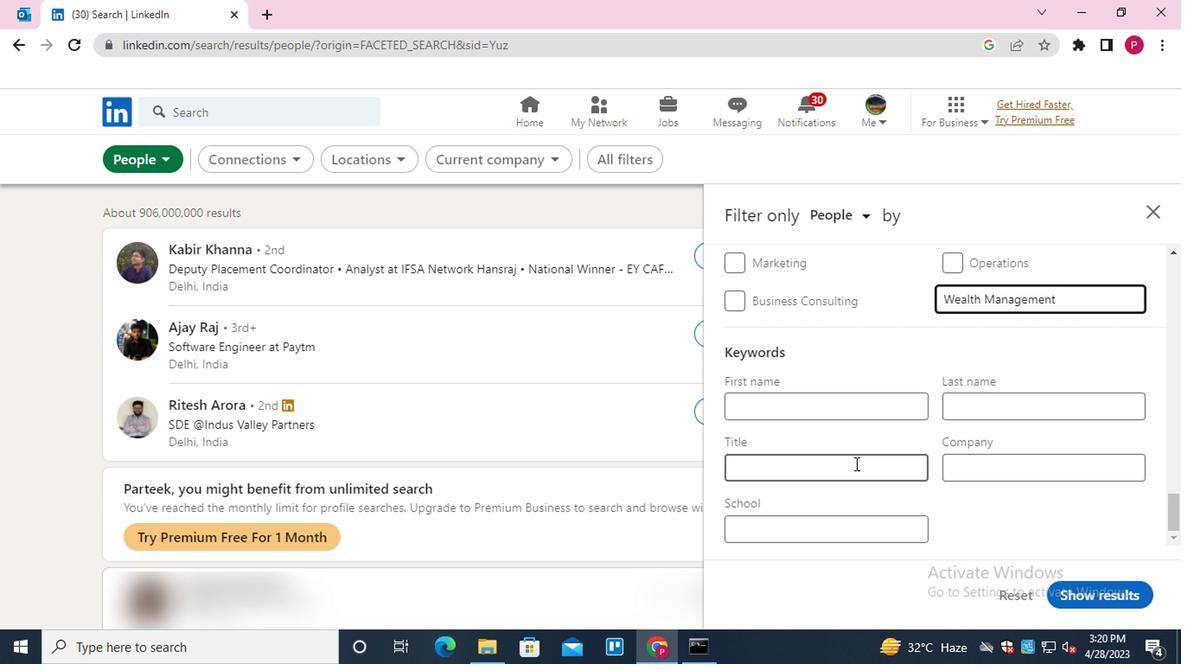 
Action: Key pressed <Key.shift>CONSERVATION<Key.space><Key.shift>SCIENTIST
Screenshot: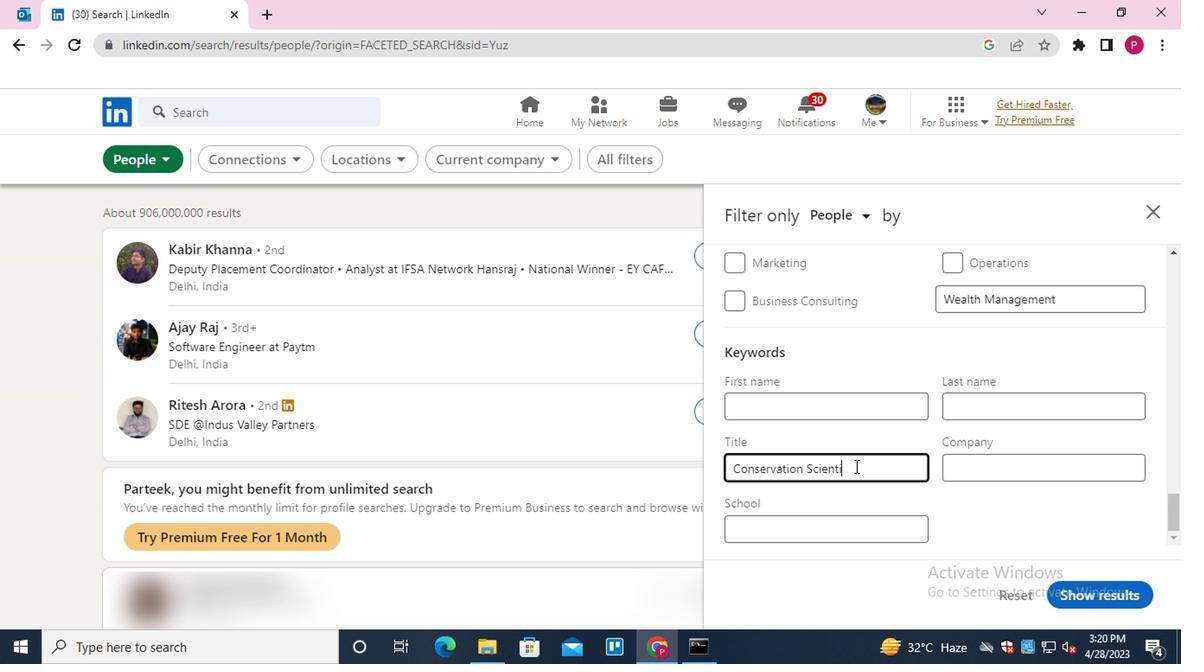 
Action: Mouse moved to (1057, 595)
Screenshot: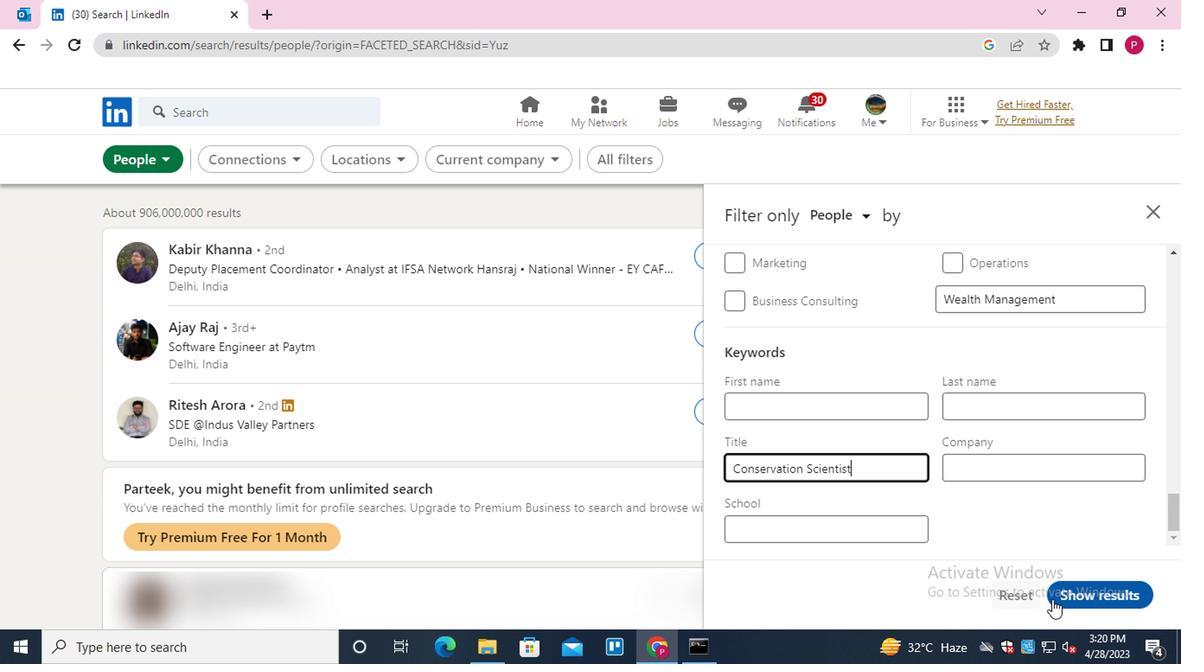 
Action: Mouse pressed left at (1057, 595)
Screenshot: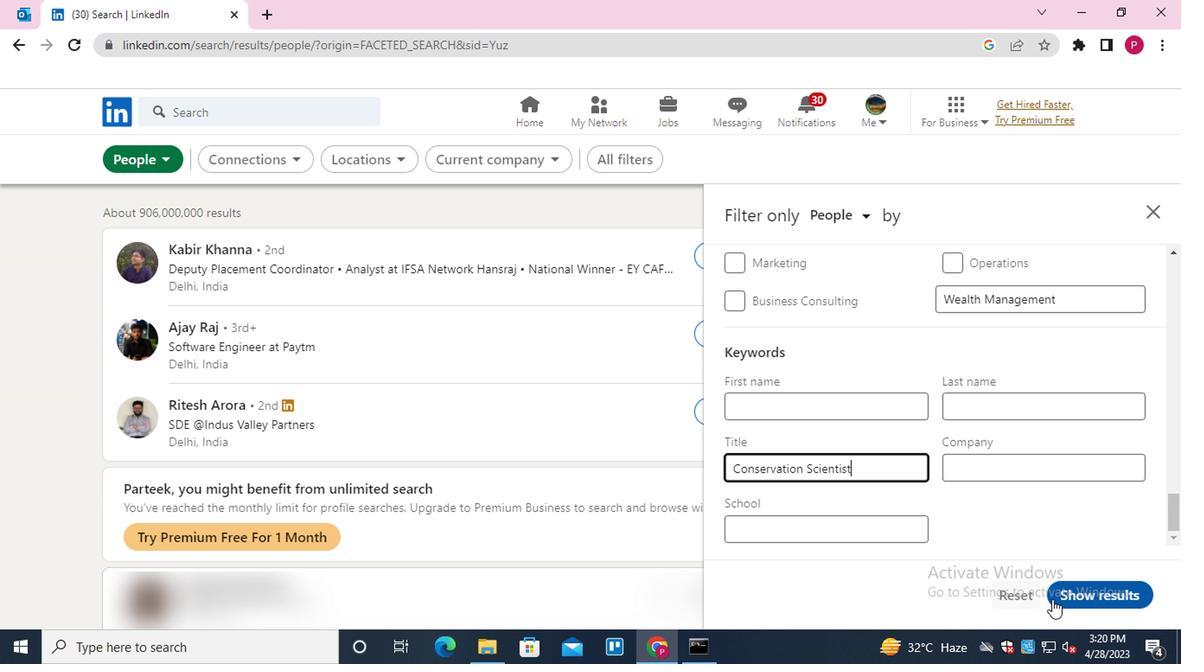 
Action: Mouse moved to (519, 342)
Screenshot: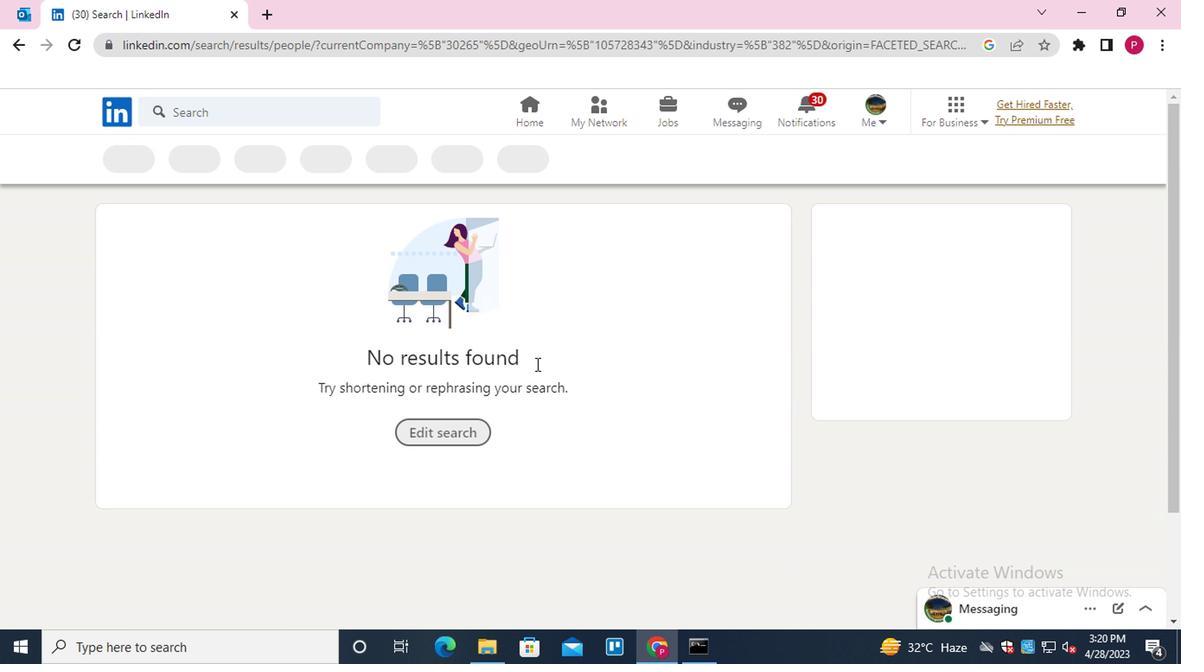 
